 Task: Research Airbnb options in Gjøvik, Norway from 10th December, 2023 to 15th December, 2023 for 7 adults.4 bedrooms having 7 beds and 4 bathrooms. Property type can be house. Amenities needed are: wifi, TV, free parkinig on premises, gym, breakfast. Look for 5 properties as per requirement.
Action: Mouse moved to (611, 81)
Screenshot: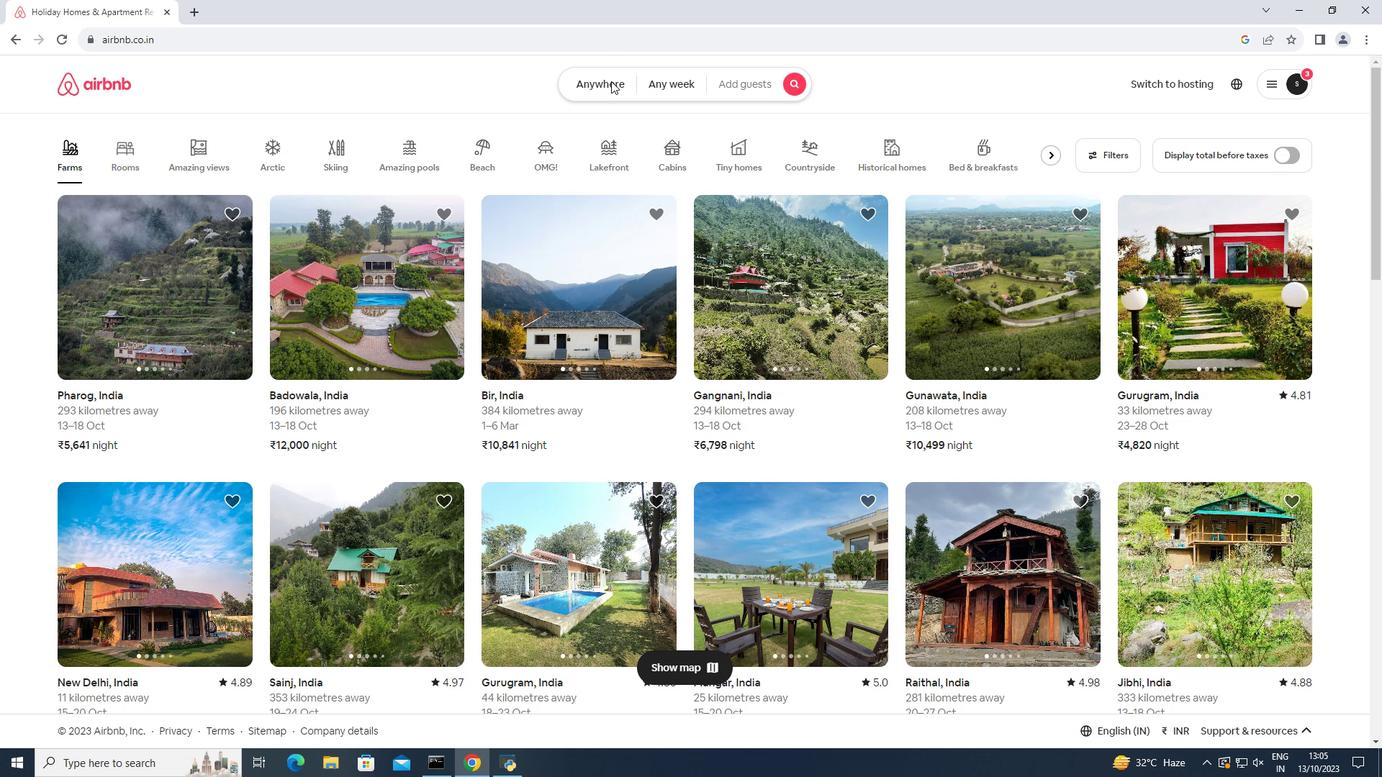 
Action: Mouse pressed left at (611, 81)
Screenshot: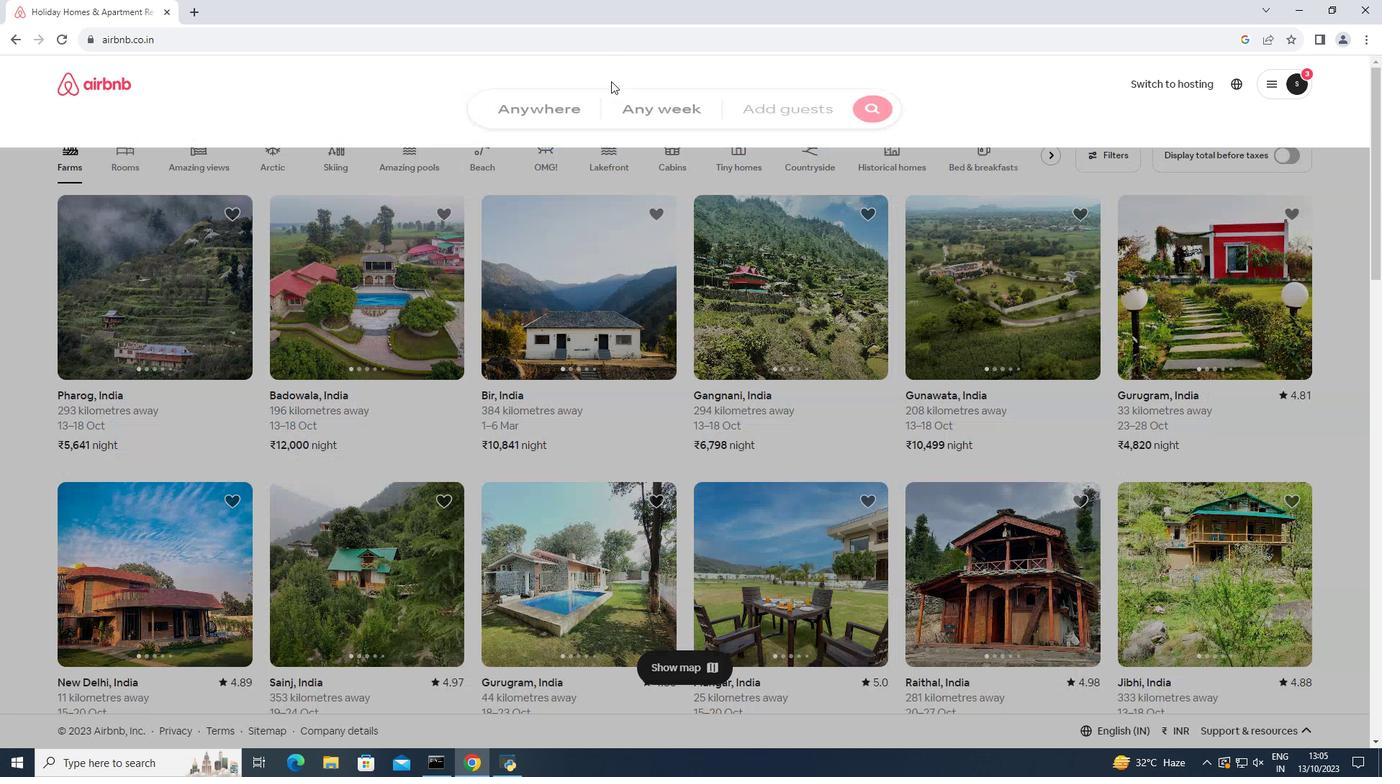 
Action: Mouse moved to (463, 137)
Screenshot: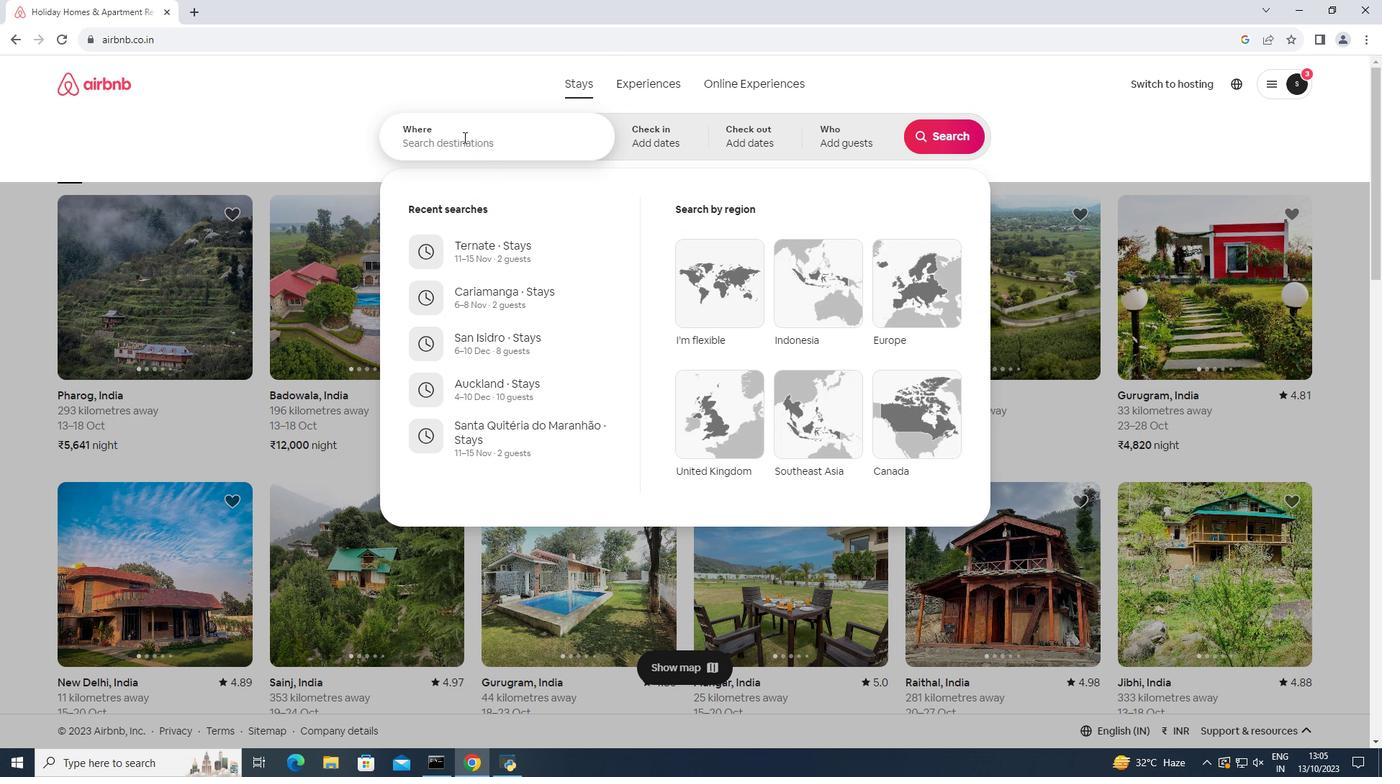 
Action: Mouse pressed left at (463, 137)
Screenshot: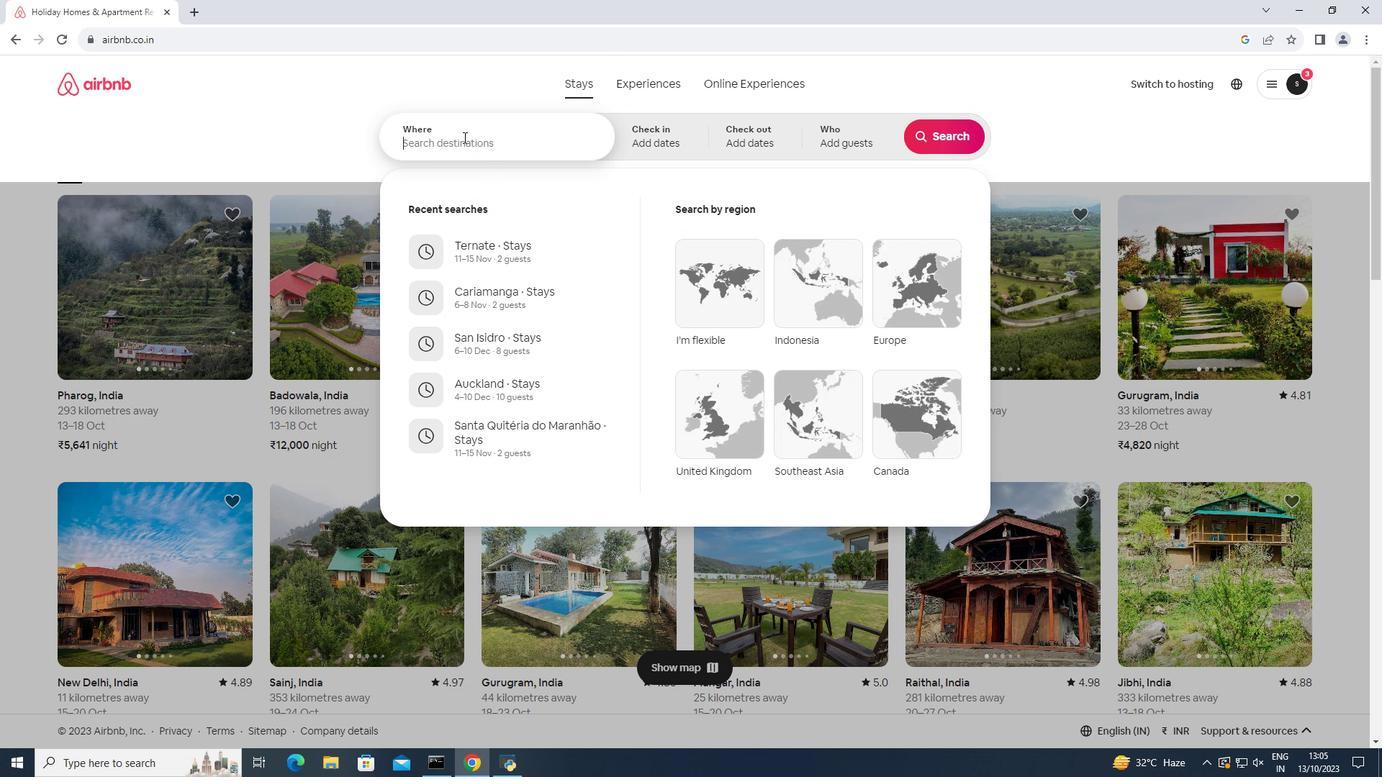 
Action: Key pressed <Key.shift><Key.shift><Key.shift><Key.shift><Key.shift>Gjovik,<Key.space><Key.shift>Norway
Screenshot: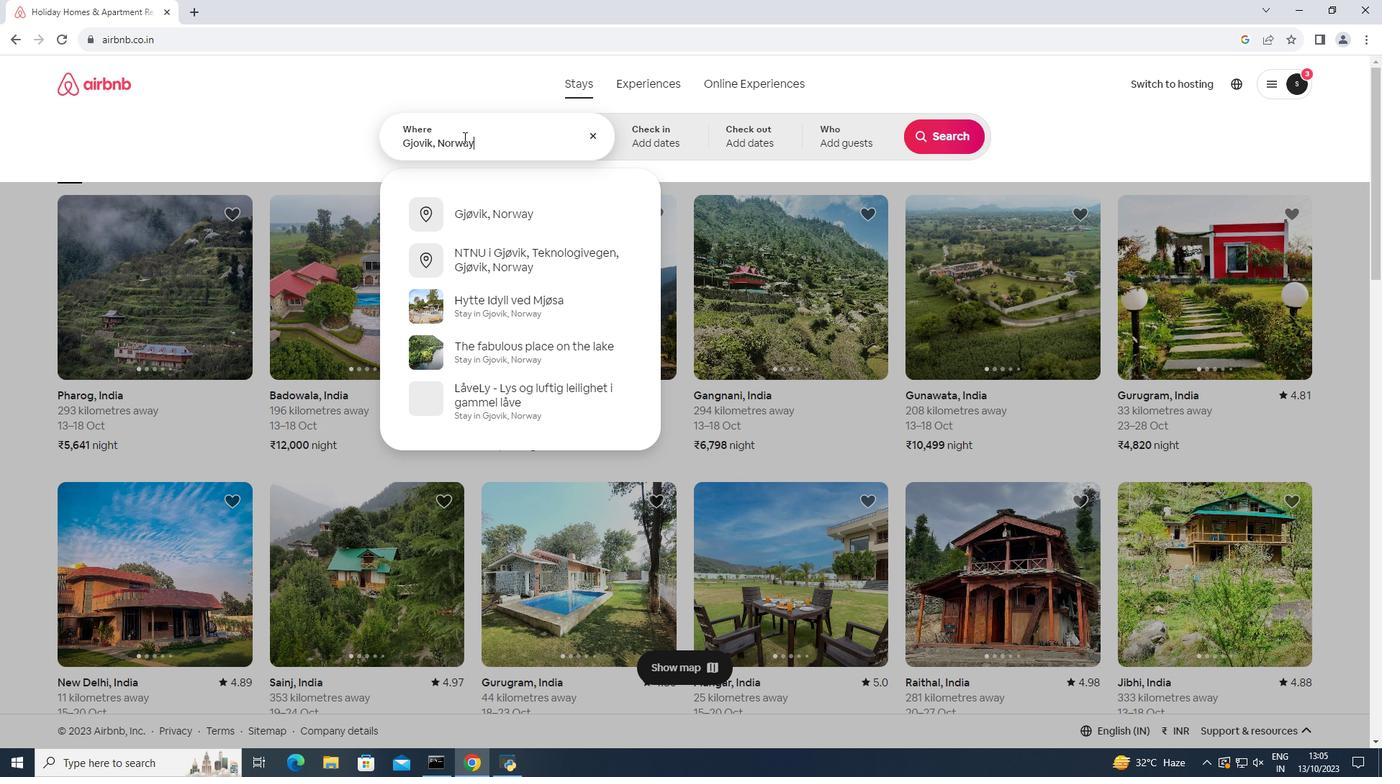 
Action: Mouse moved to (489, 219)
Screenshot: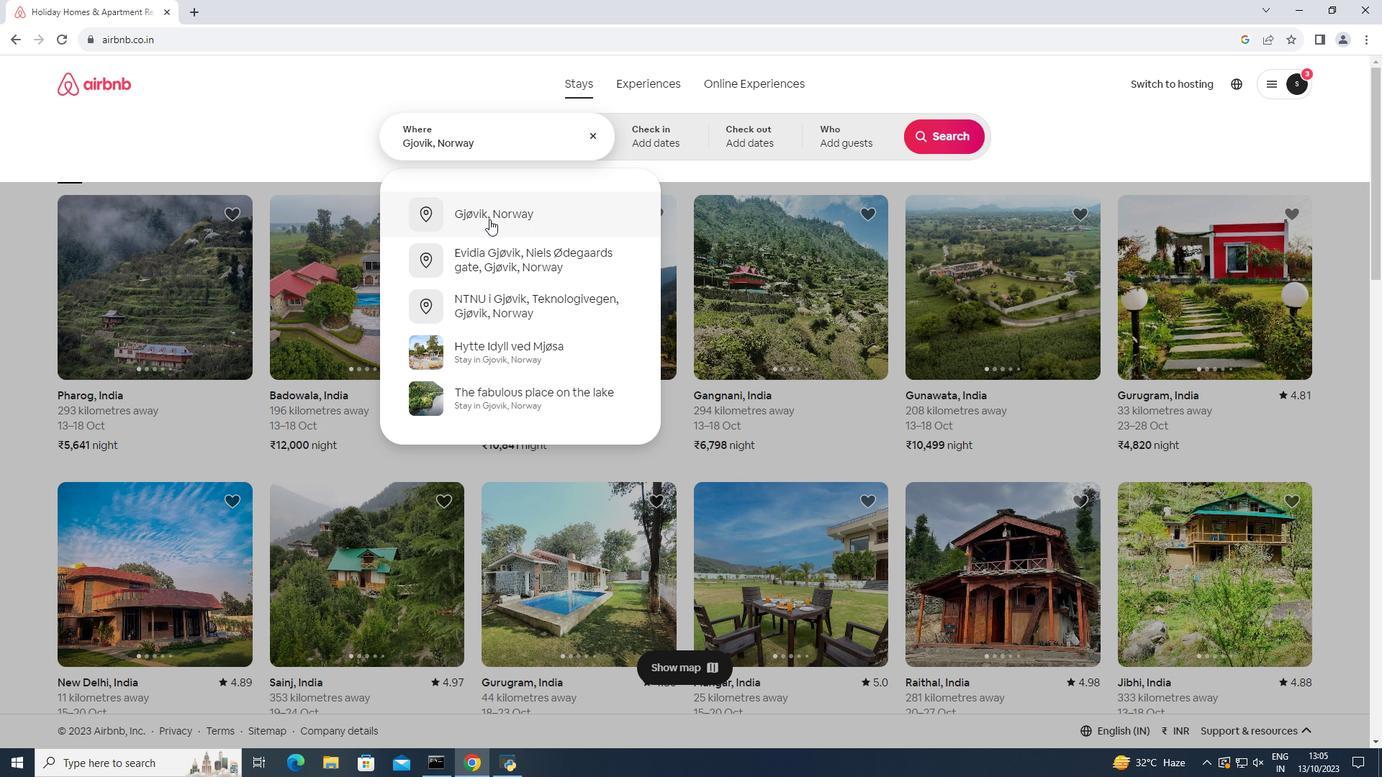 
Action: Mouse pressed left at (489, 219)
Screenshot: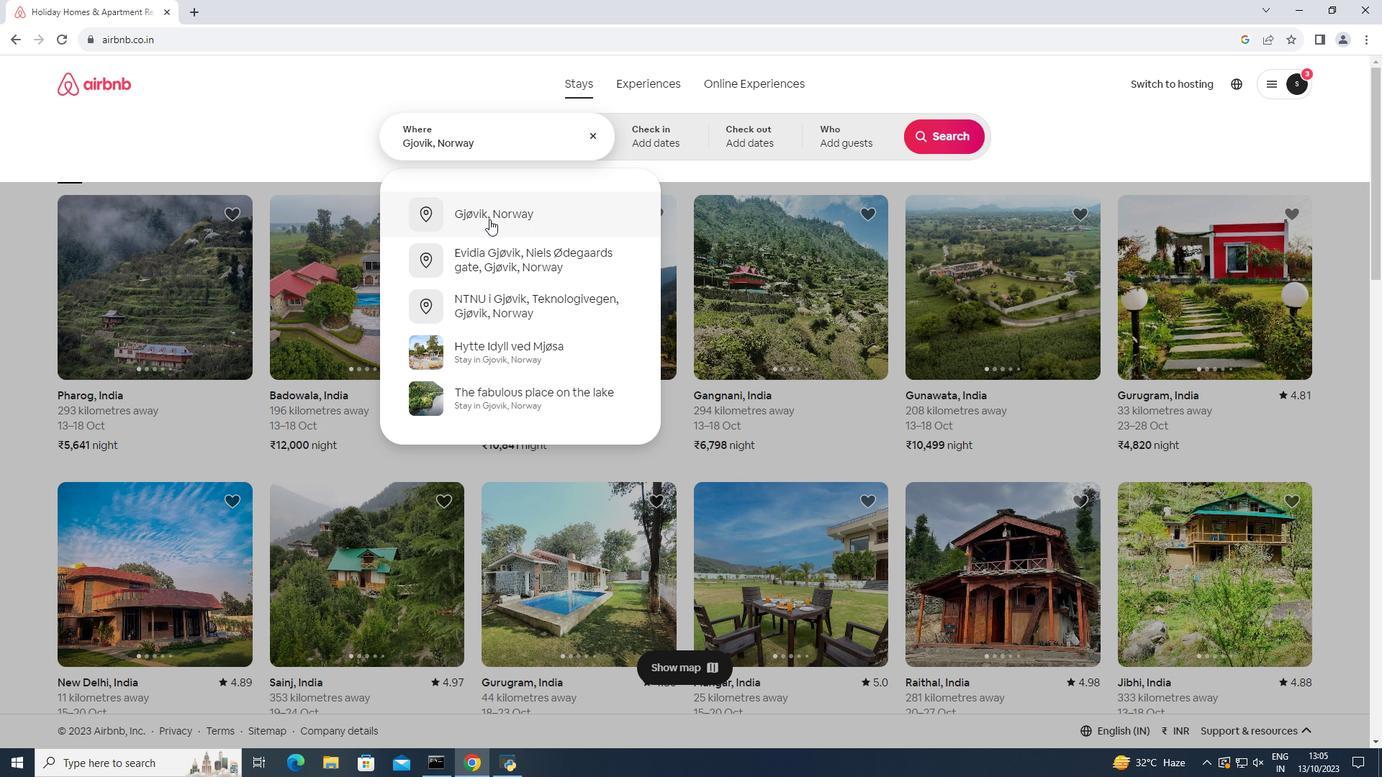
Action: Mouse moved to (939, 250)
Screenshot: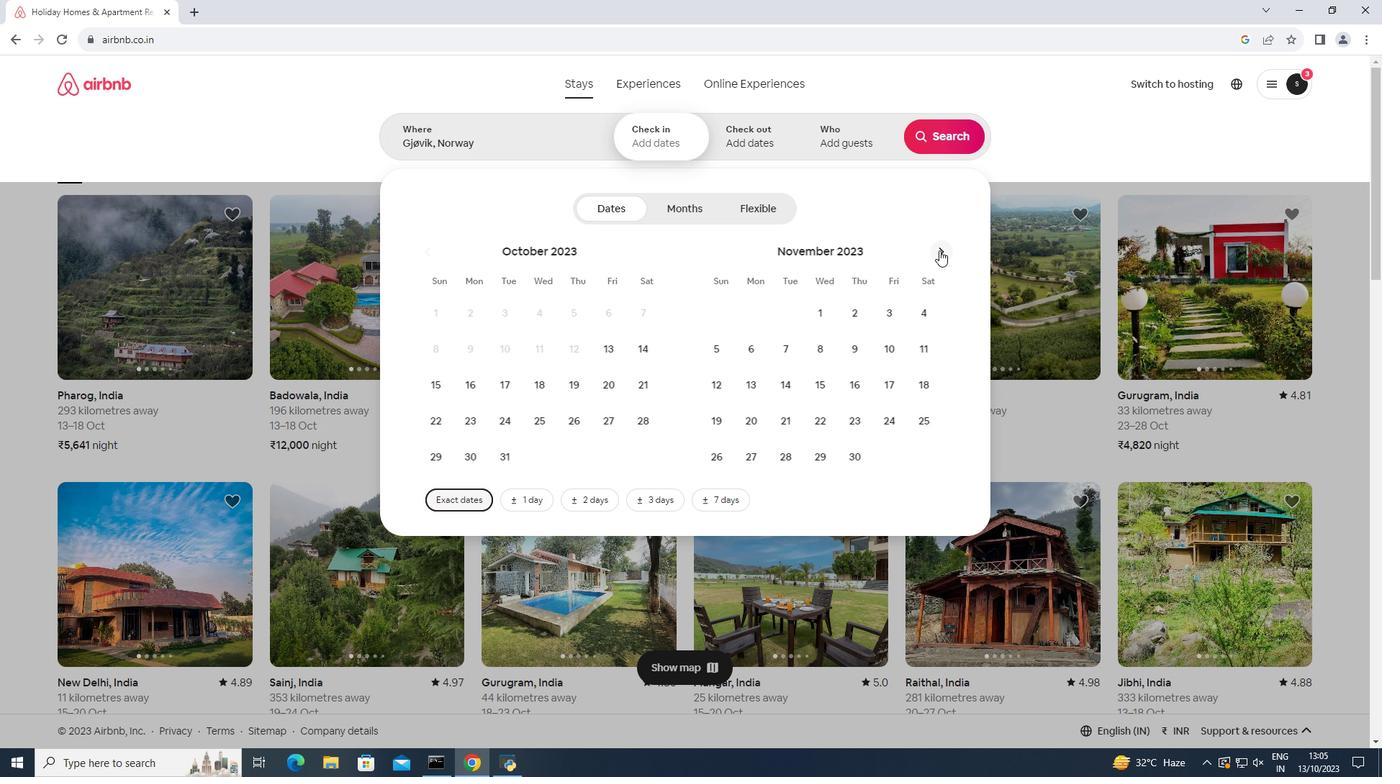 
Action: Mouse pressed left at (939, 250)
Screenshot: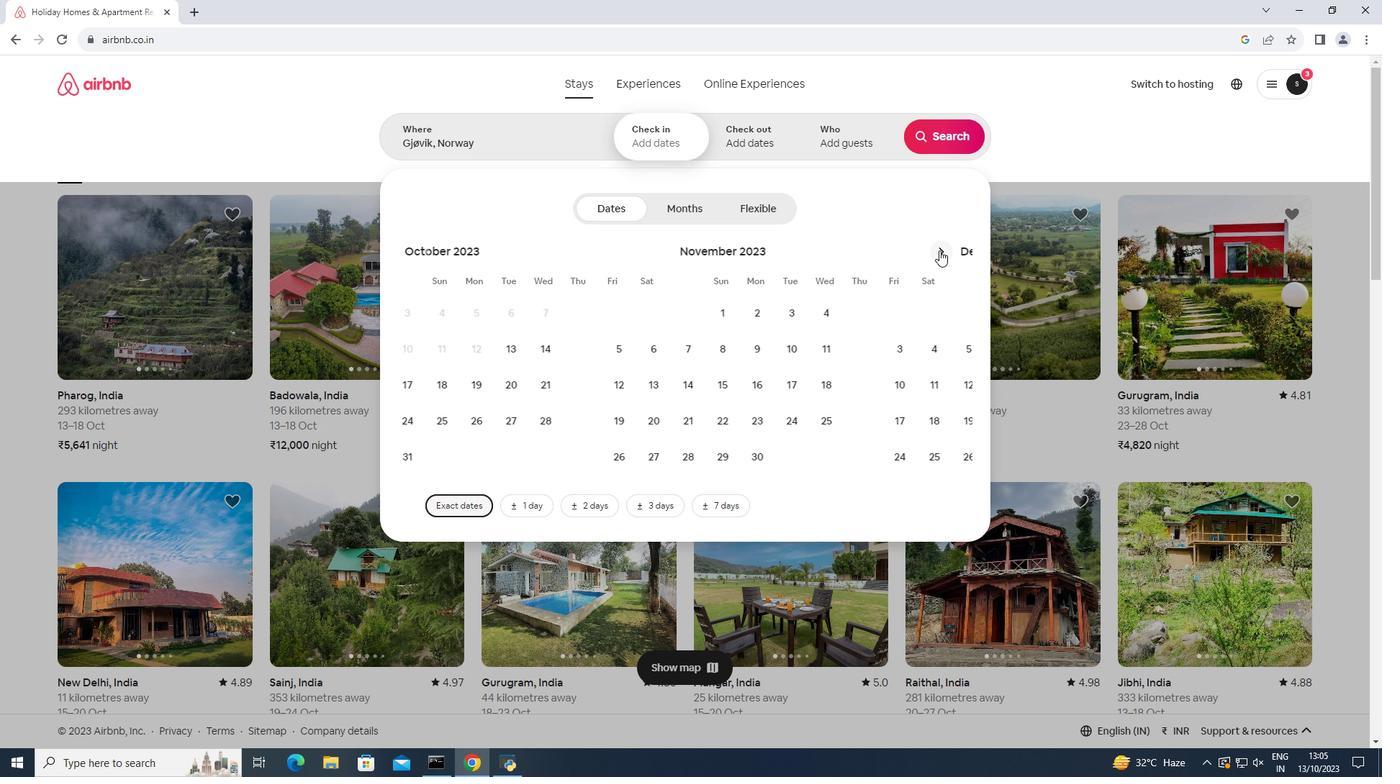 
Action: Mouse moved to (723, 385)
Screenshot: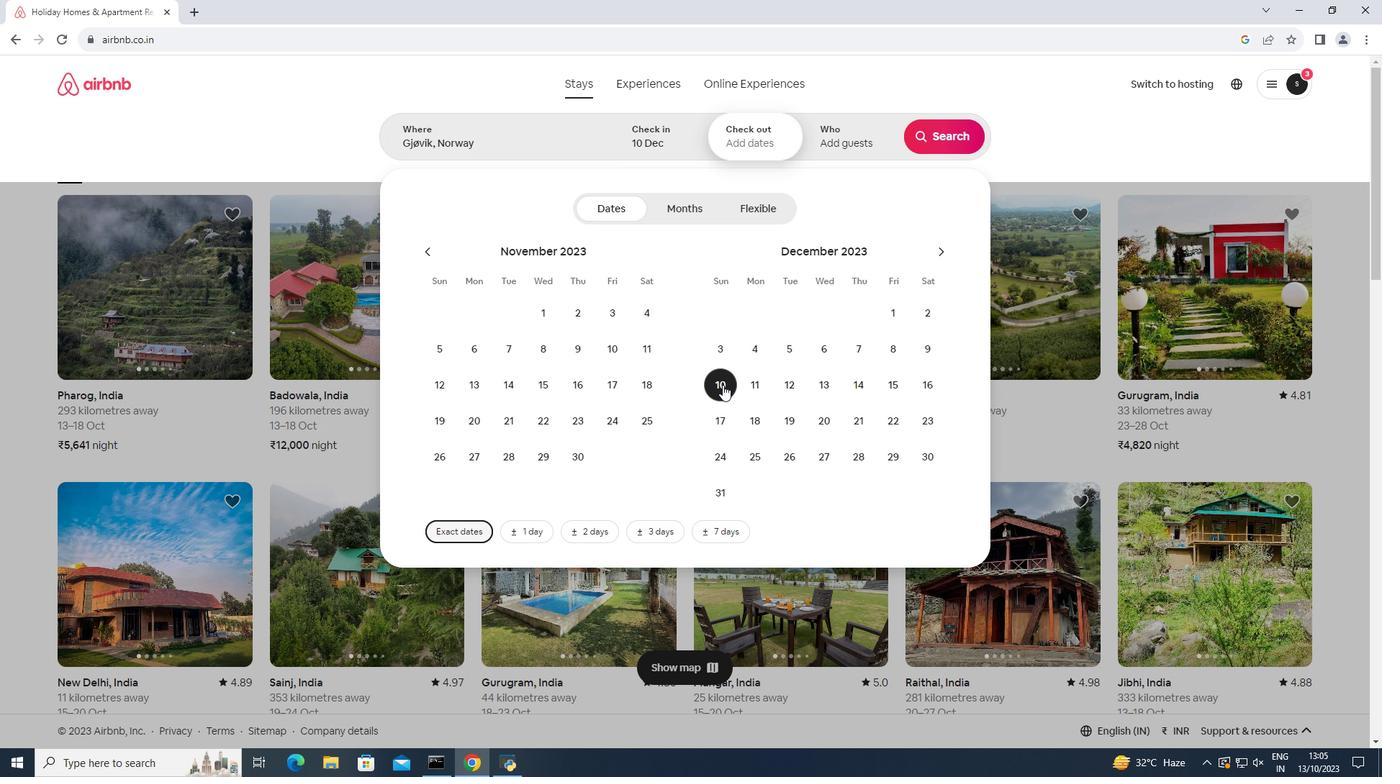 
Action: Mouse pressed left at (723, 385)
Screenshot: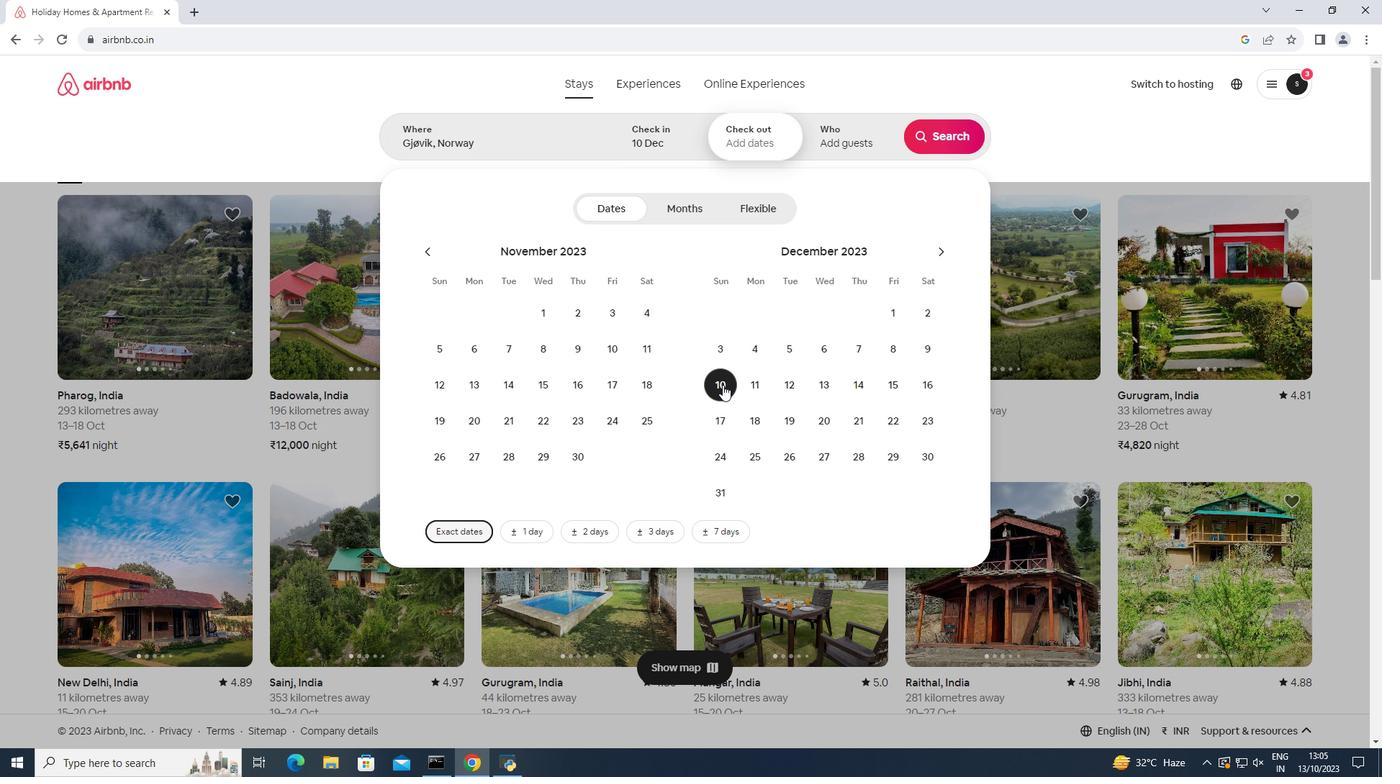 
Action: Mouse moved to (884, 386)
Screenshot: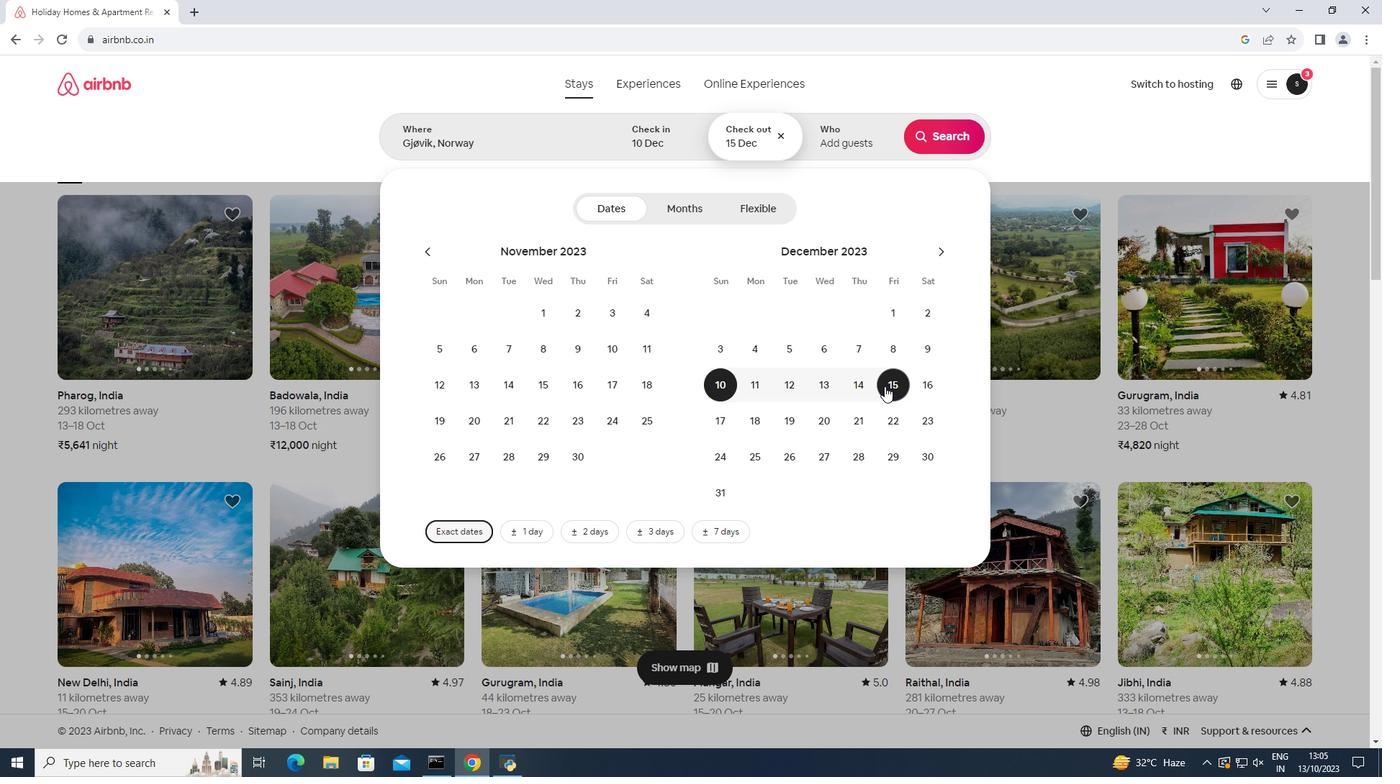 
Action: Mouse pressed left at (884, 386)
Screenshot: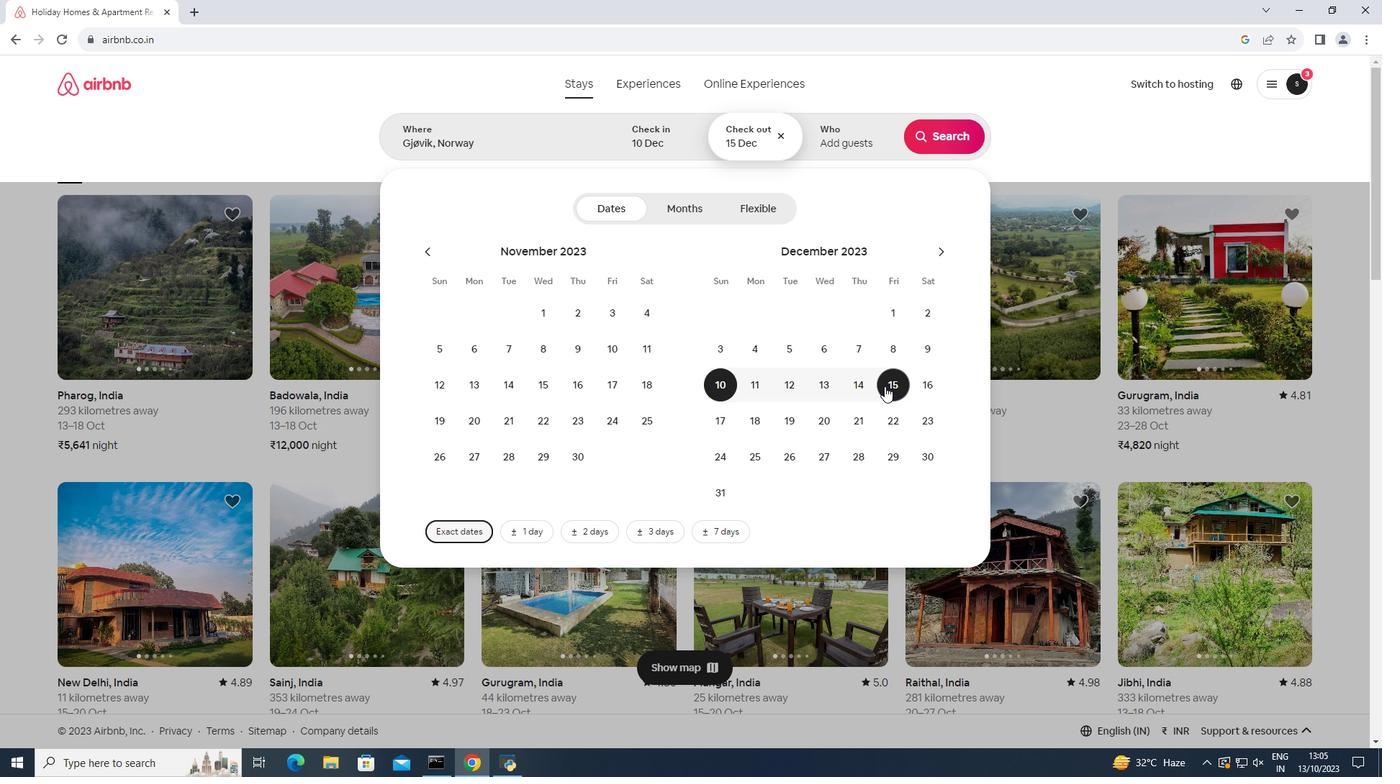 
Action: Mouse moved to (843, 139)
Screenshot: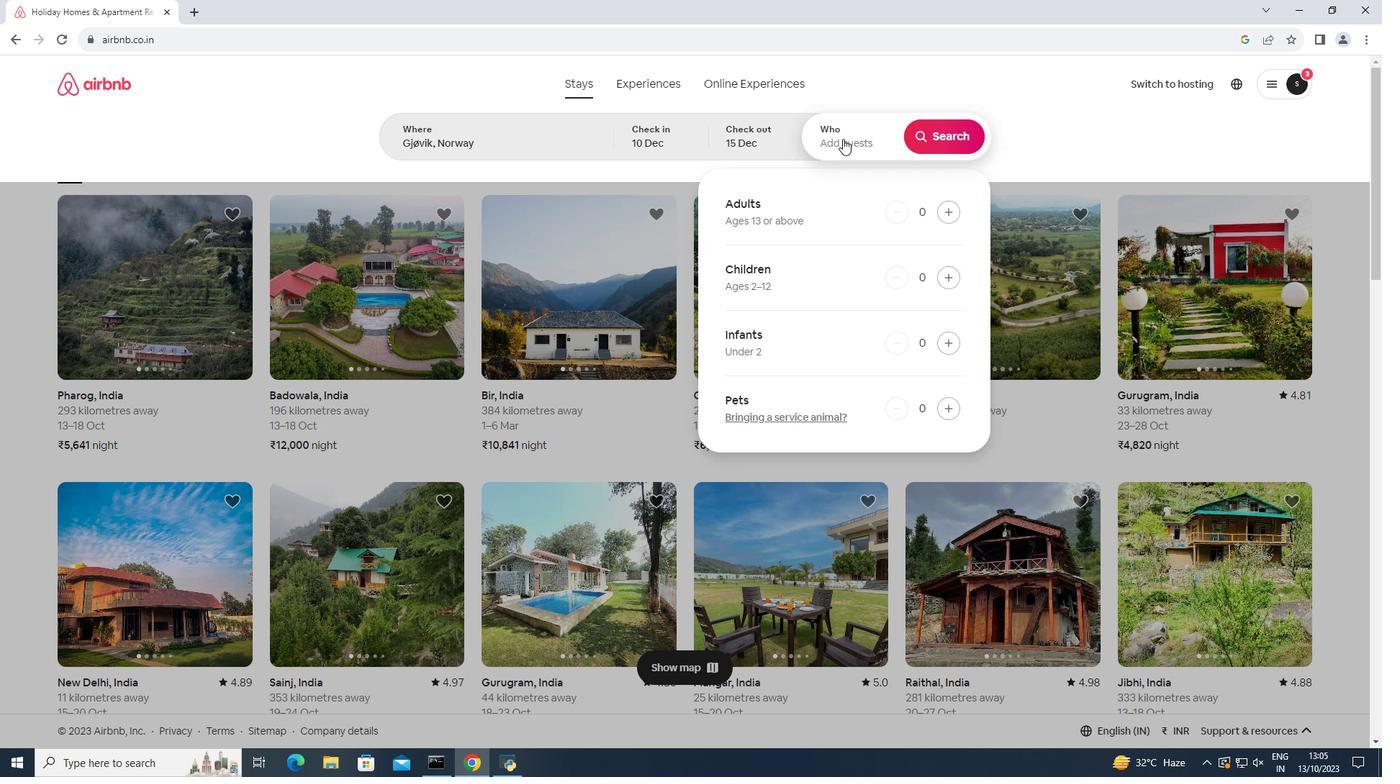 
Action: Mouse pressed left at (843, 139)
Screenshot: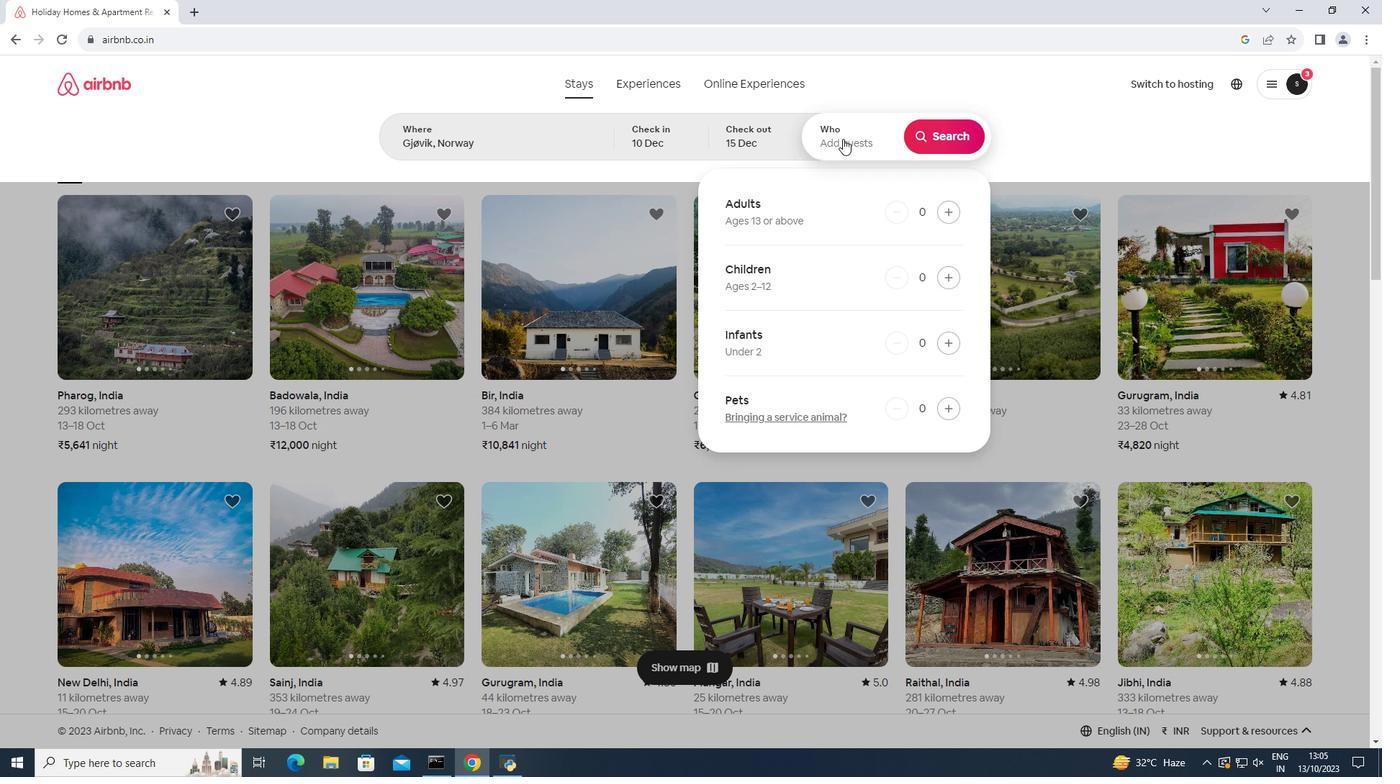 
Action: Mouse moved to (948, 204)
Screenshot: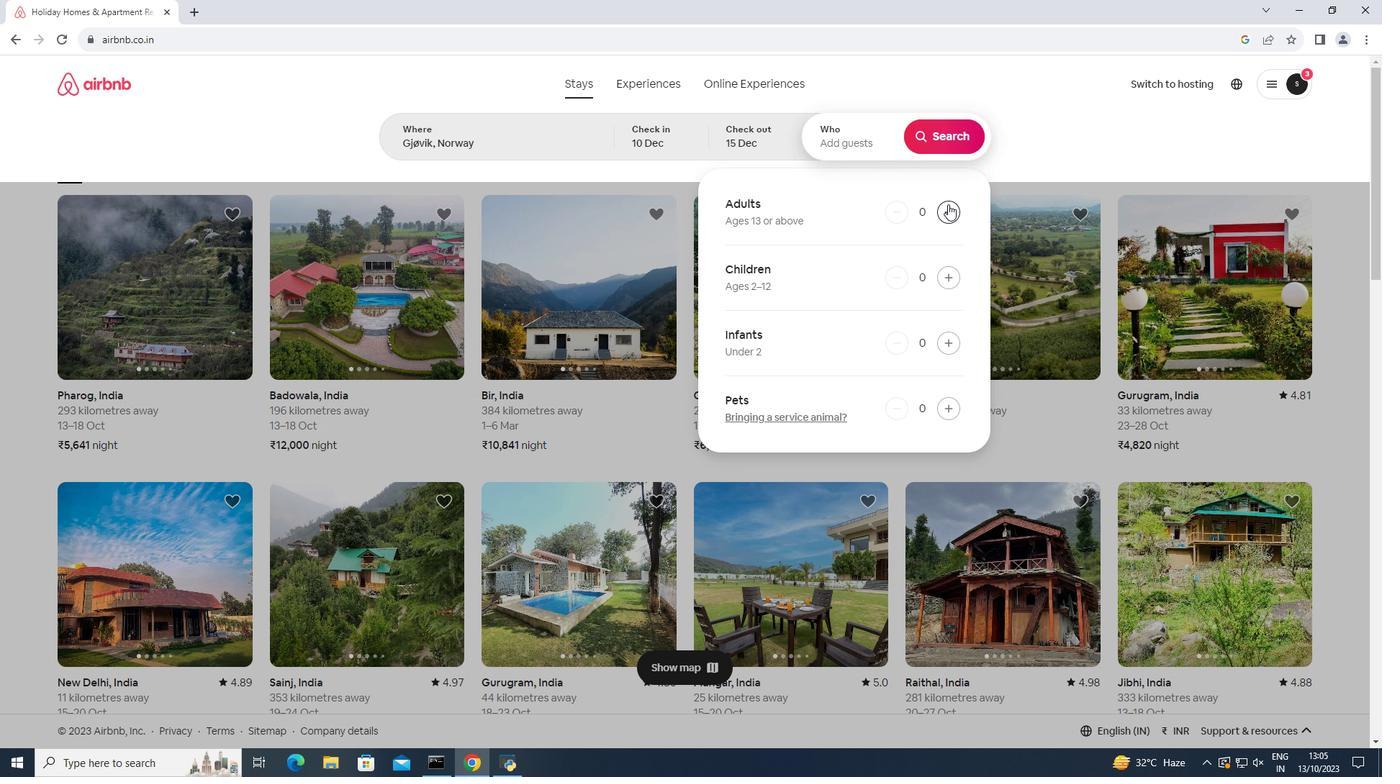 
Action: Mouse pressed left at (948, 204)
Screenshot: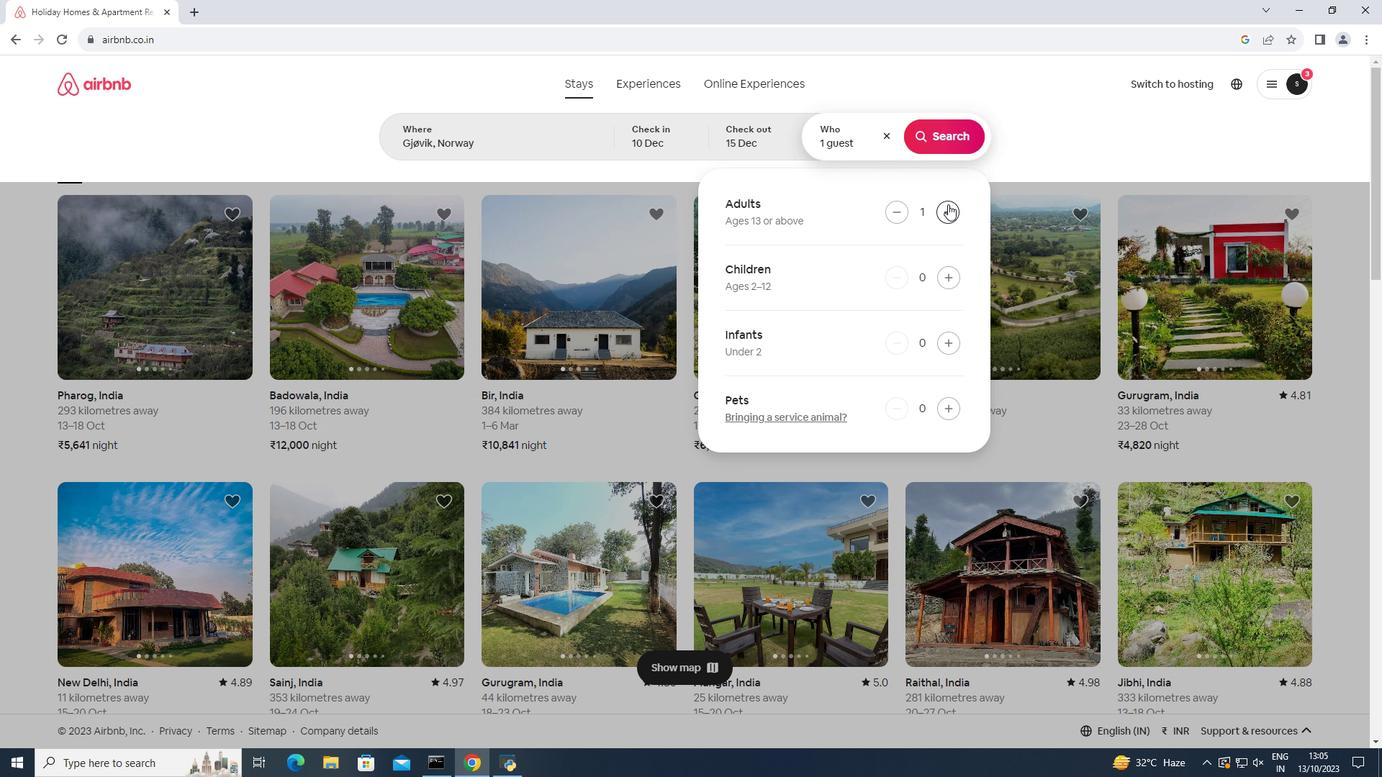 
Action: Mouse pressed left at (948, 204)
Screenshot: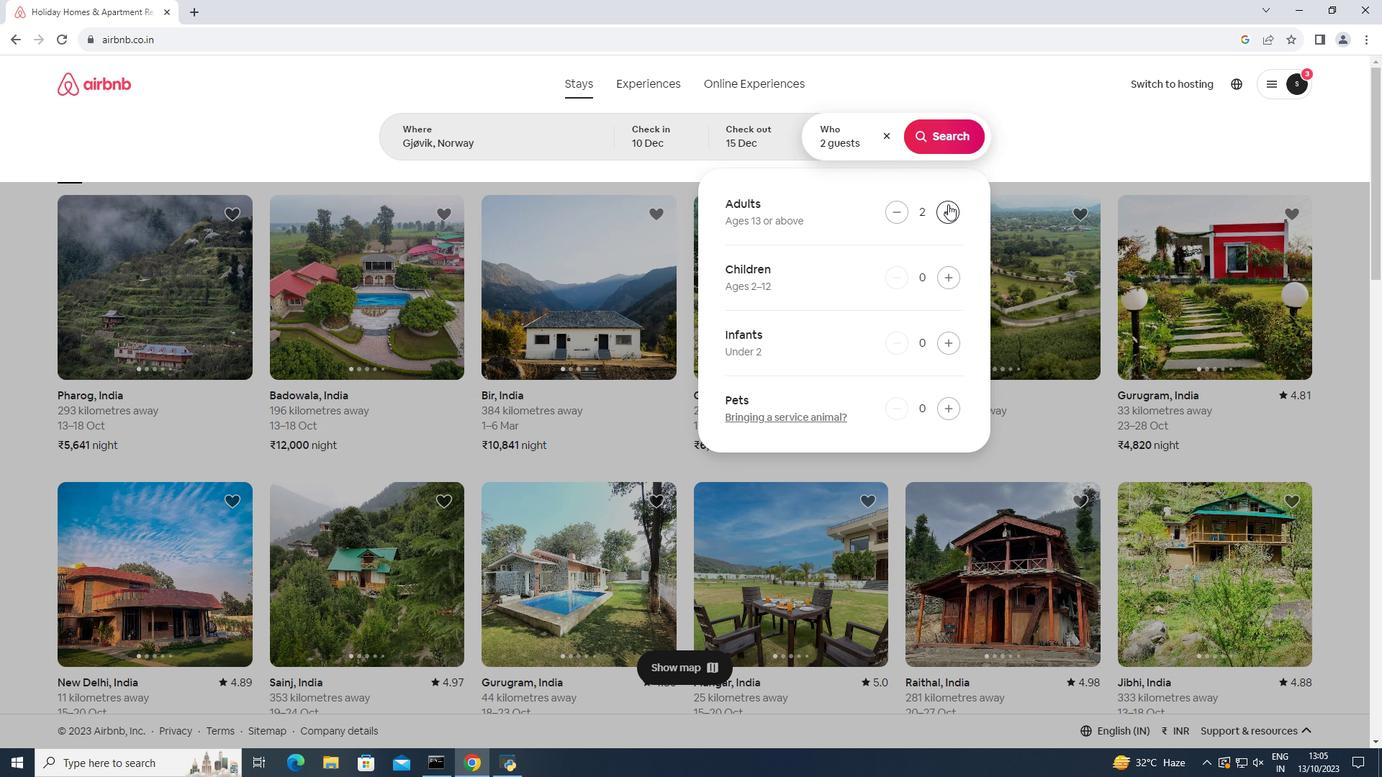 
Action: Mouse pressed left at (948, 204)
Screenshot: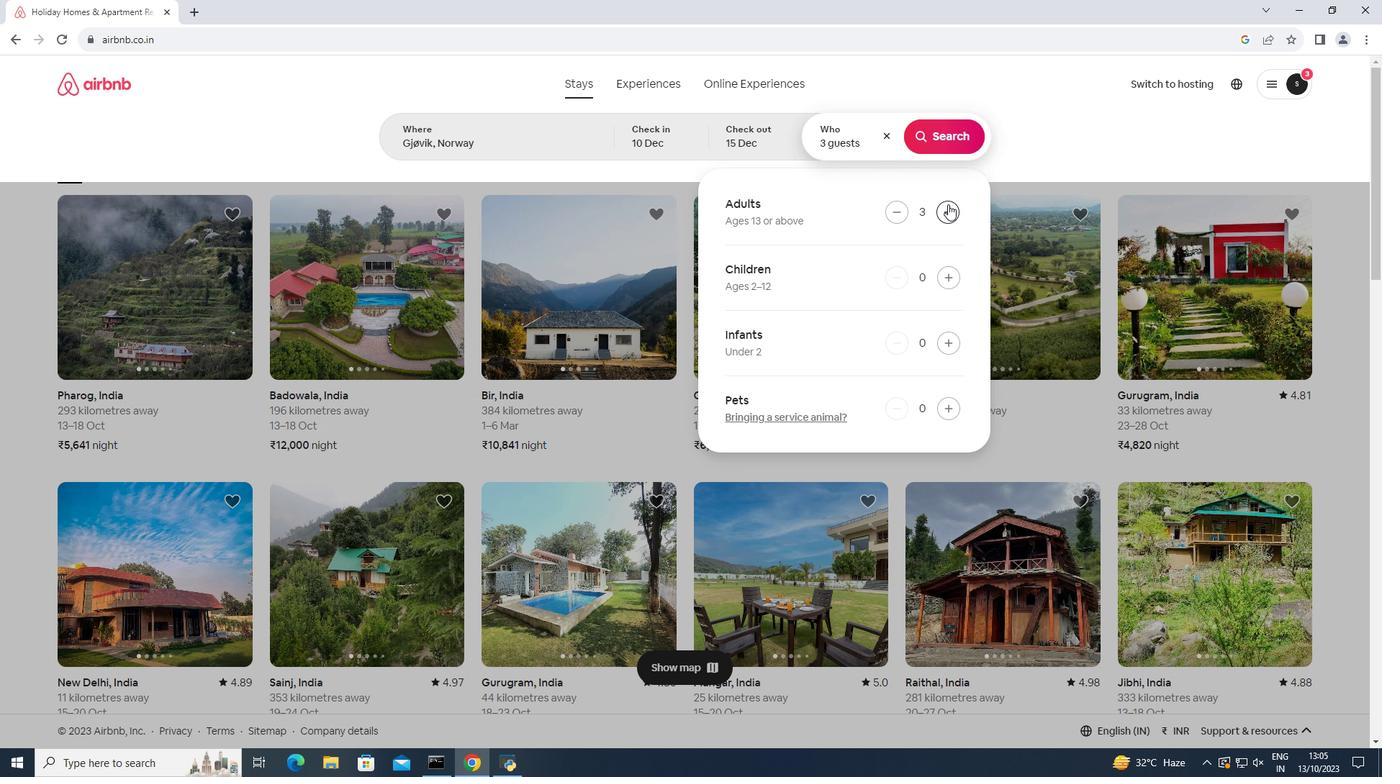 
Action: Mouse pressed left at (948, 204)
Screenshot: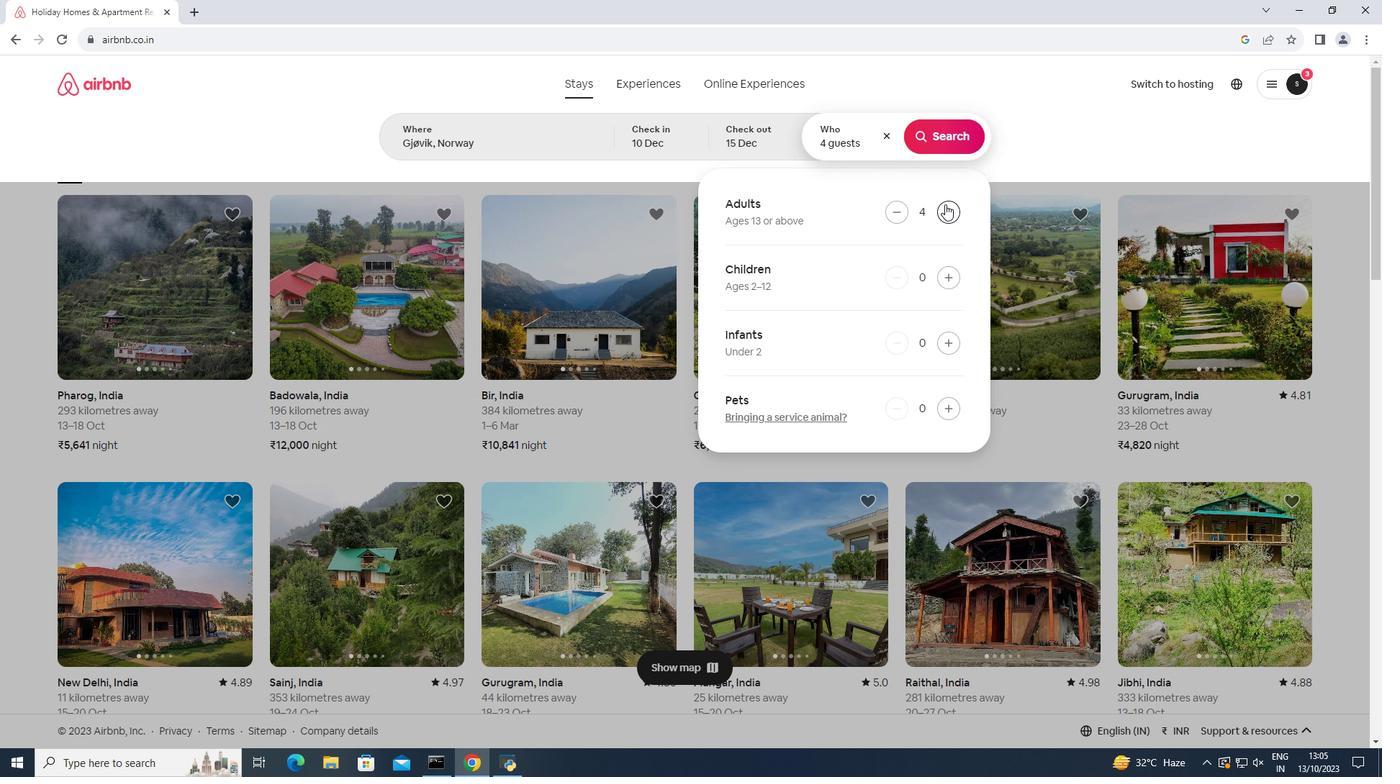 
Action: Mouse moved to (945, 204)
Screenshot: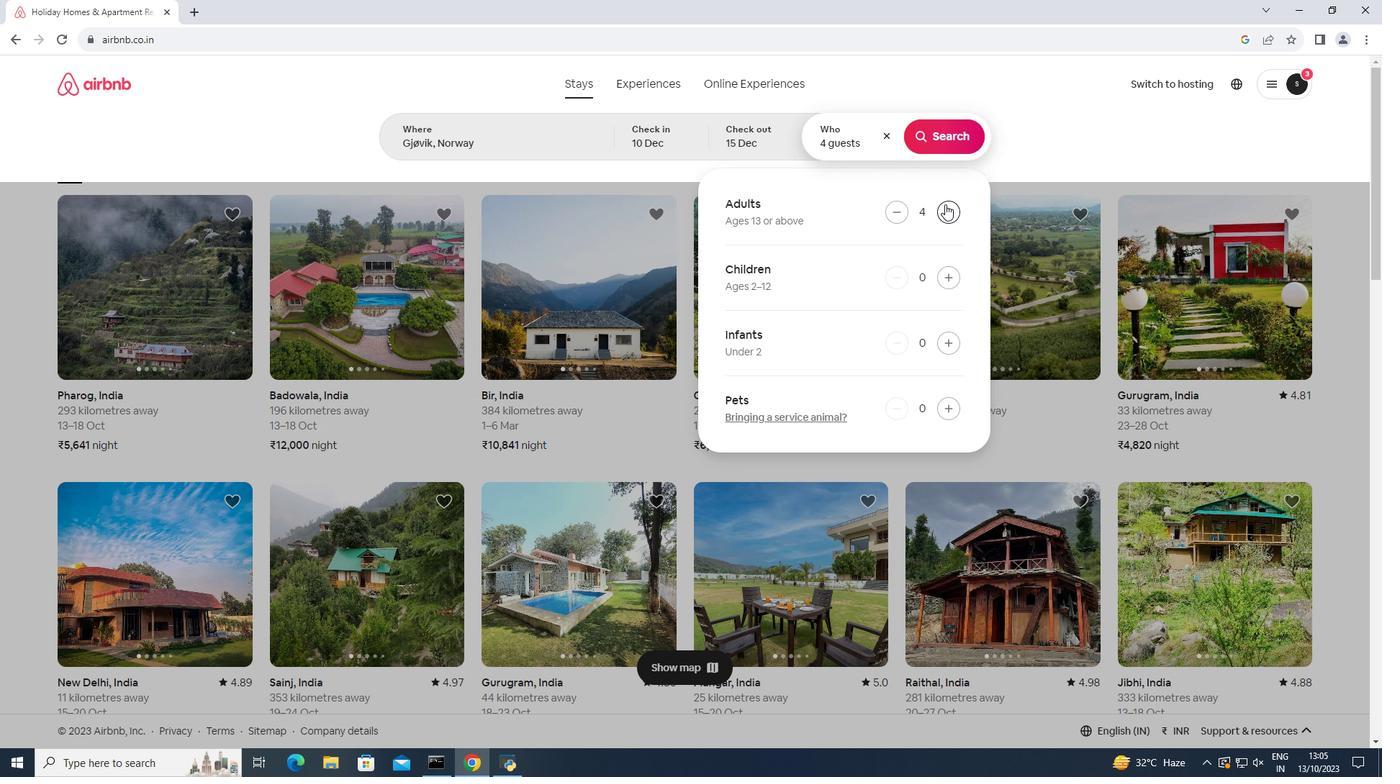 
Action: Mouse pressed left at (945, 204)
Screenshot: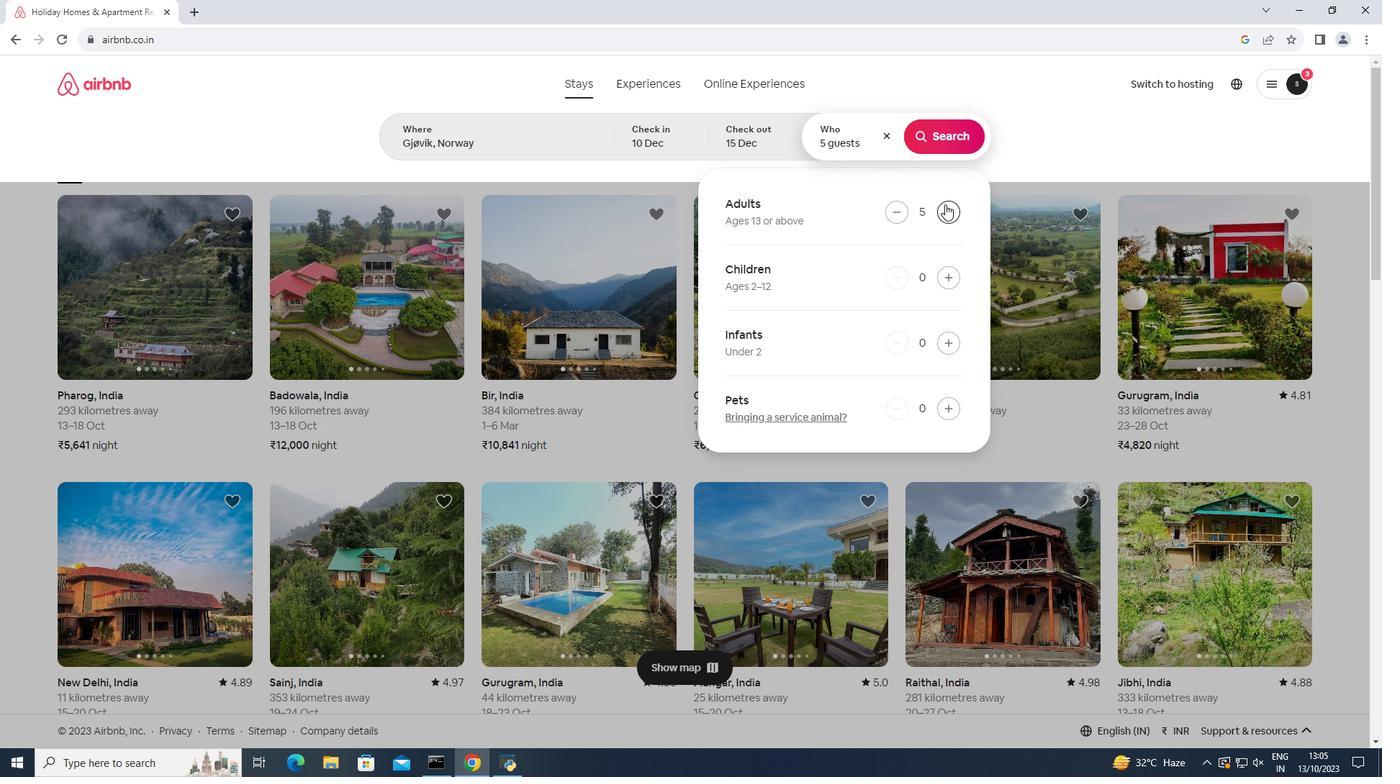 
Action: Mouse pressed left at (945, 204)
Screenshot: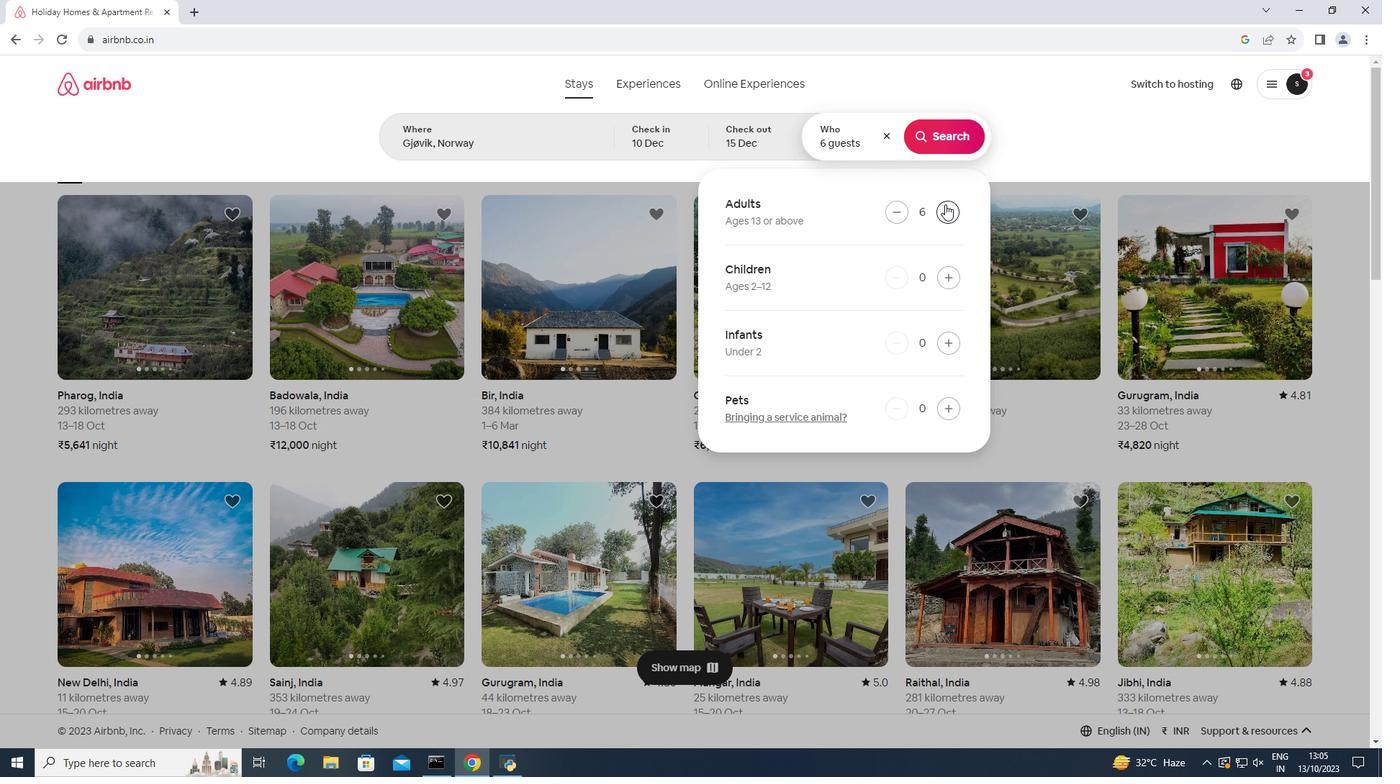 
Action: Mouse pressed left at (945, 204)
Screenshot: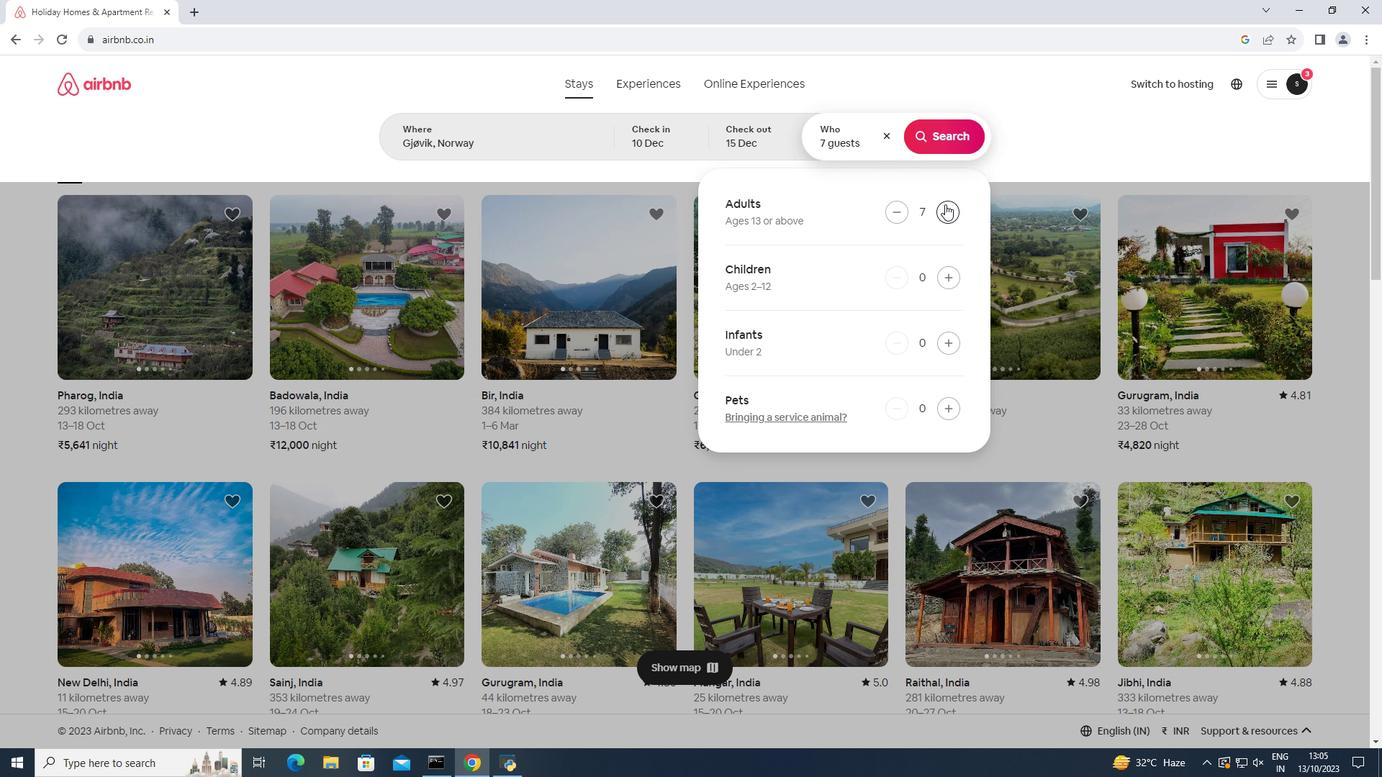 
Action: Mouse moved to (935, 131)
Screenshot: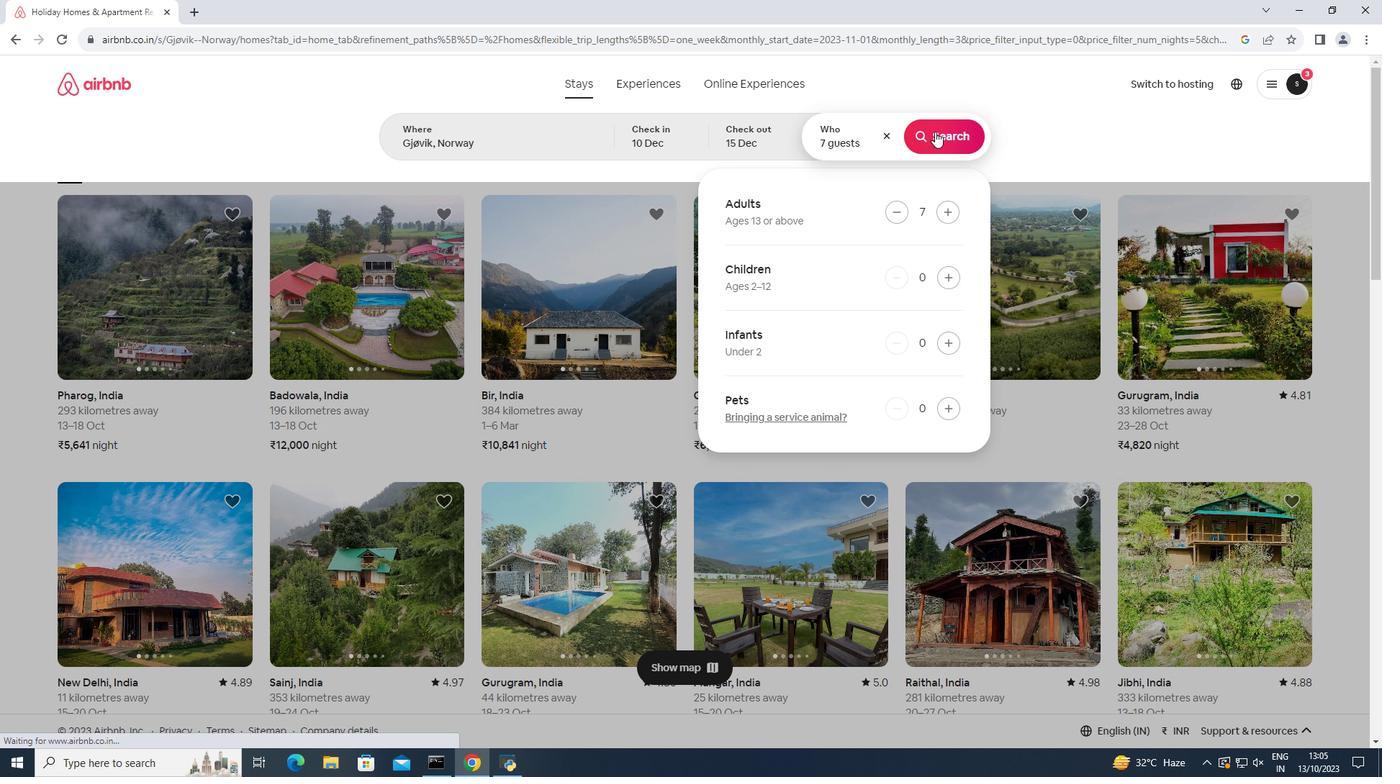 
Action: Mouse pressed left at (935, 131)
Screenshot: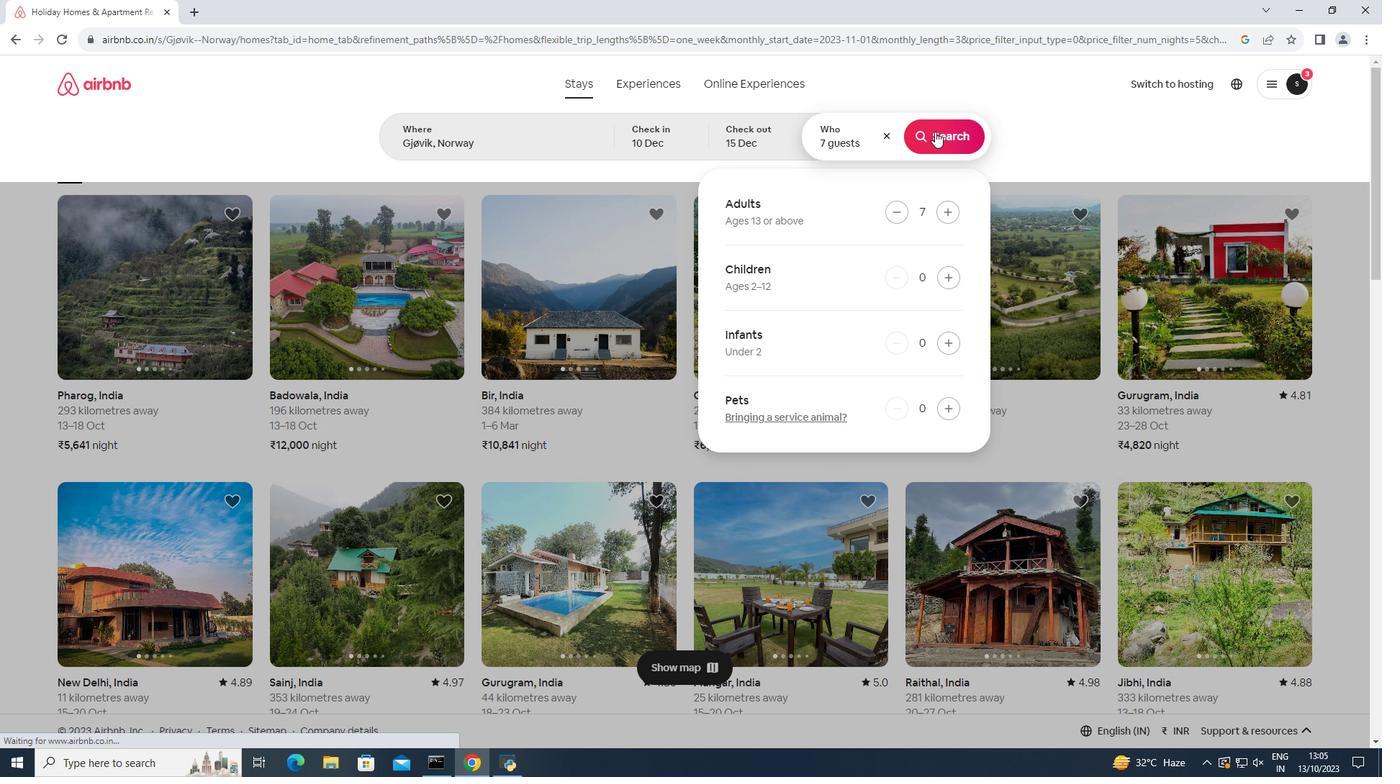 
Action: Mouse moved to (1153, 139)
Screenshot: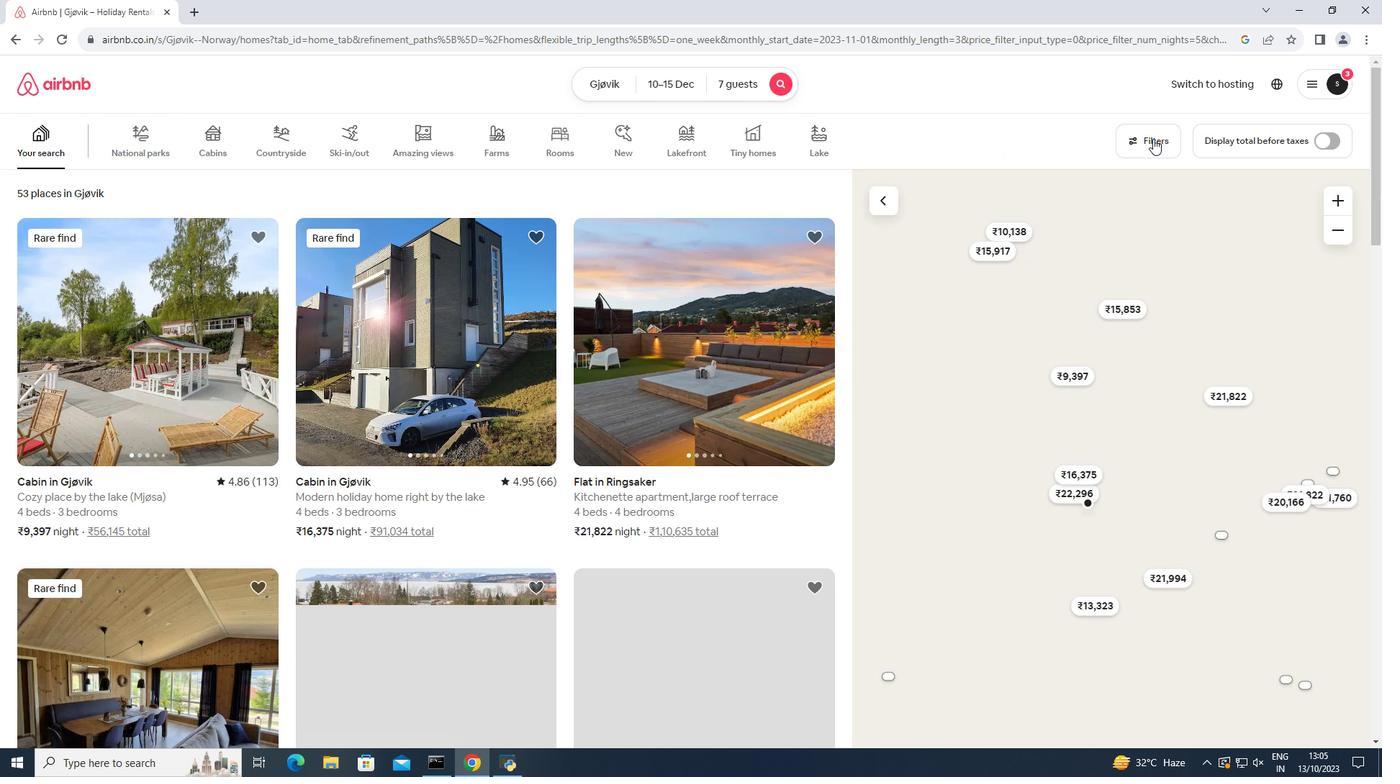 
Action: Mouse pressed left at (1153, 139)
Screenshot: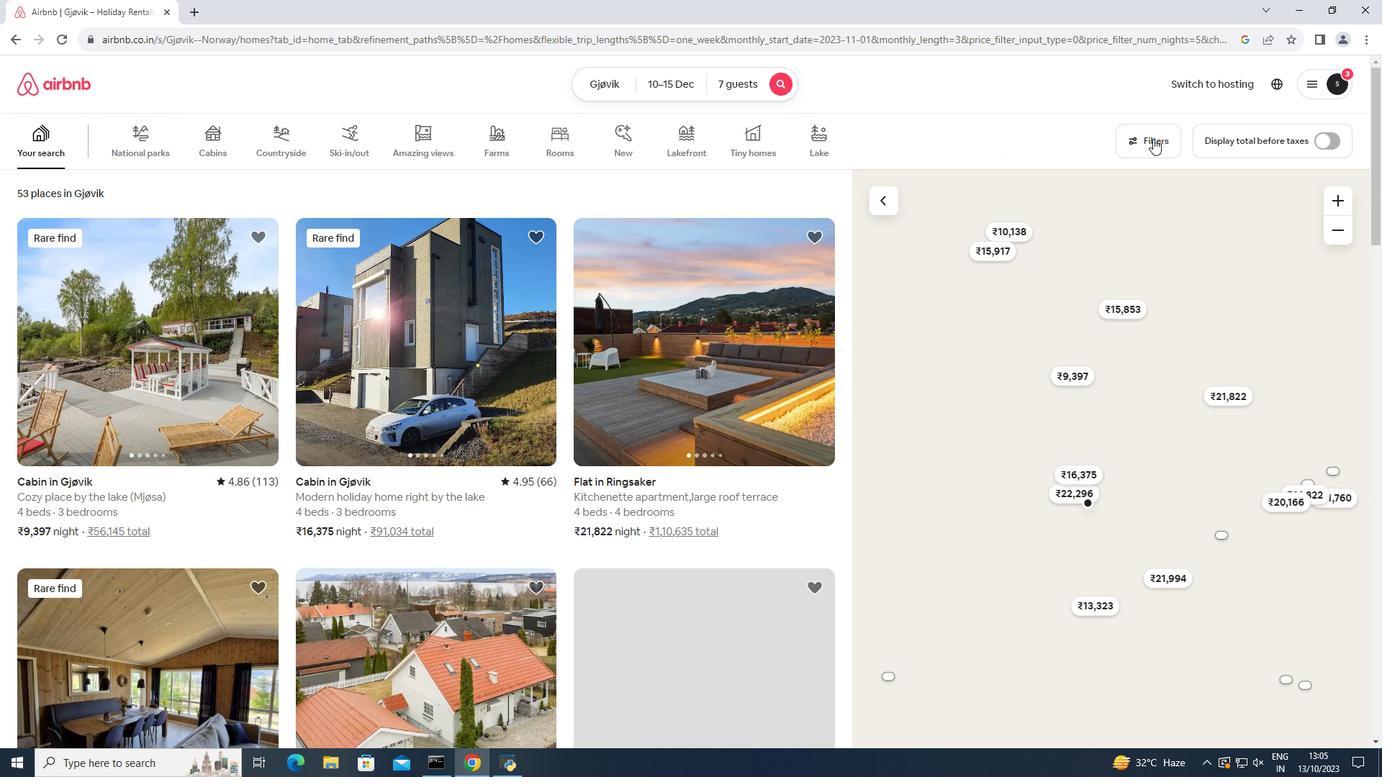
Action: Mouse moved to (656, 389)
Screenshot: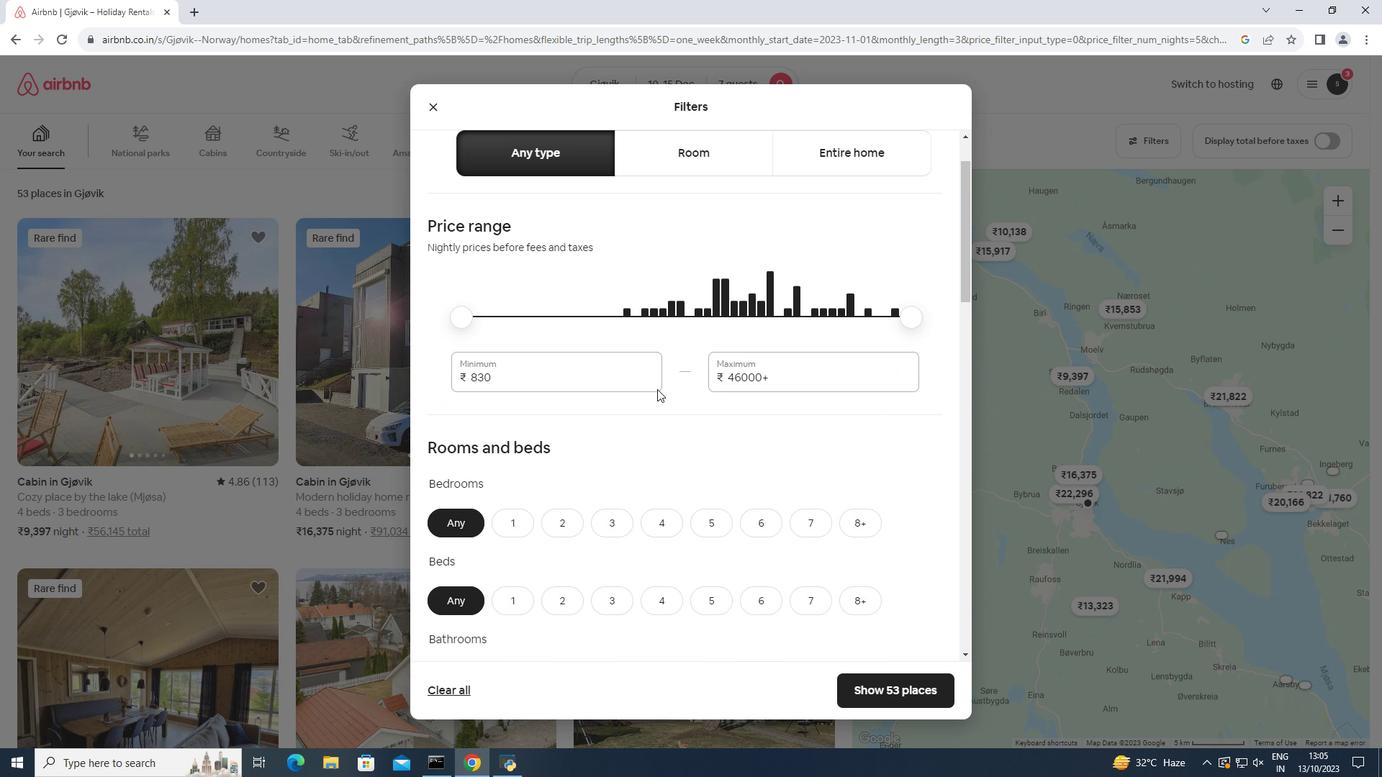 
Action: Mouse scrolled (656, 388) with delta (0, 0)
Screenshot: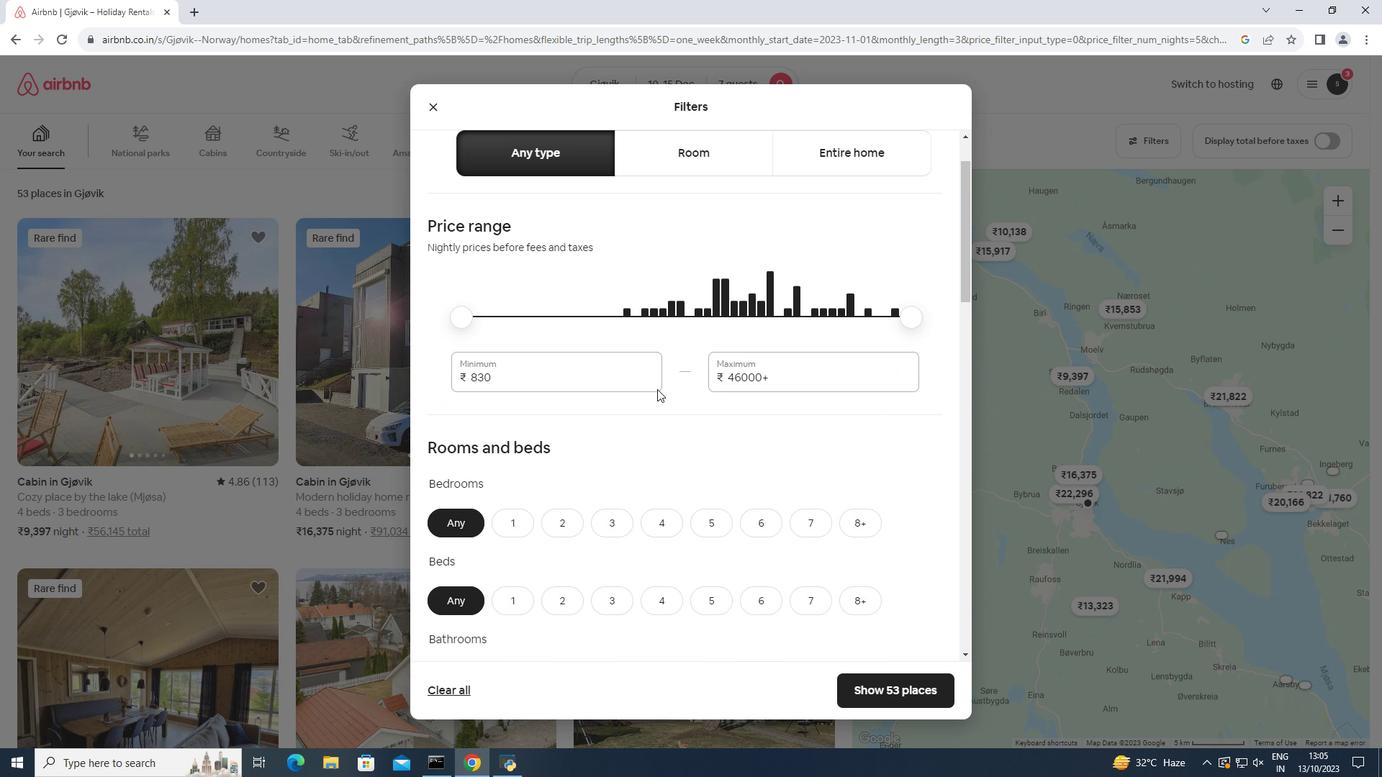 
Action: Mouse moved to (657, 389)
Screenshot: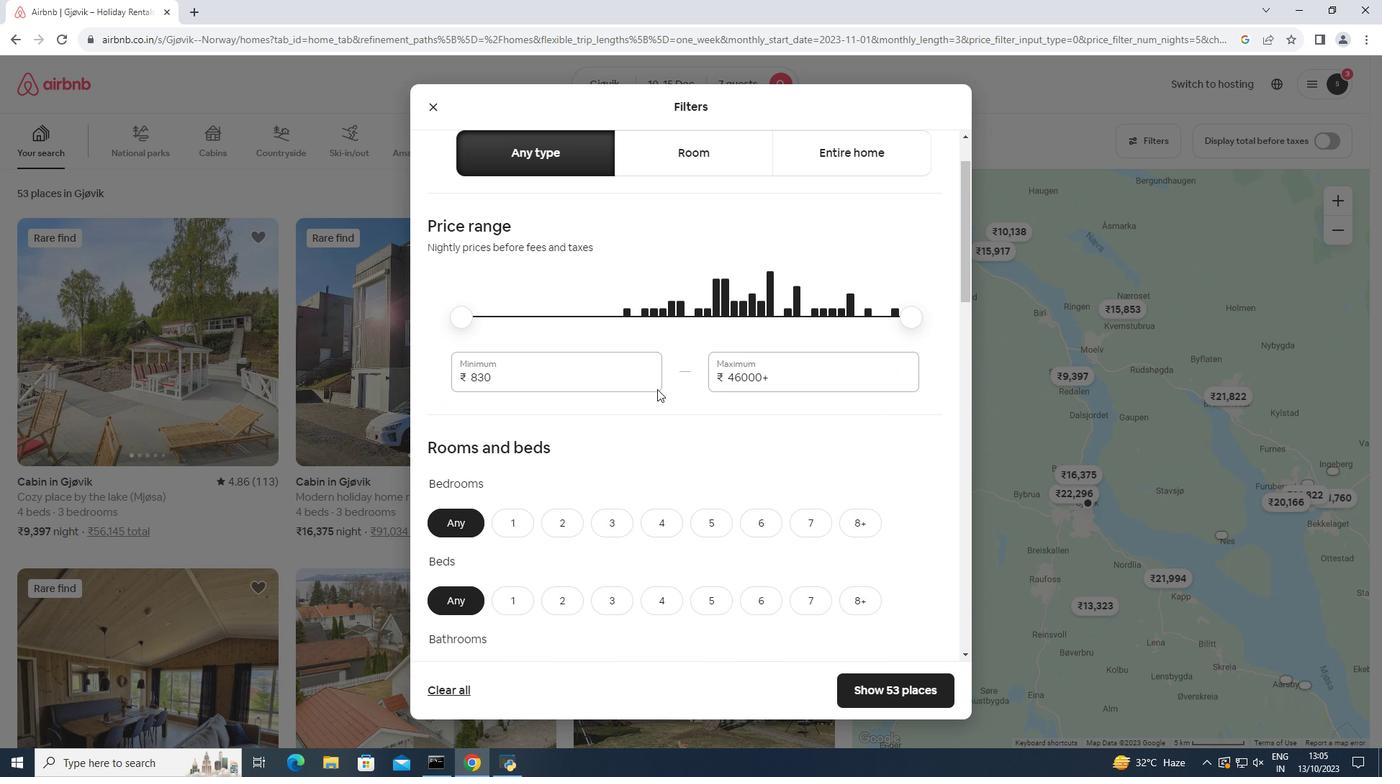 
Action: Mouse scrolled (657, 388) with delta (0, 0)
Screenshot: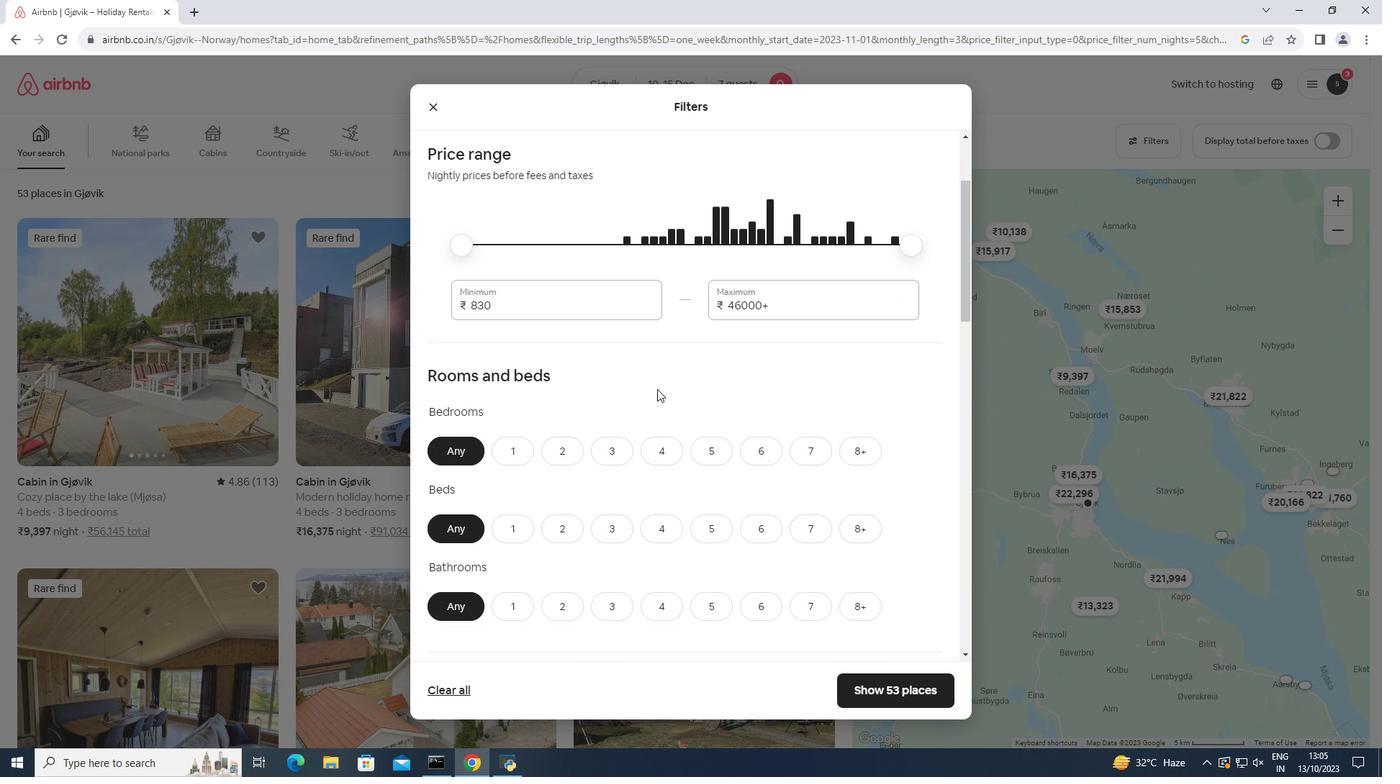 
Action: Mouse moved to (658, 445)
Screenshot: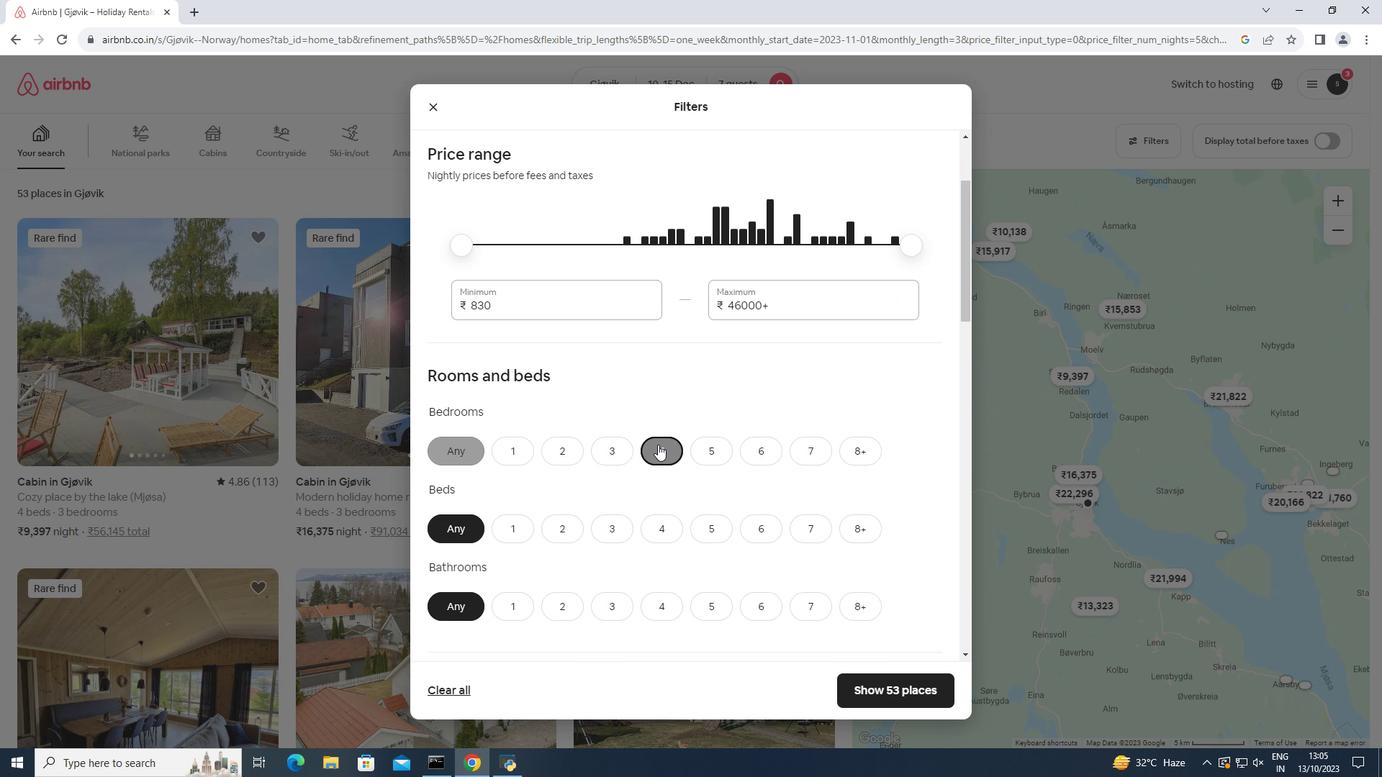 
Action: Mouse pressed left at (658, 445)
Screenshot: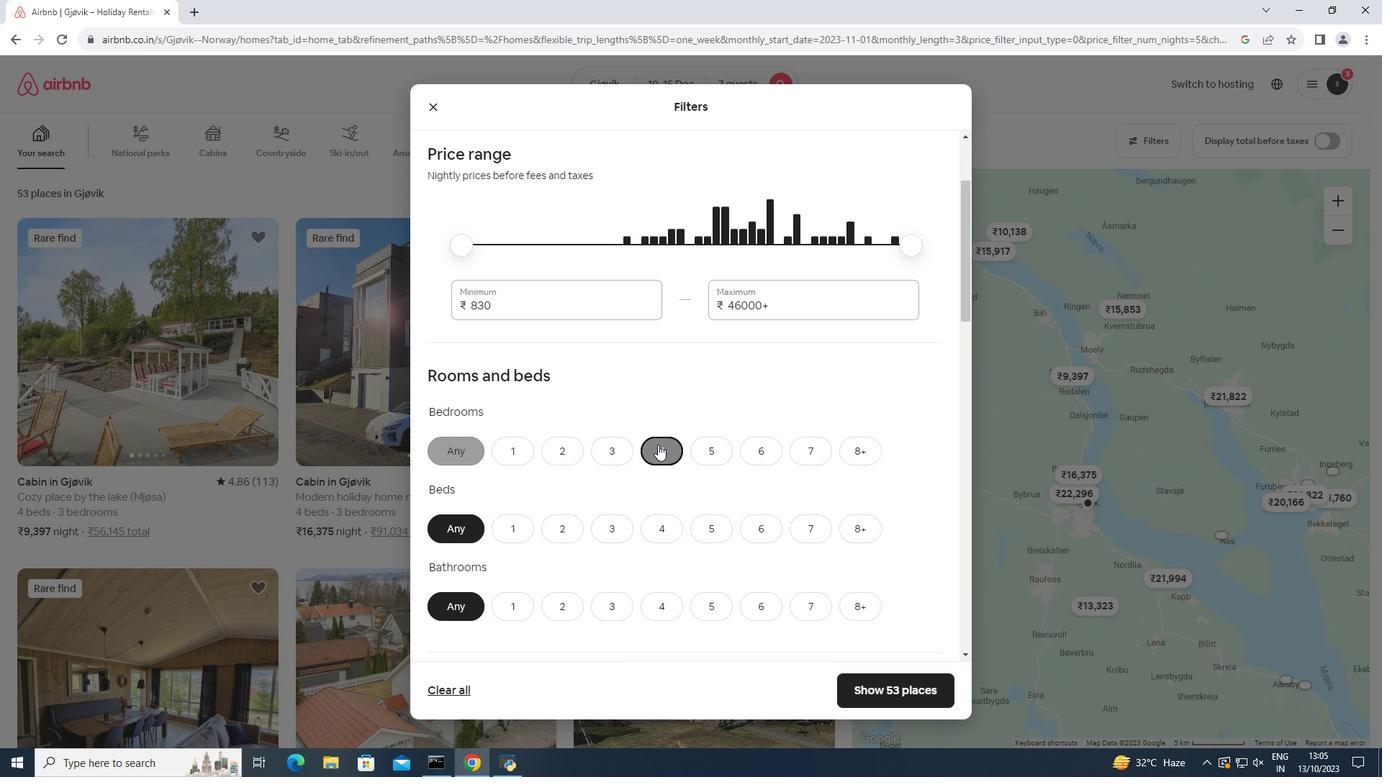 
Action: Mouse moved to (796, 525)
Screenshot: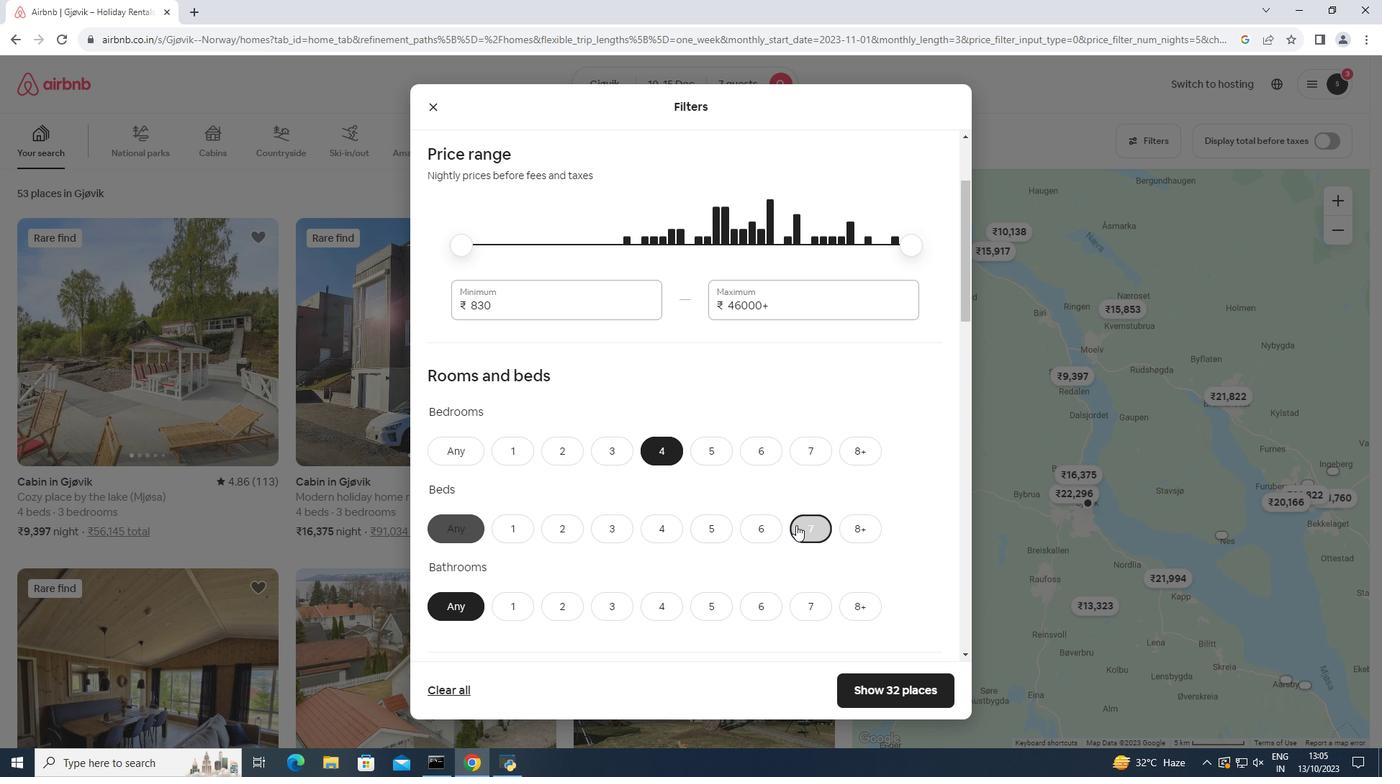 
Action: Mouse pressed left at (796, 525)
Screenshot: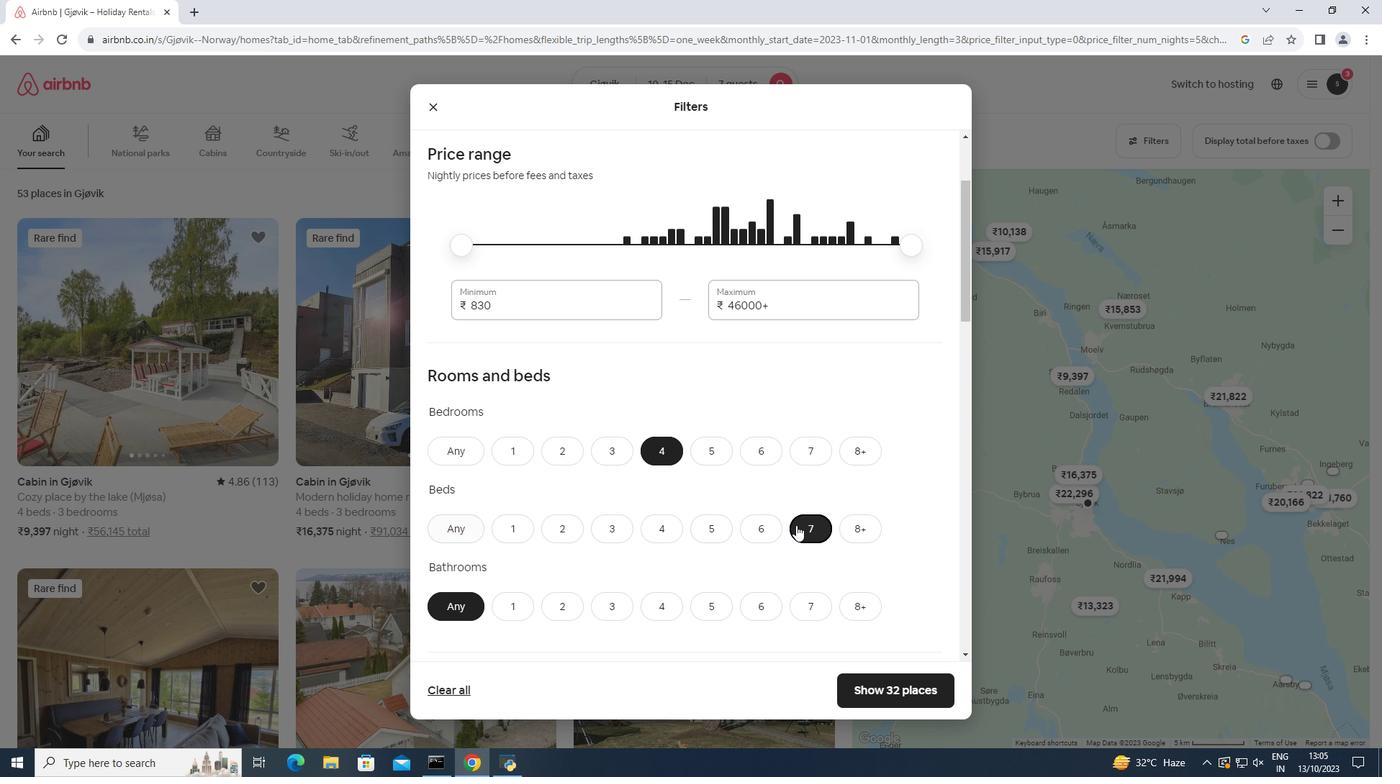 
Action: Mouse moved to (795, 522)
Screenshot: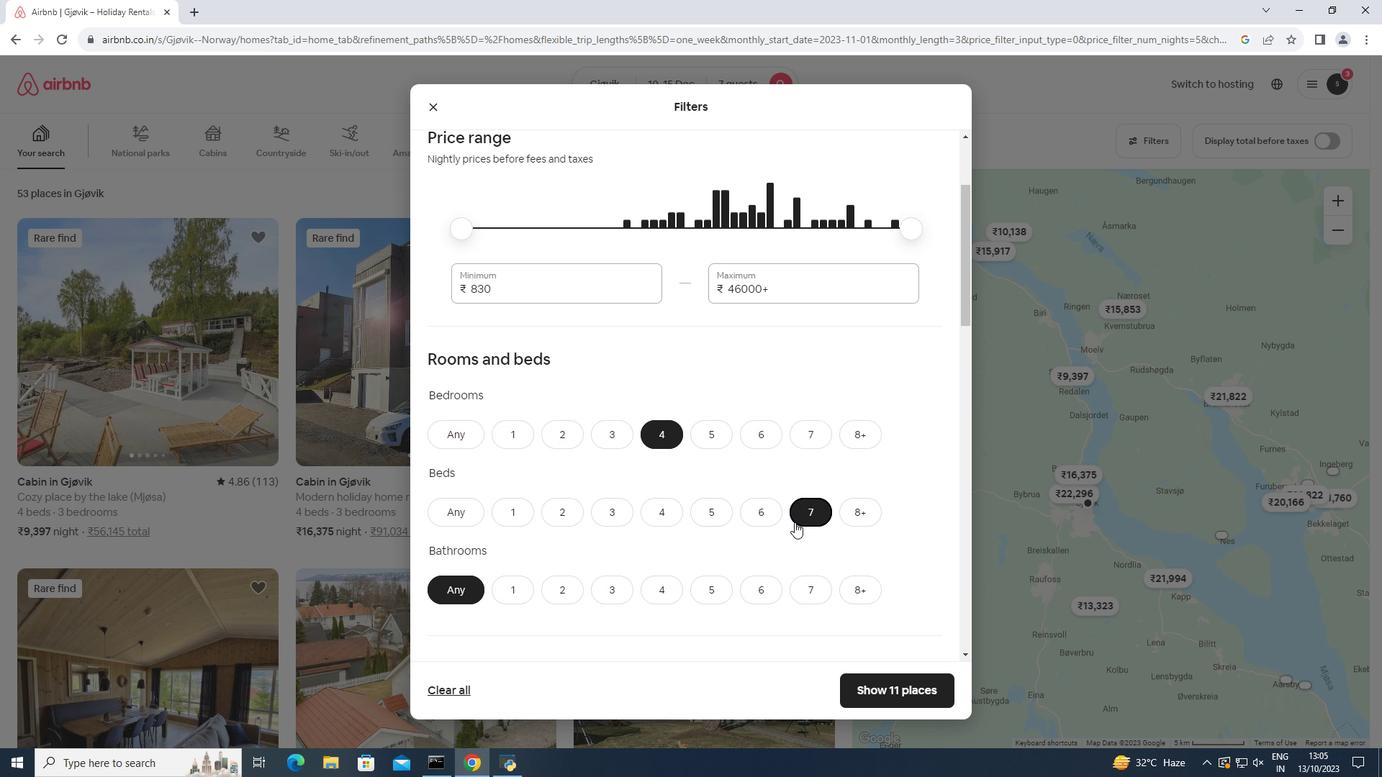 
Action: Mouse scrolled (795, 522) with delta (0, 0)
Screenshot: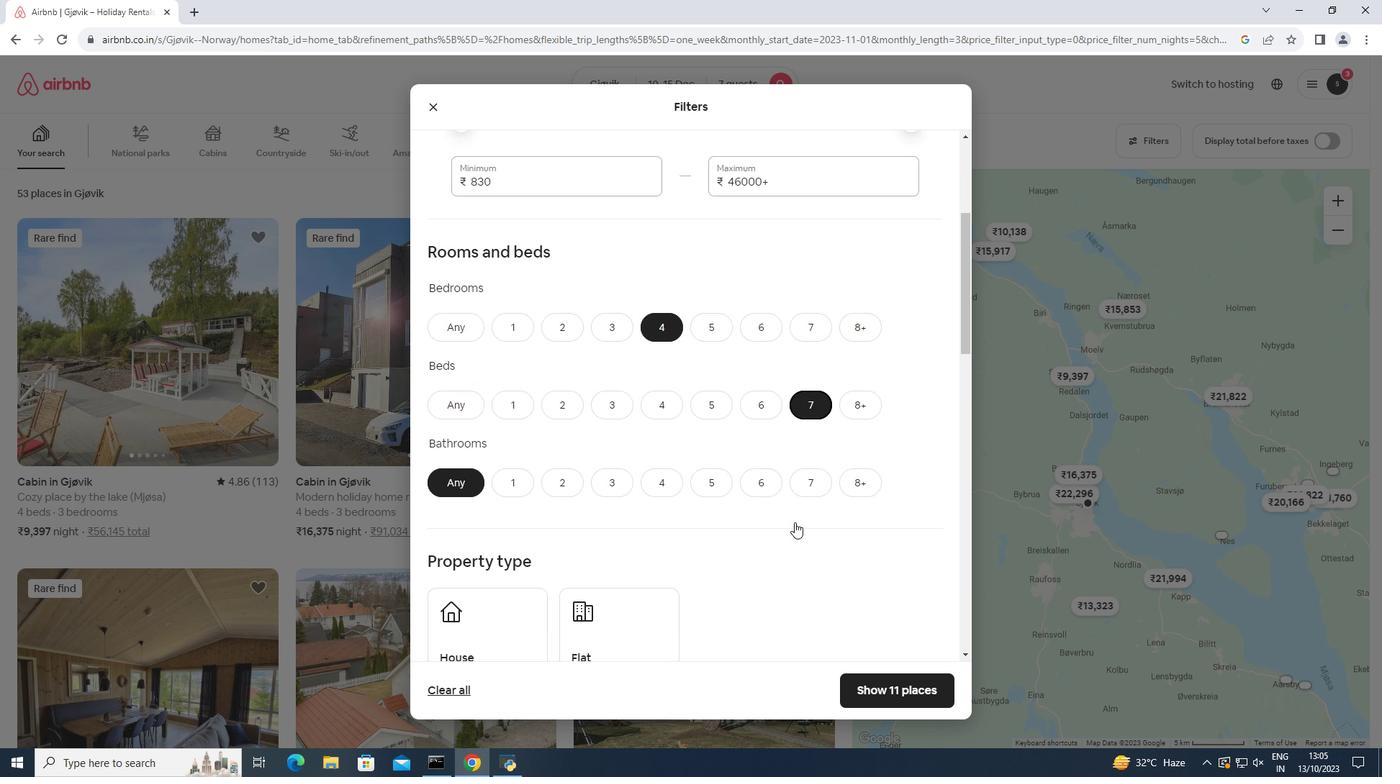 
Action: Mouse scrolled (795, 522) with delta (0, 0)
Screenshot: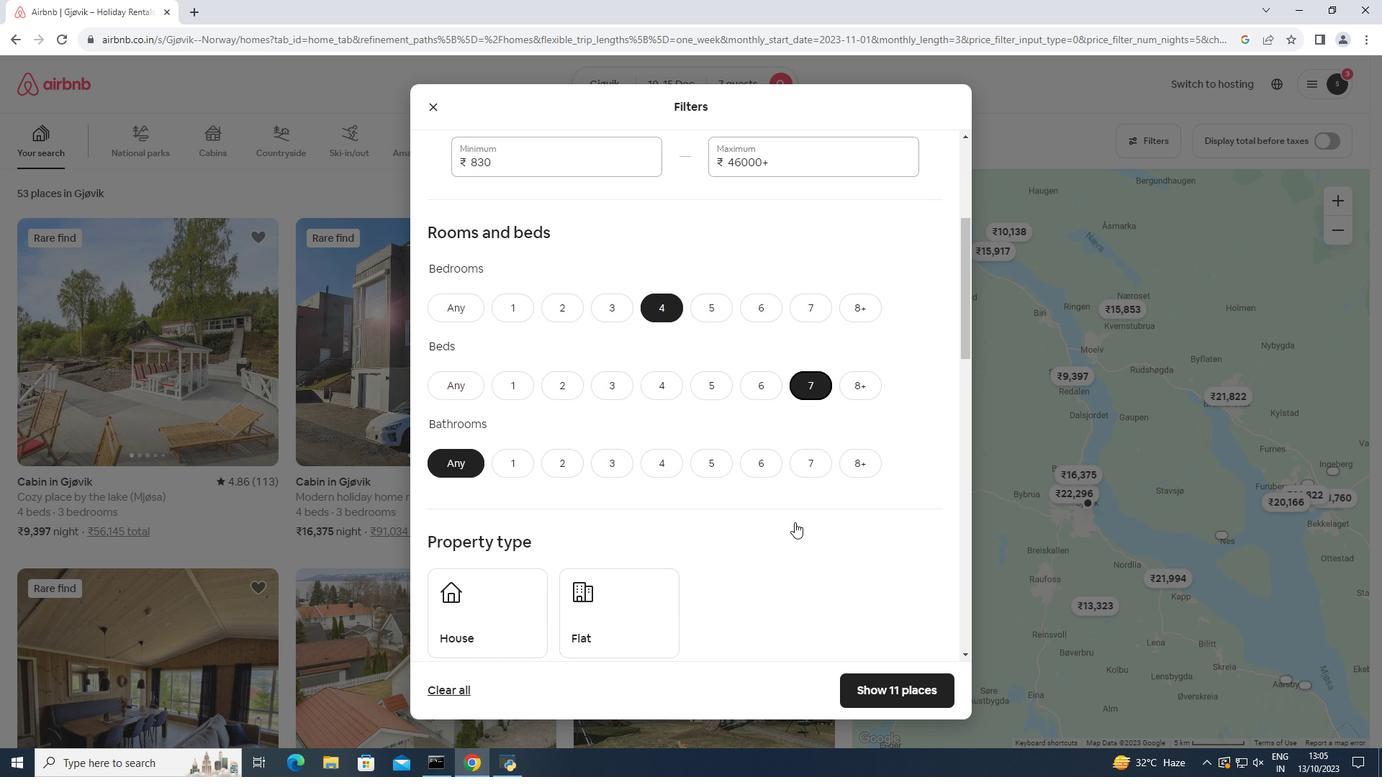 
Action: Mouse moved to (660, 468)
Screenshot: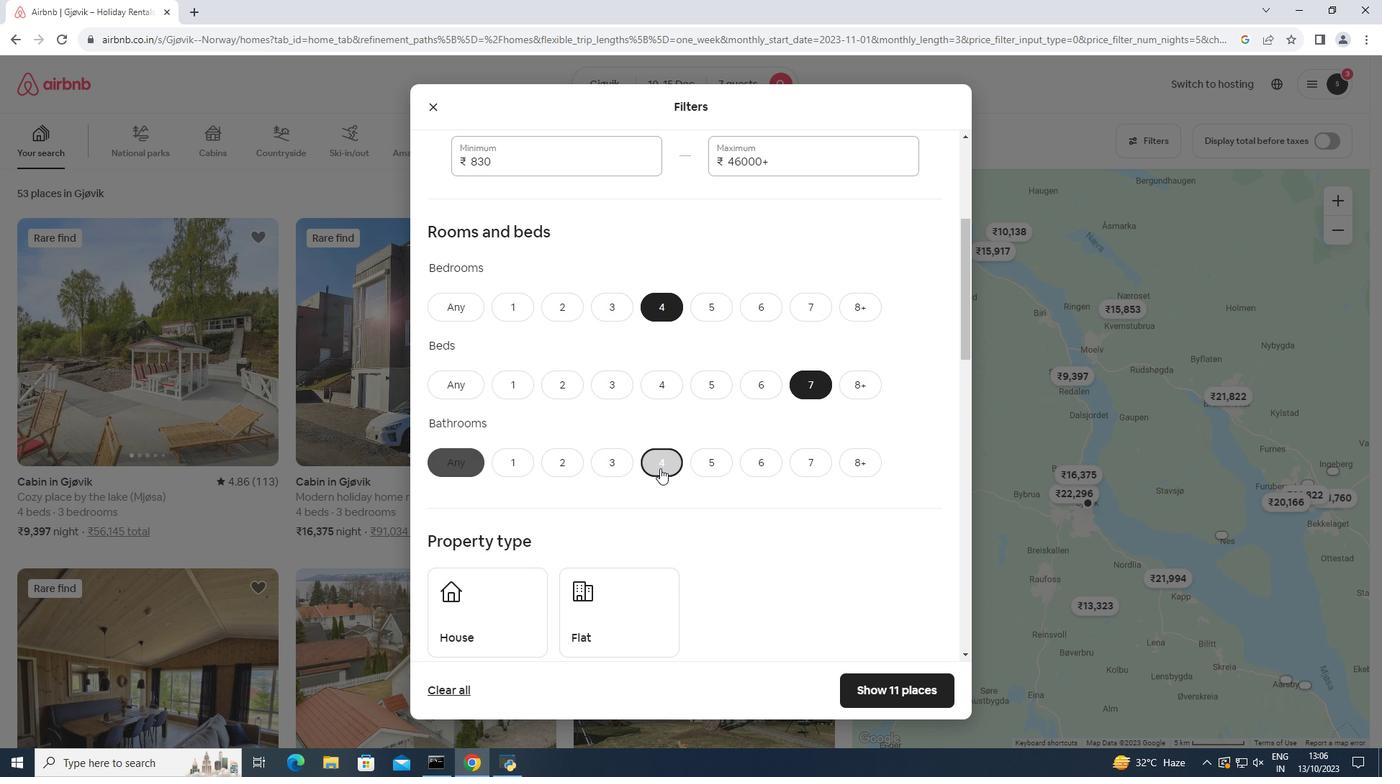
Action: Mouse pressed left at (660, 468)
Screenshot: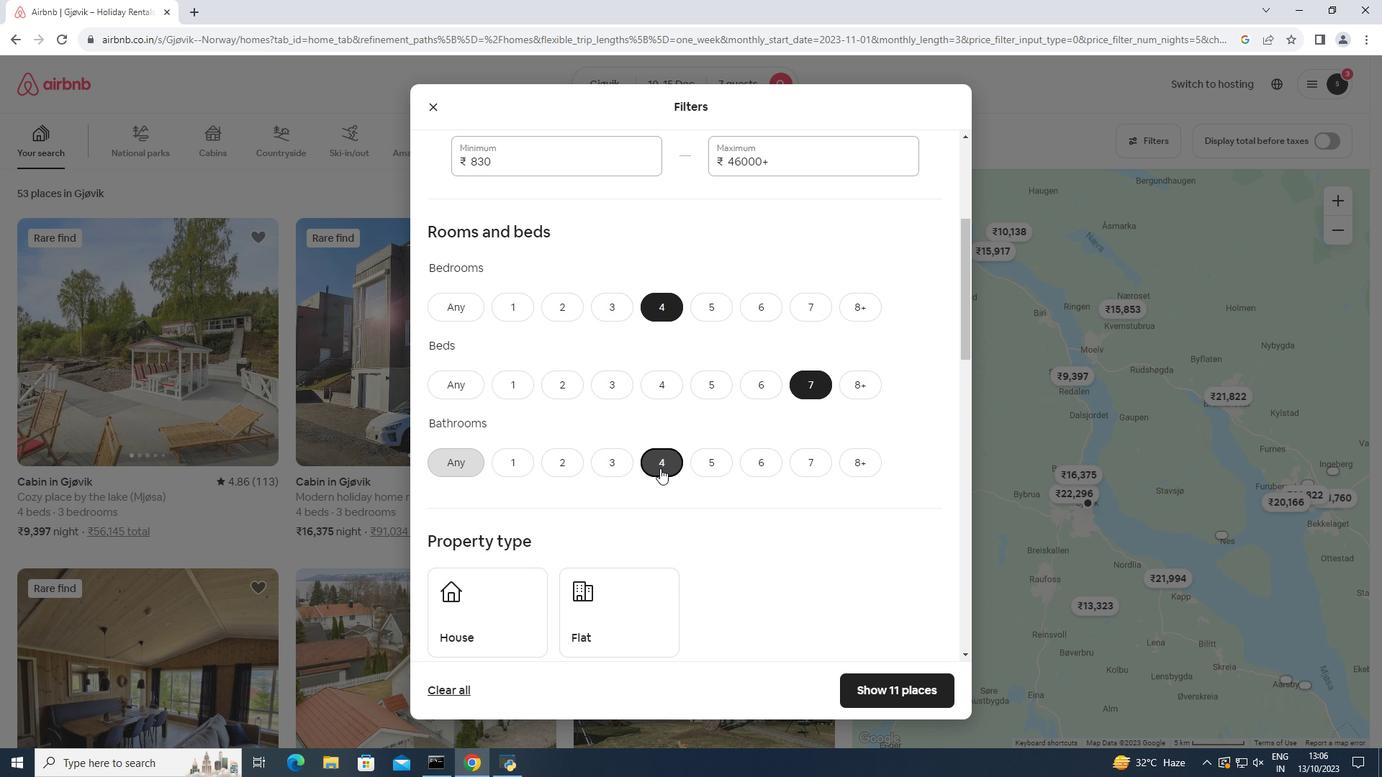 
Action: Mouse moved to (660, 468)
Screenshot: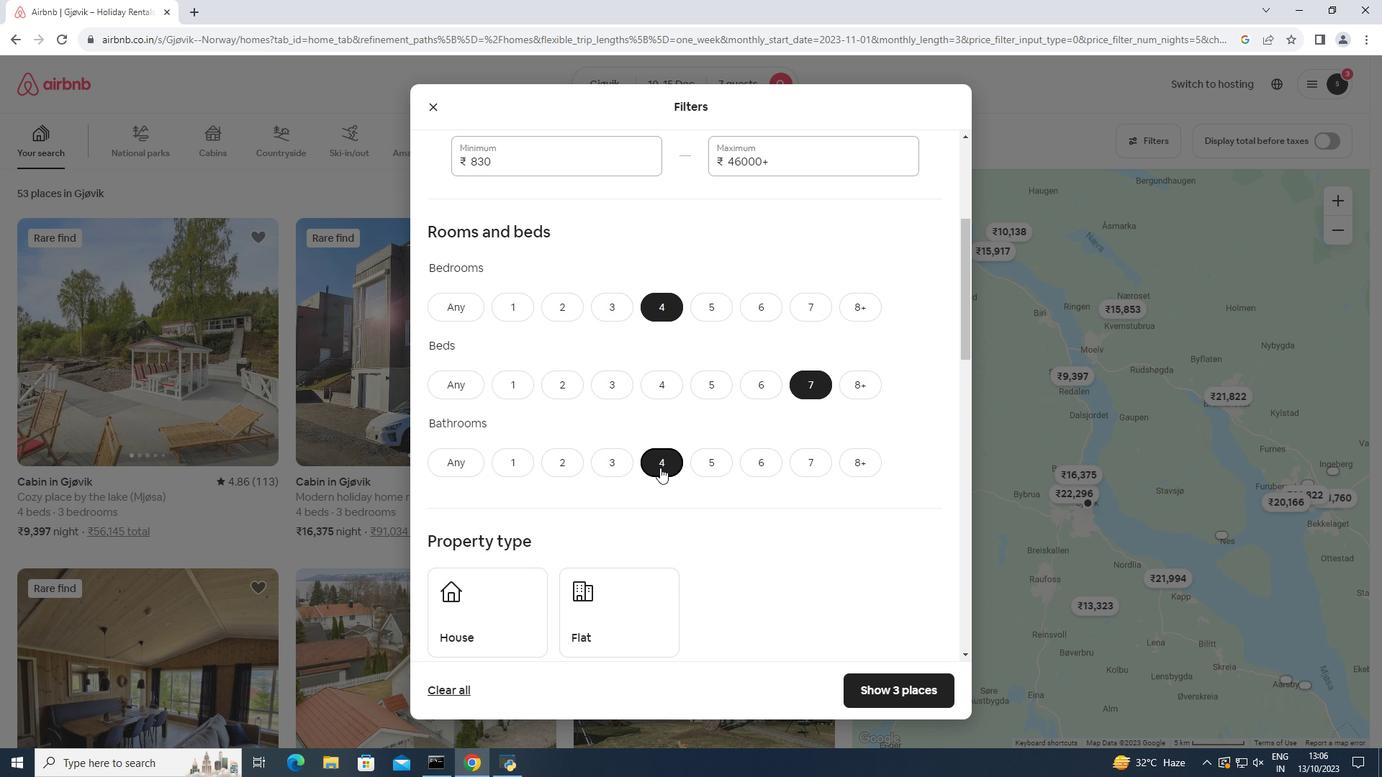 
Action: Mouse scrolled (660, 467) with delta (0, 0)
Screenshot: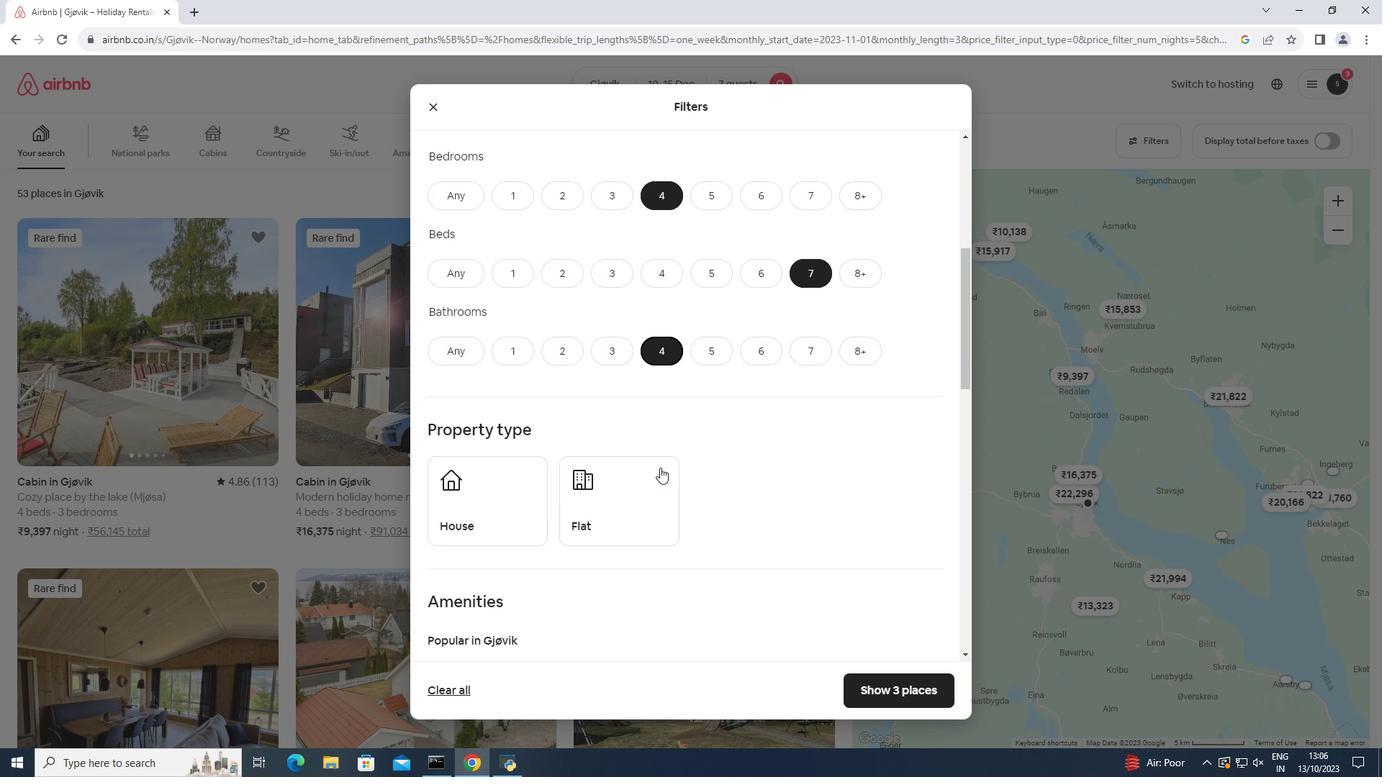 
Action: Mouse scrolled (660, 467) with delta (0, 0)
Screenshot: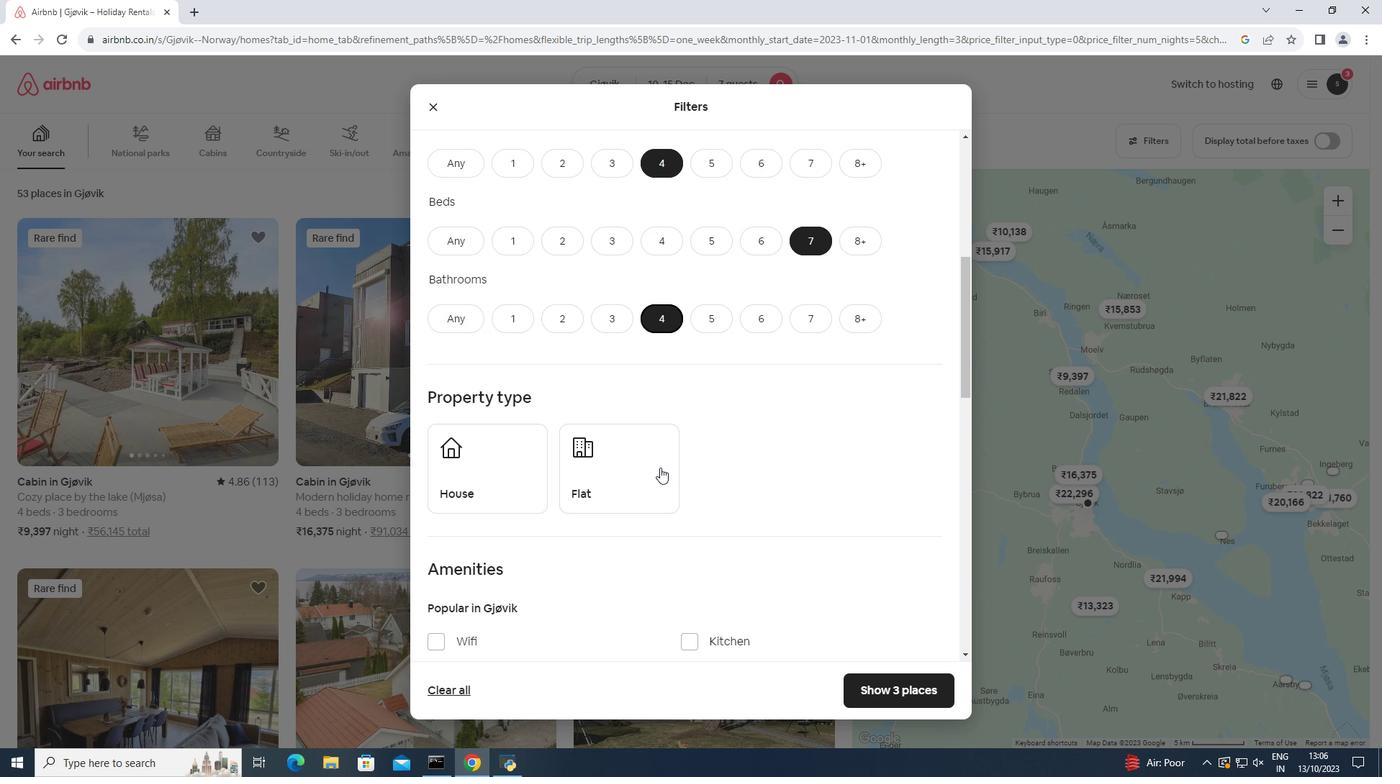 
Action: Mouse moved to (478, 482)
Screenshot: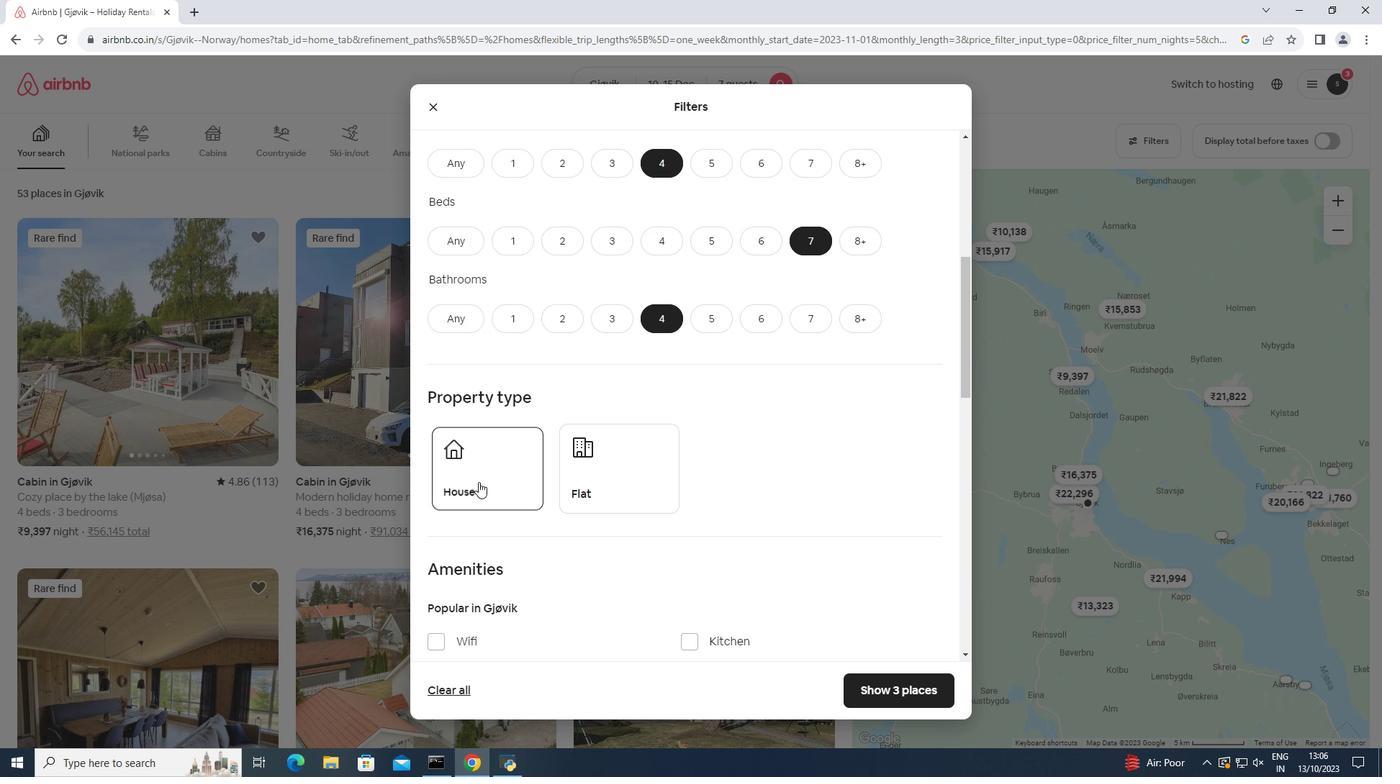 
Action: Mouse pressed left at (478, 482)
Screenshot: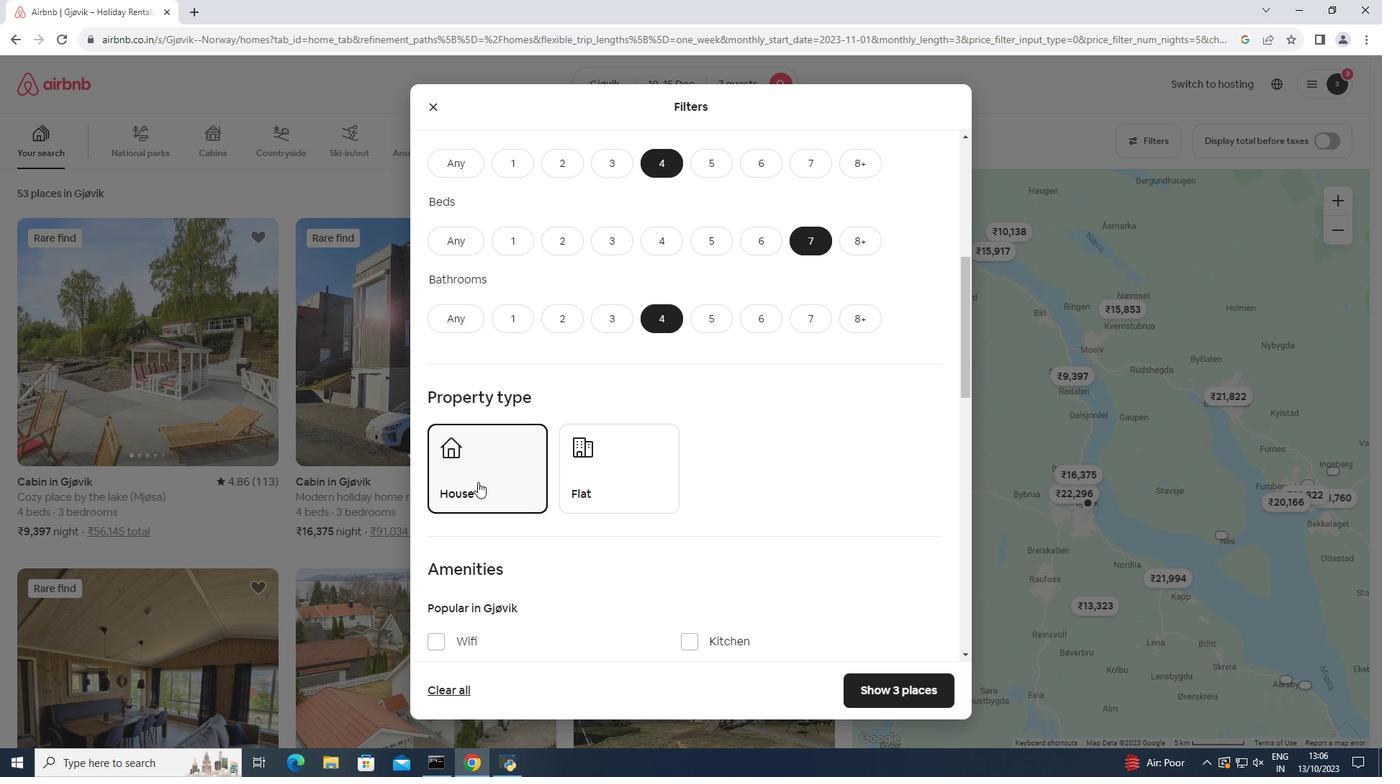 
Action: Mouse moved to (478, 482)
Screenshot: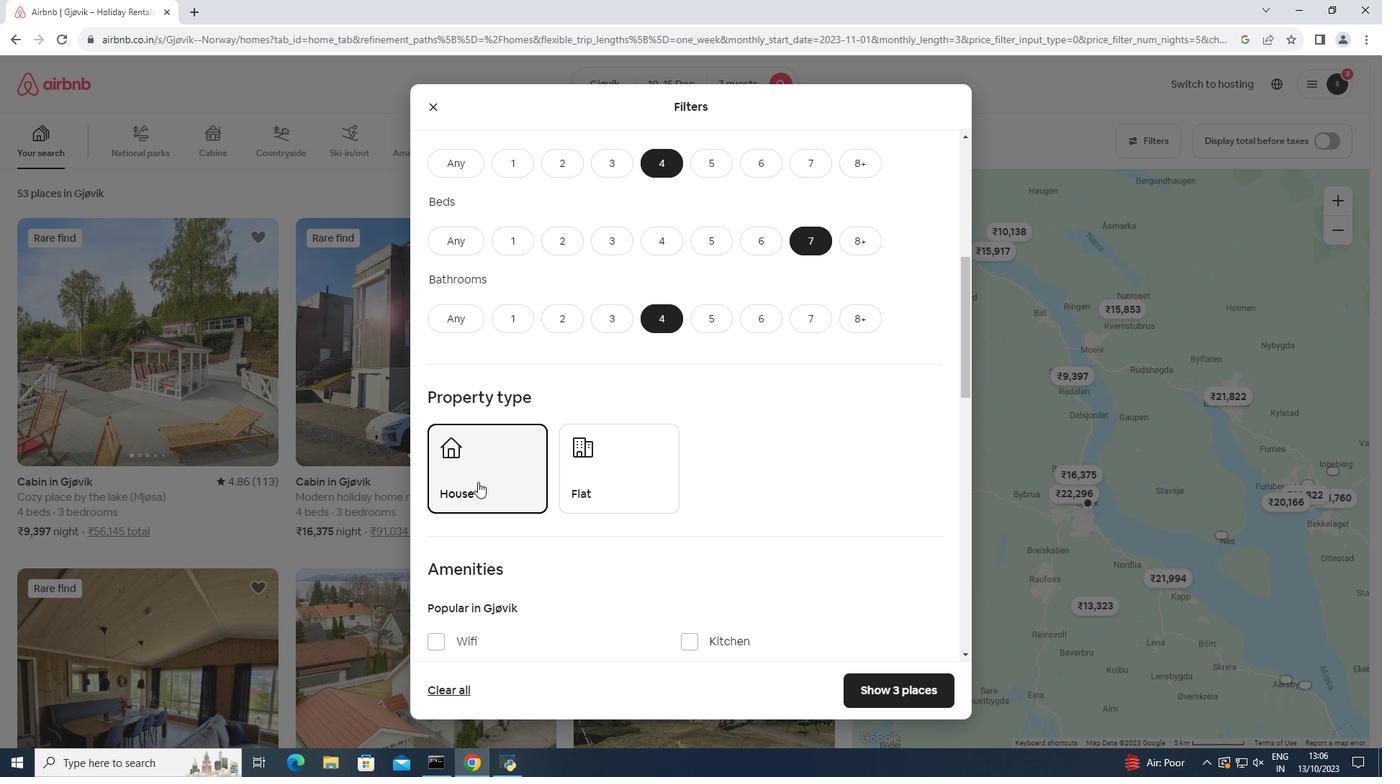 
Action: Mouse scrolled (478, 481) with delta (0, 0)
Screenshot: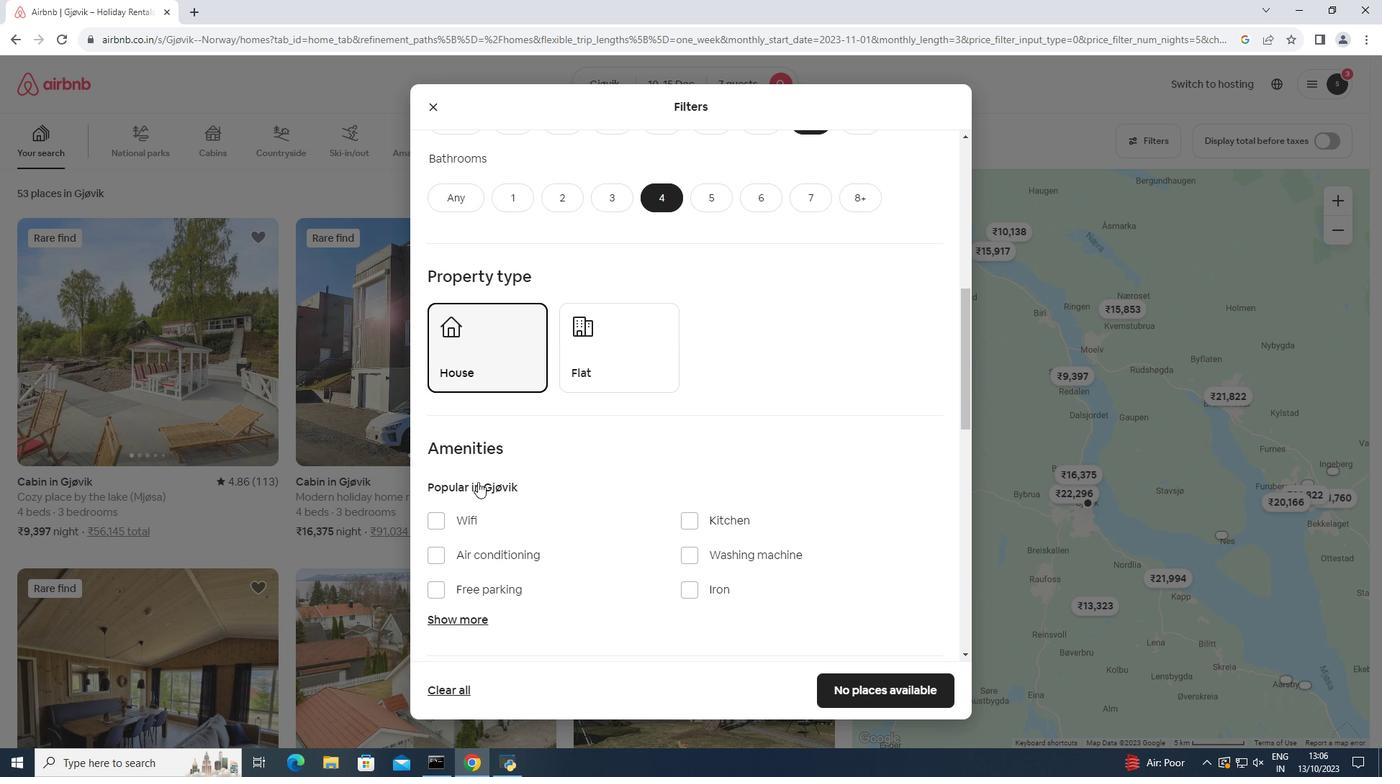 
Action: Mouse scrolled (478, 481) with delta (0, 0)
Screenshot: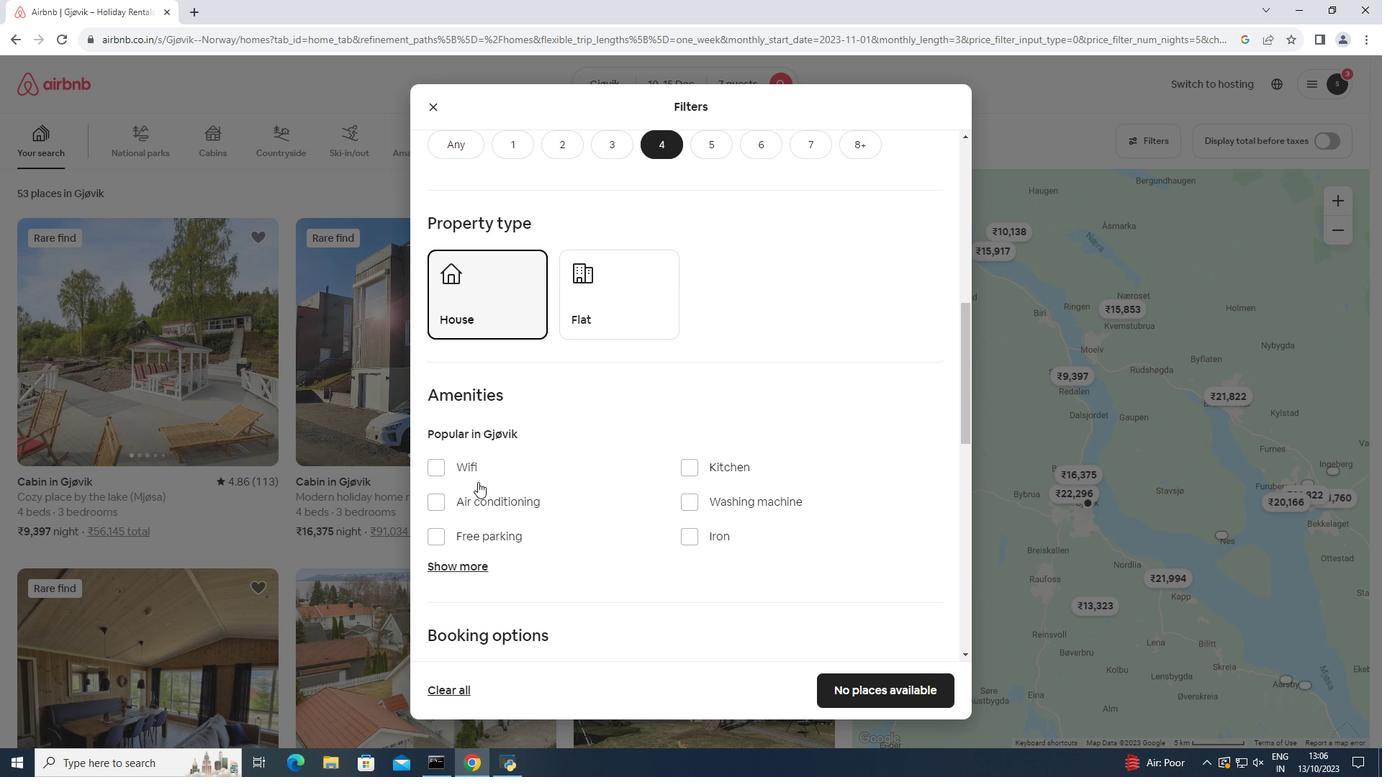 
Action: Mouse scrolled (478, 481) with delta (0, 0)
Screenshot: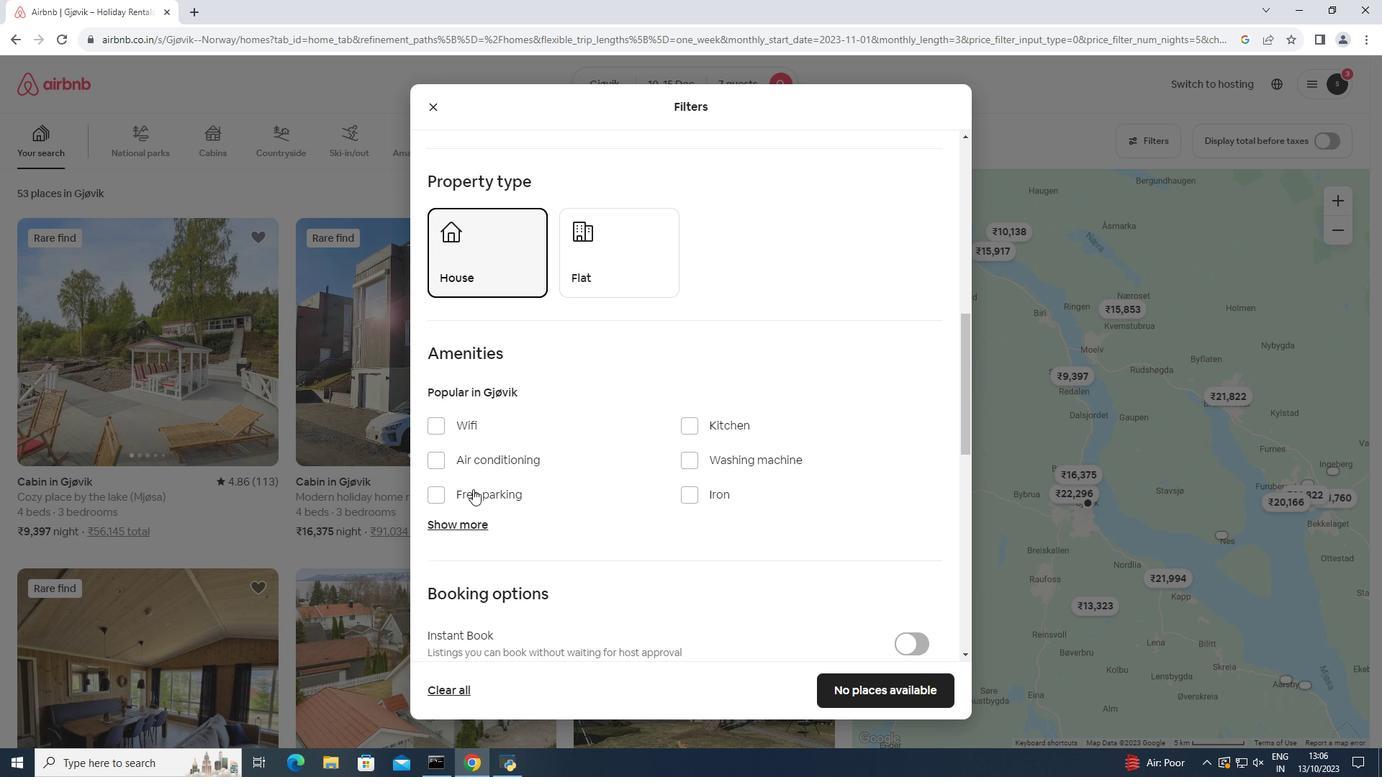 
Action: Mouse moved to (461, 525)
Screenshot: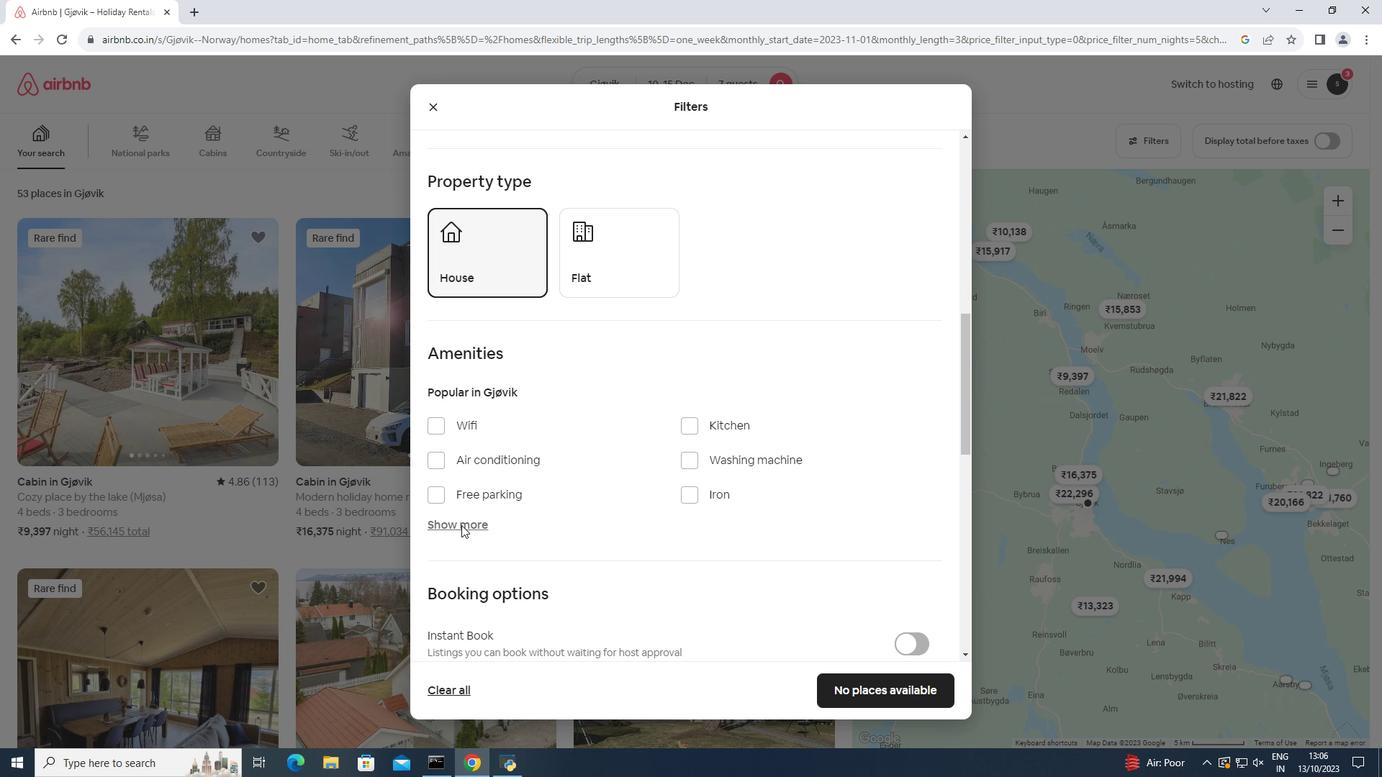 
Action: Mouse pressed left at (461, 525)
Screenshot: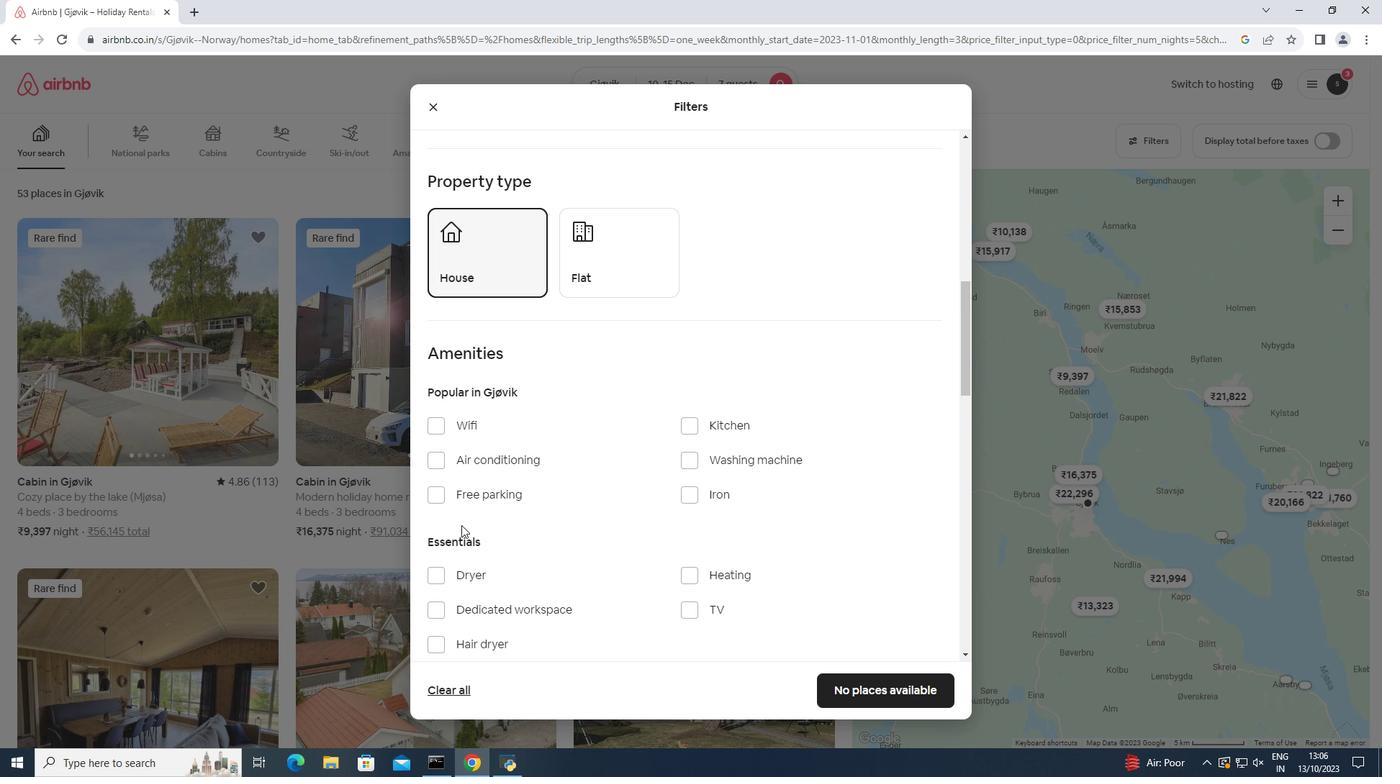 
Action: Mouse moved to (432, 427)
Screenshot: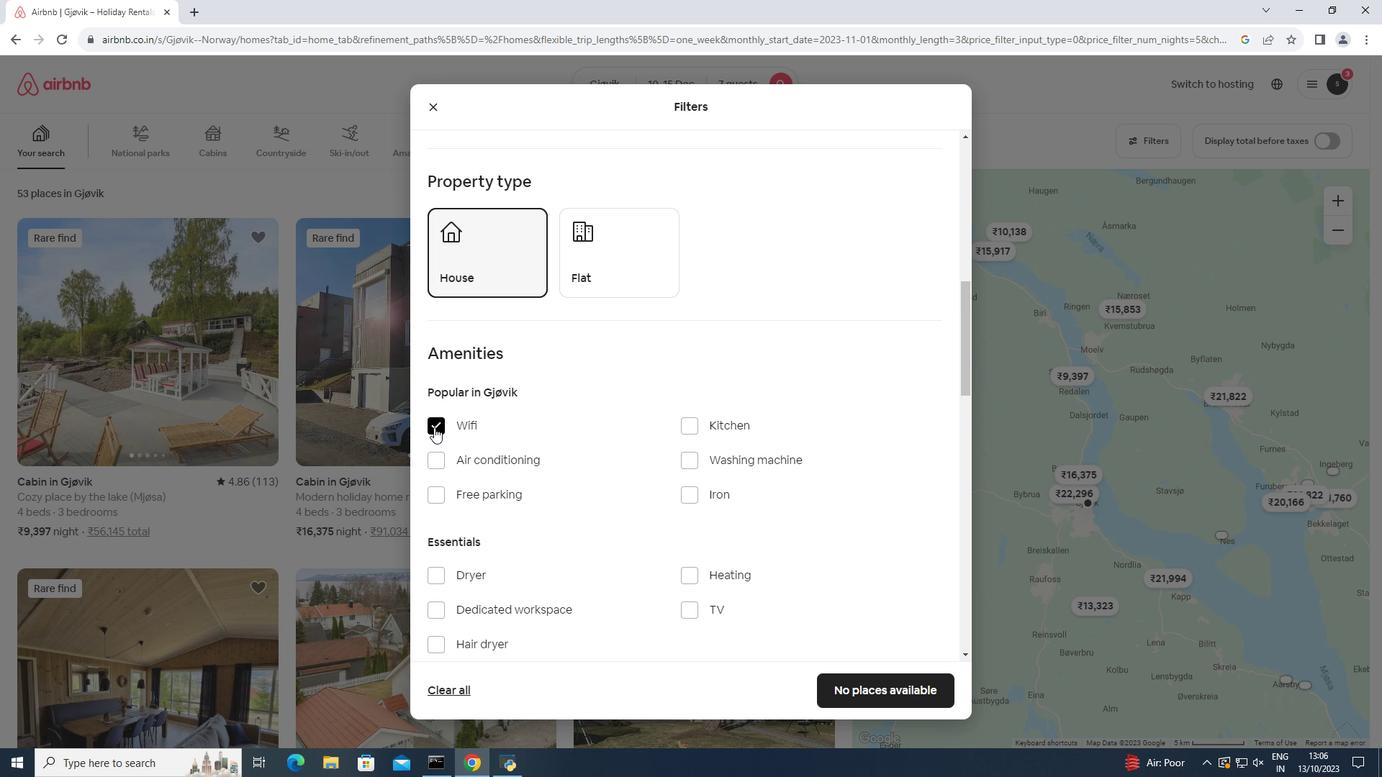 
Action: Mouse pressed left at (432, 427)
Screenshot: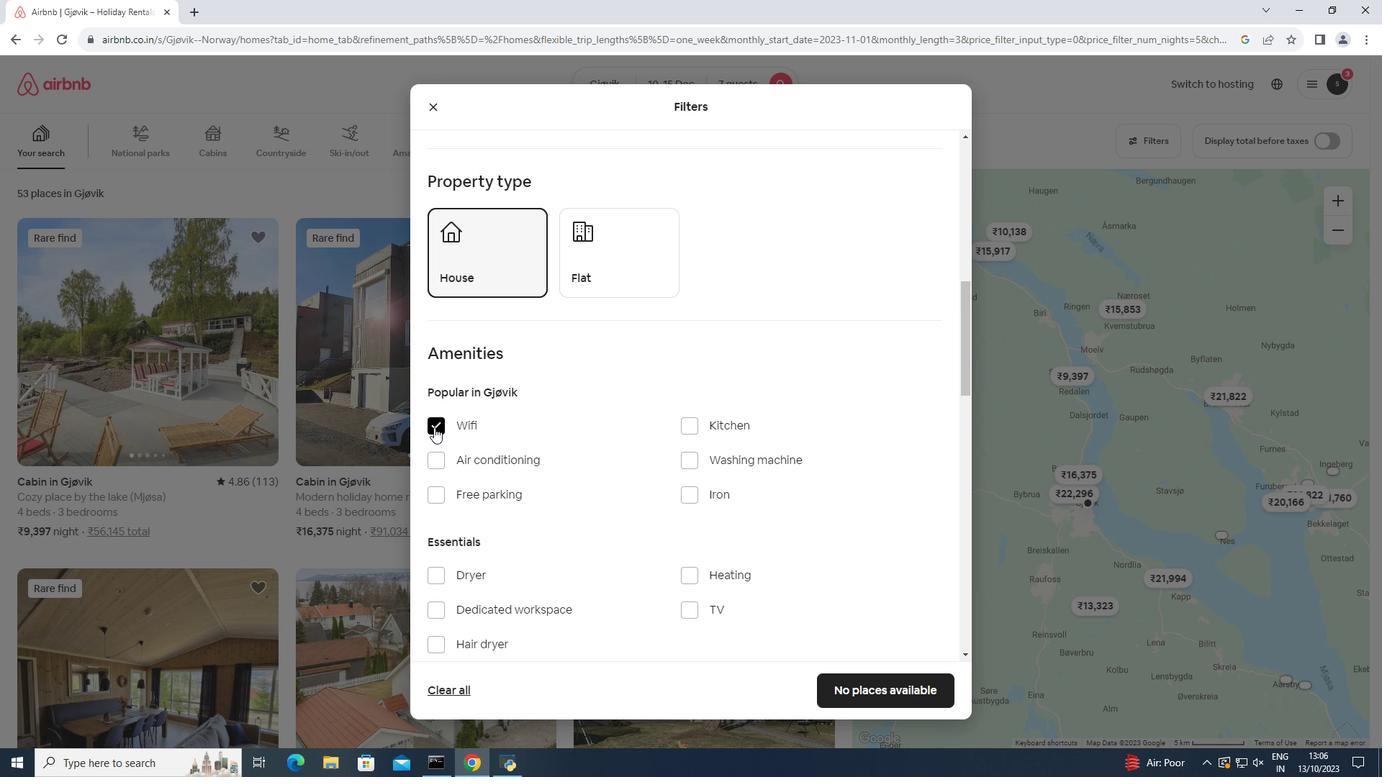 
Action: Mouse moved to (689, 609)
Screenshot: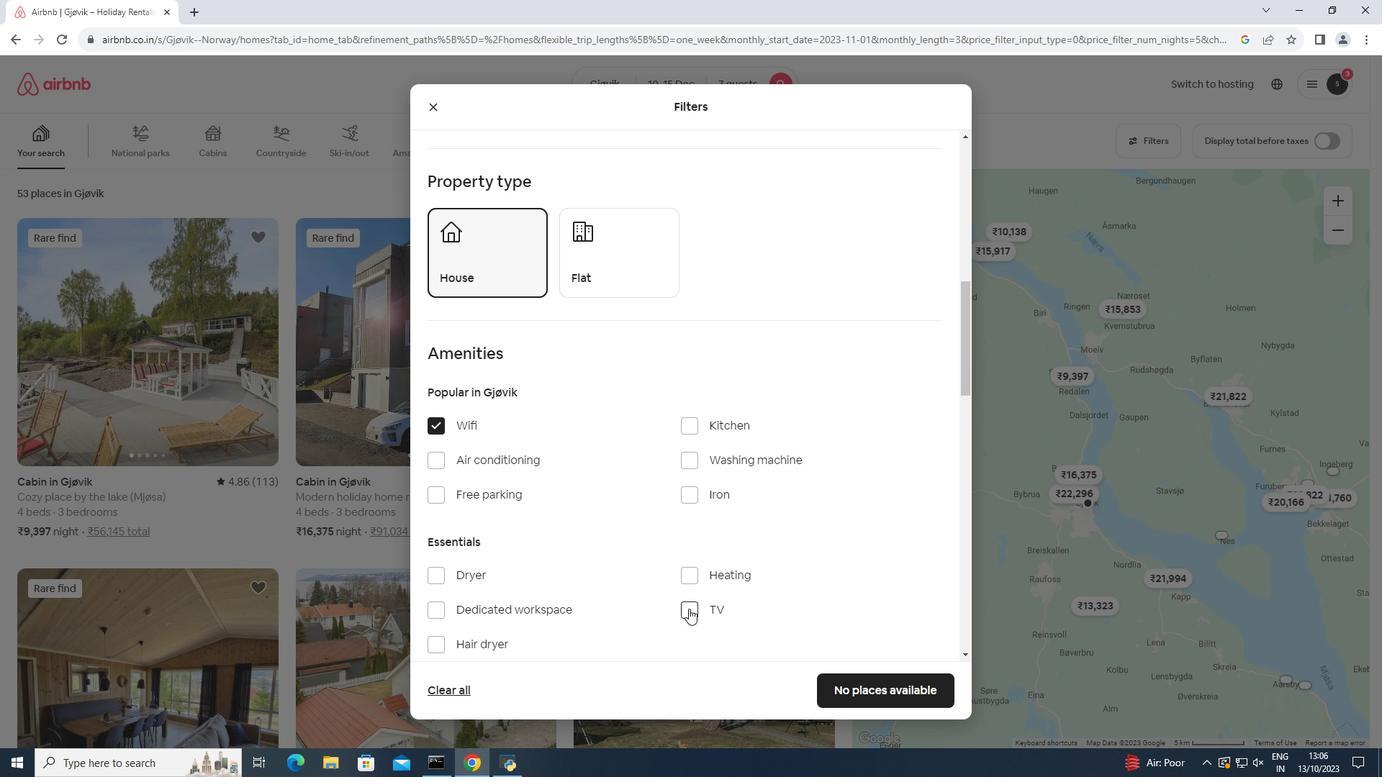 
Action: Mouse pressed left at (689, 609)
Screenshot: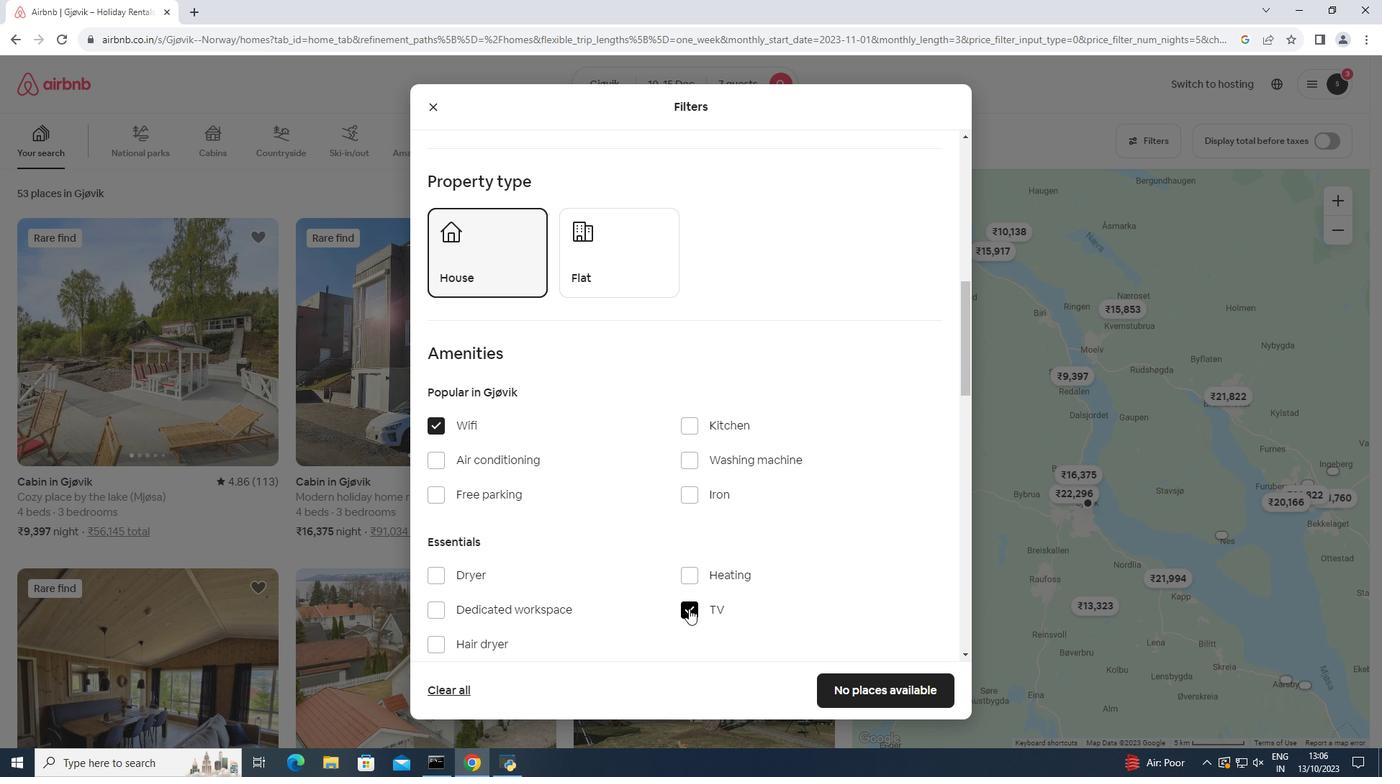 
Action: Mouse moved to (435, 496)
Screenshot: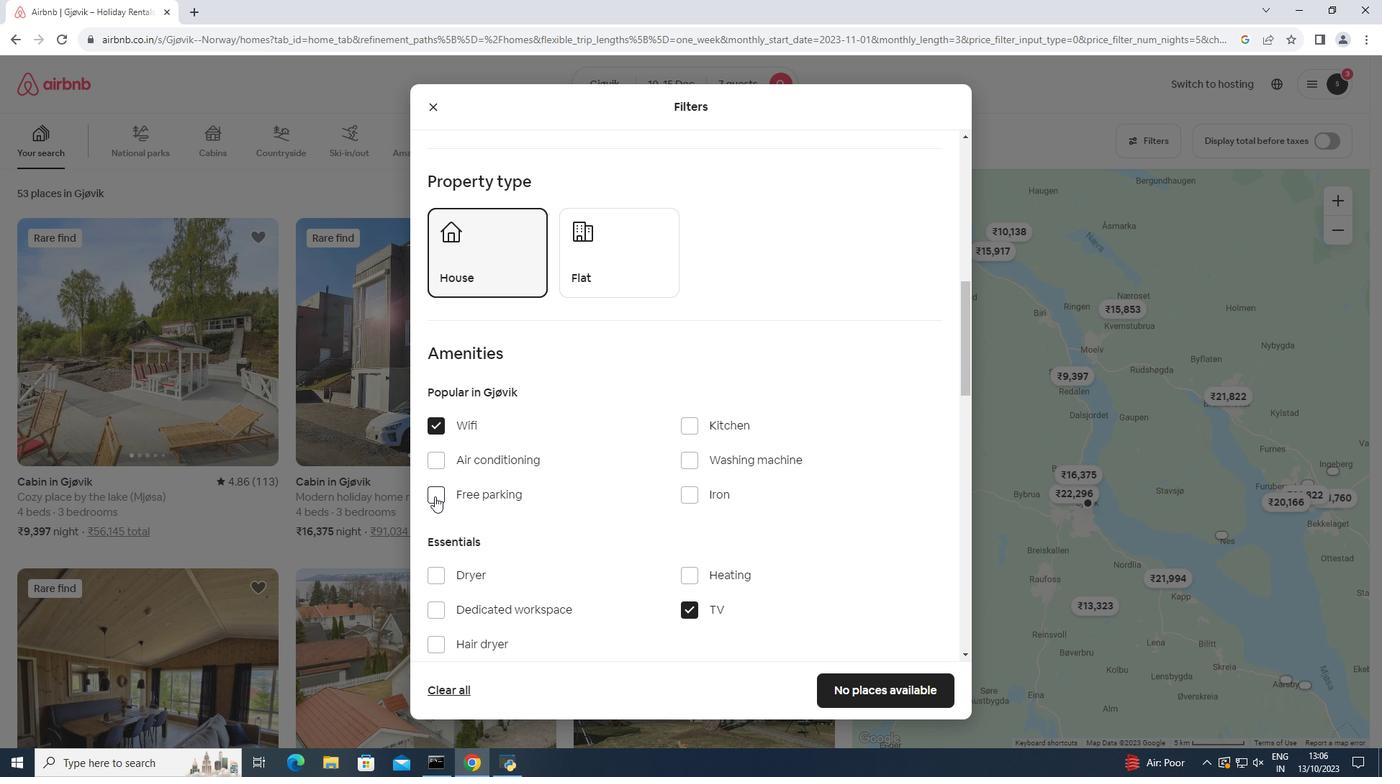 
Action: Mouse pressed left at (435, 496)
Screenshot: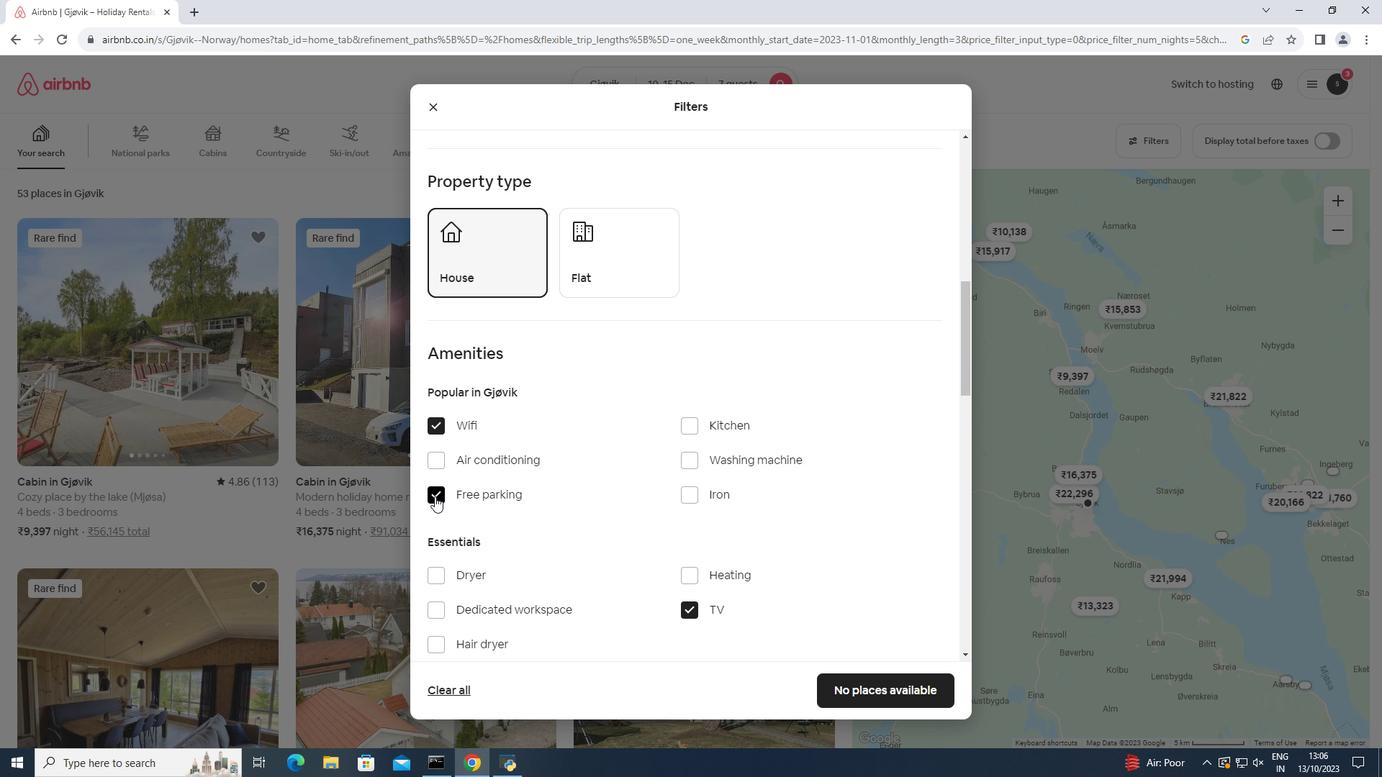 
Action: Mouse moved to (570, 492)
Screenshot: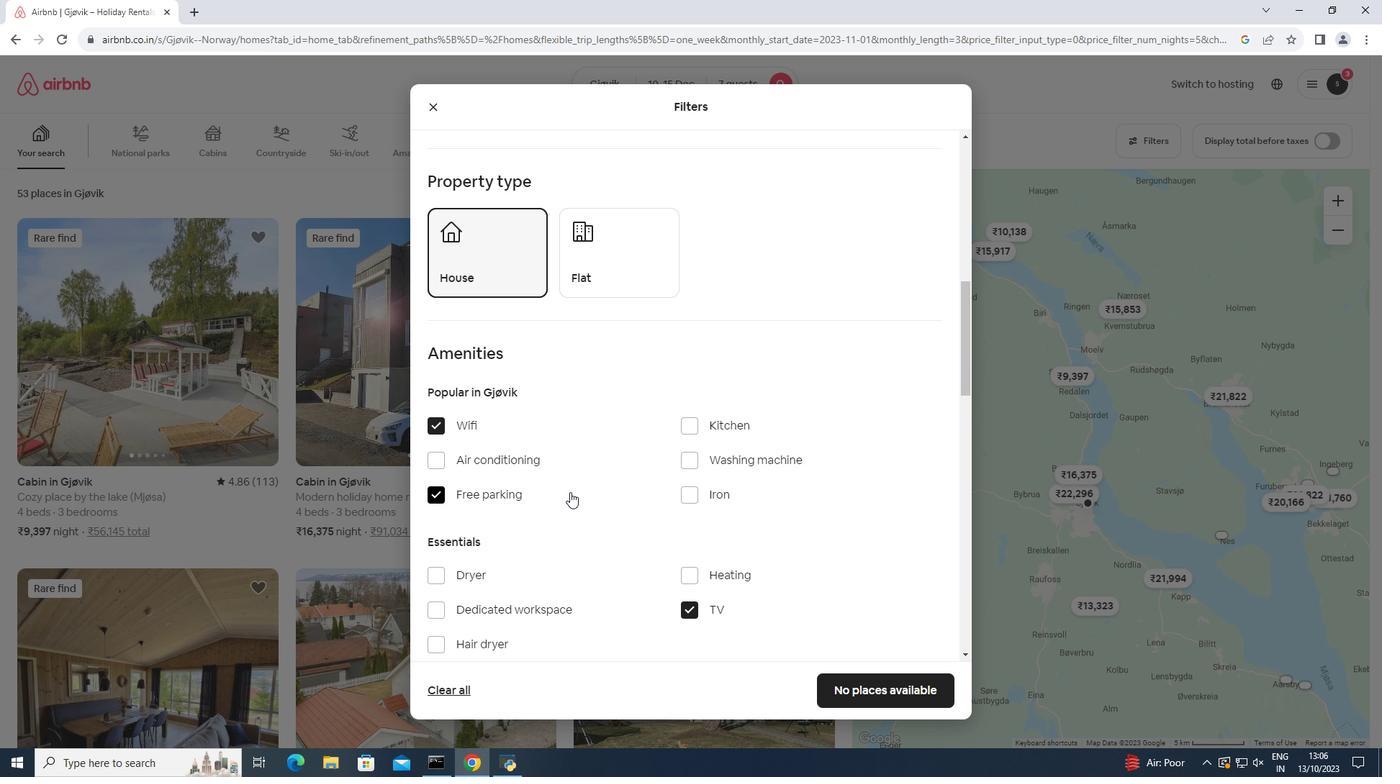 
Action: Mouse scrolled (570, 491) with delta (0, 0)
Screenshot: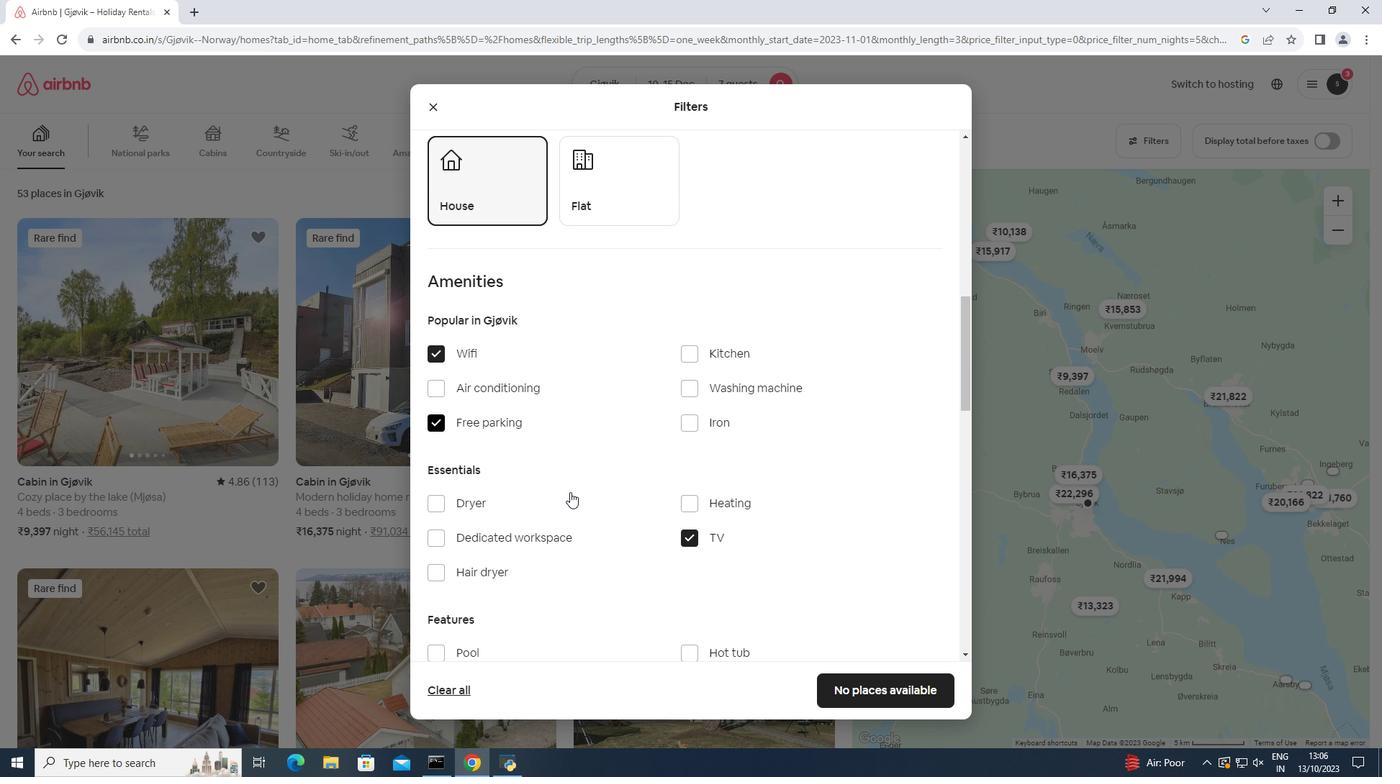 
Action: Mouse scrolled (570, 491) with delta (0, 0)
Screenshot: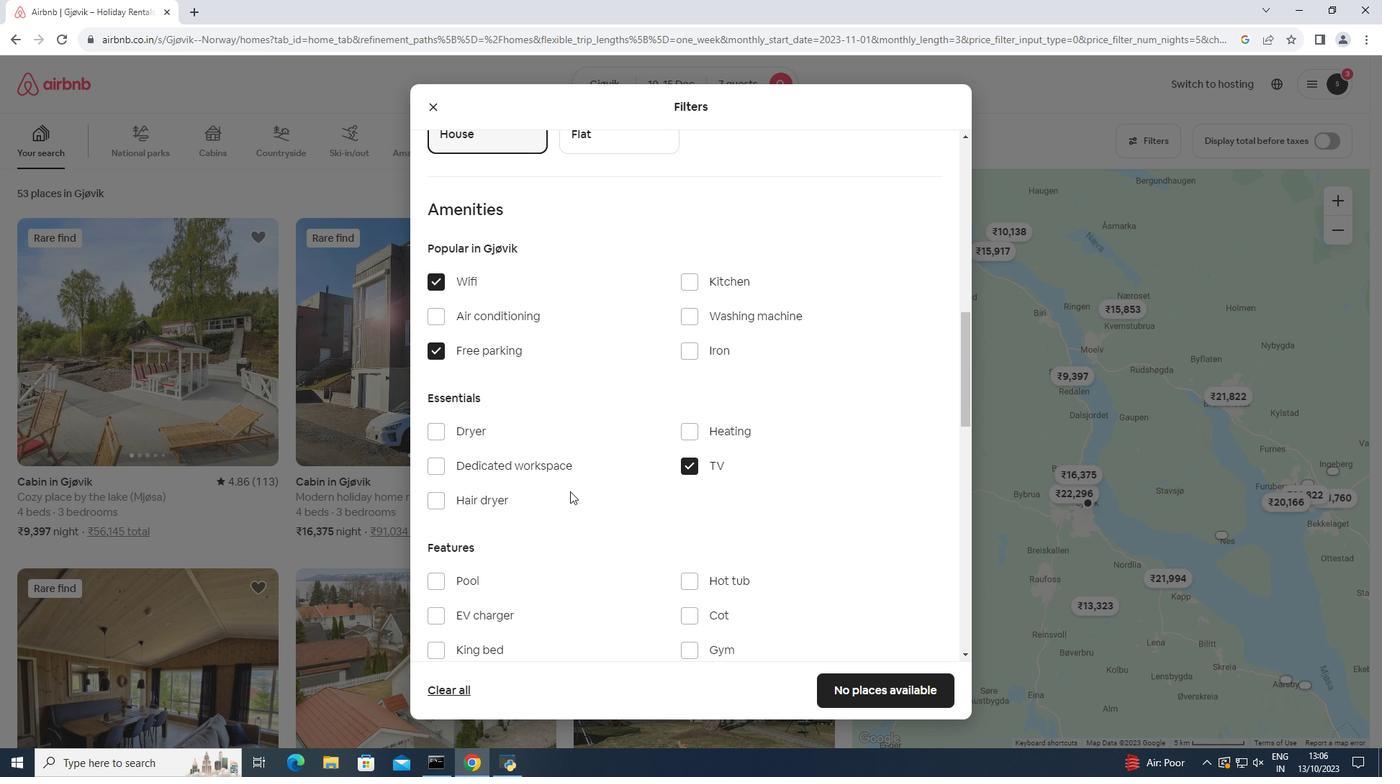 
Action: Mouse moved to (570, 491)
Screenshot: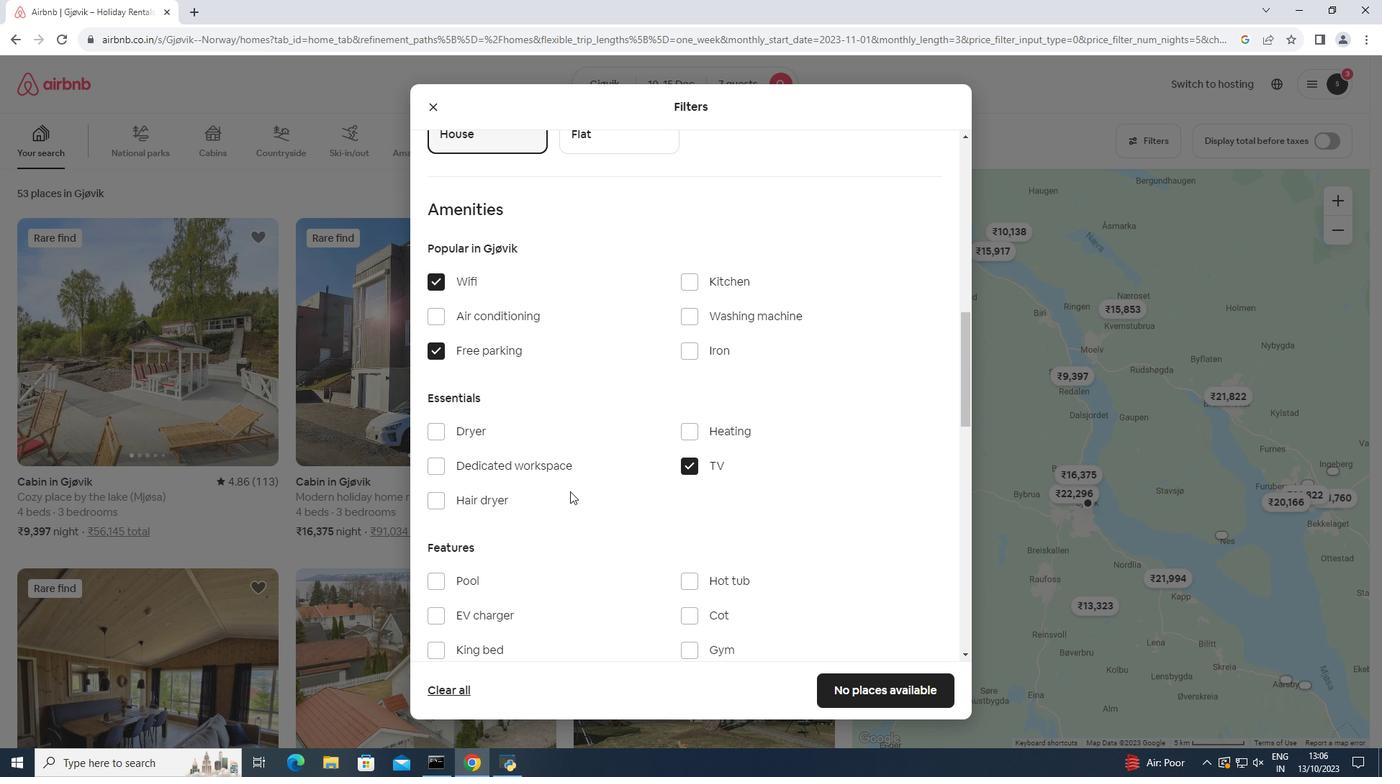 
Action: Mouse scrolled (570, 491) with delta (0, 0)
Screenshot: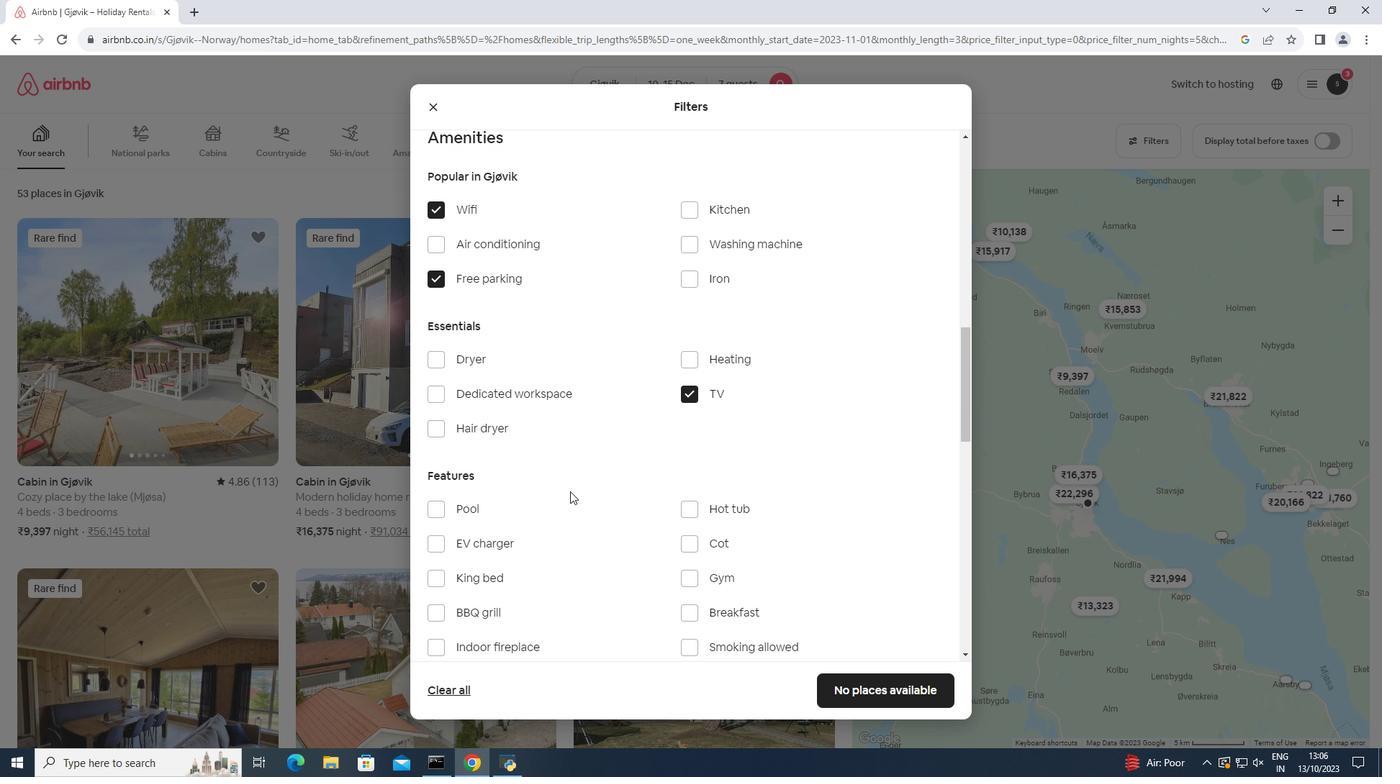 
Action: Mouse moved to (689, 575)
Screenshot: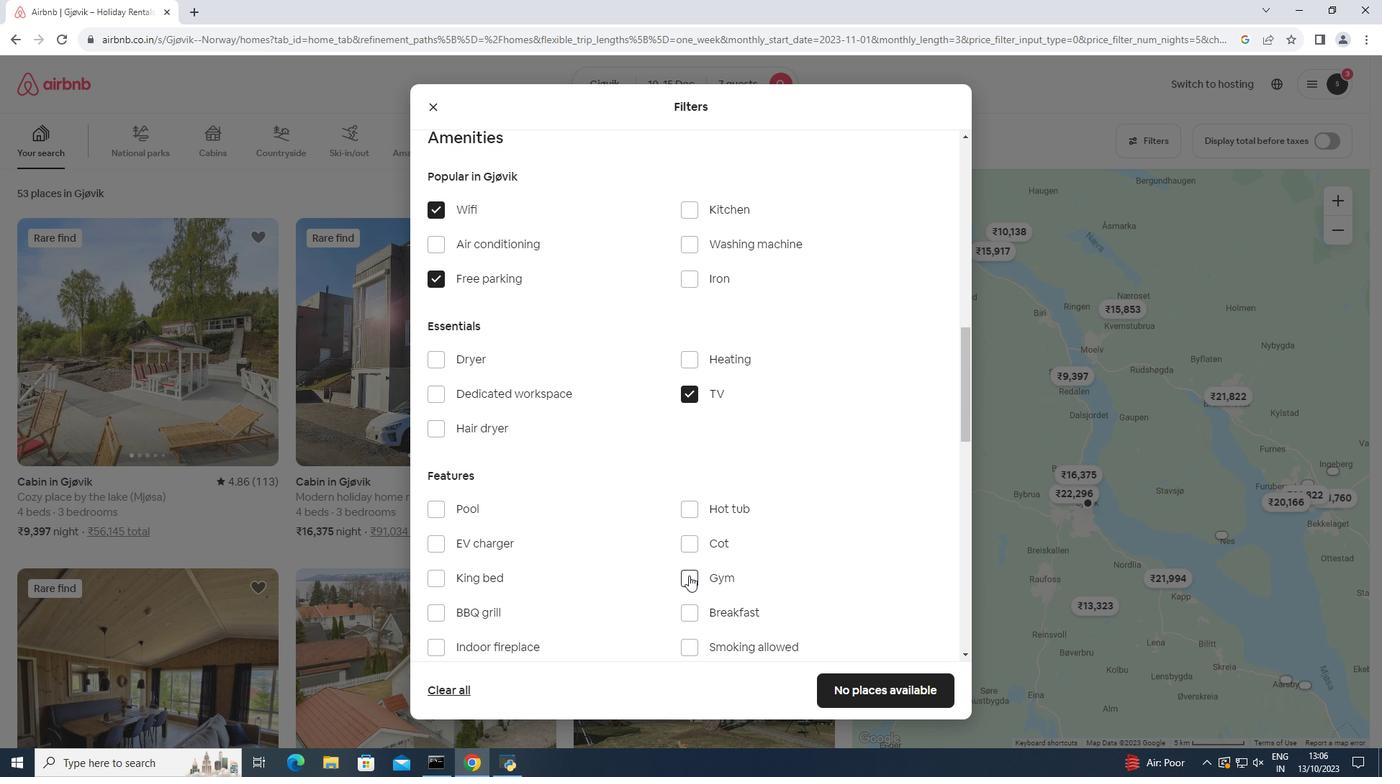 
Action: Mouse pressed left at (689, 575)
Screenshot: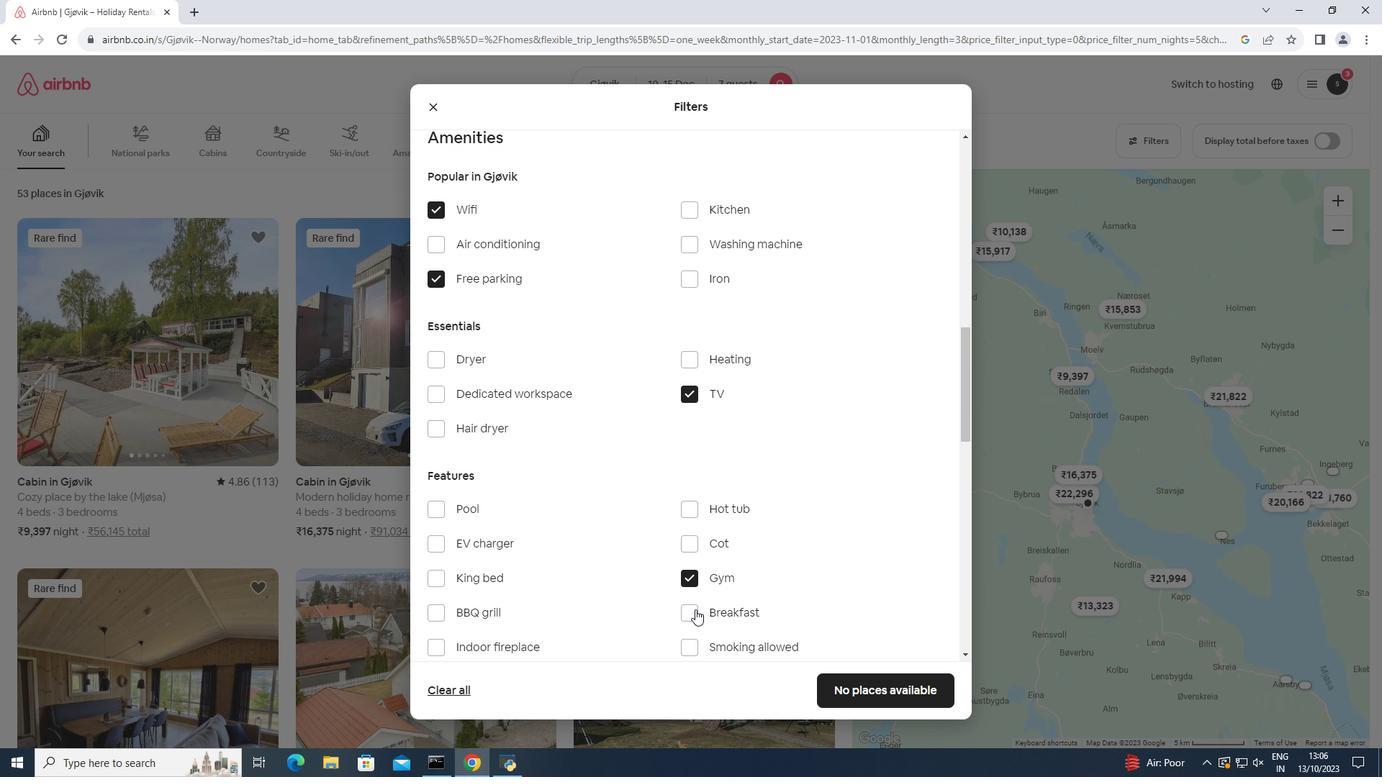 
Action: Mouse moved to (690, 618)
Screenshot: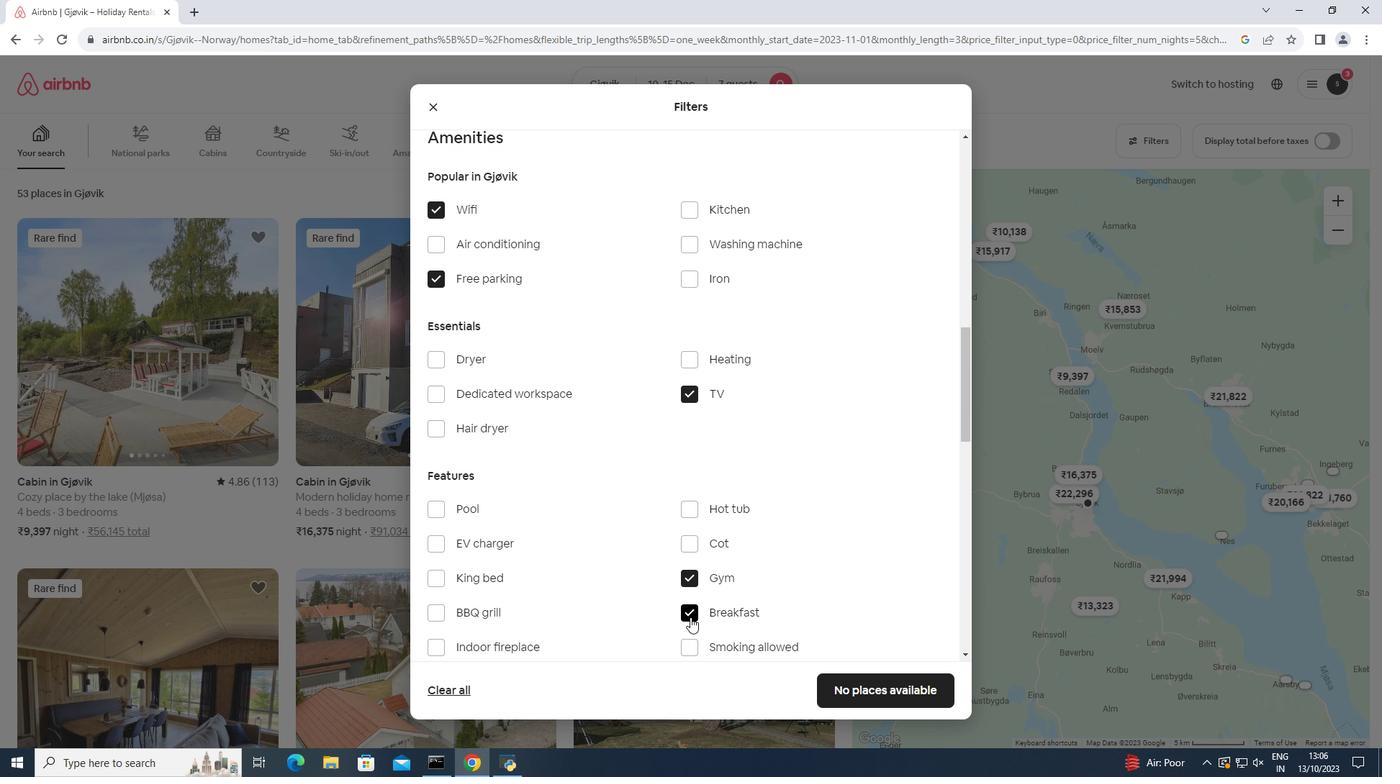 
Action: Mouse pressed left at (690, 618)
Screenshot: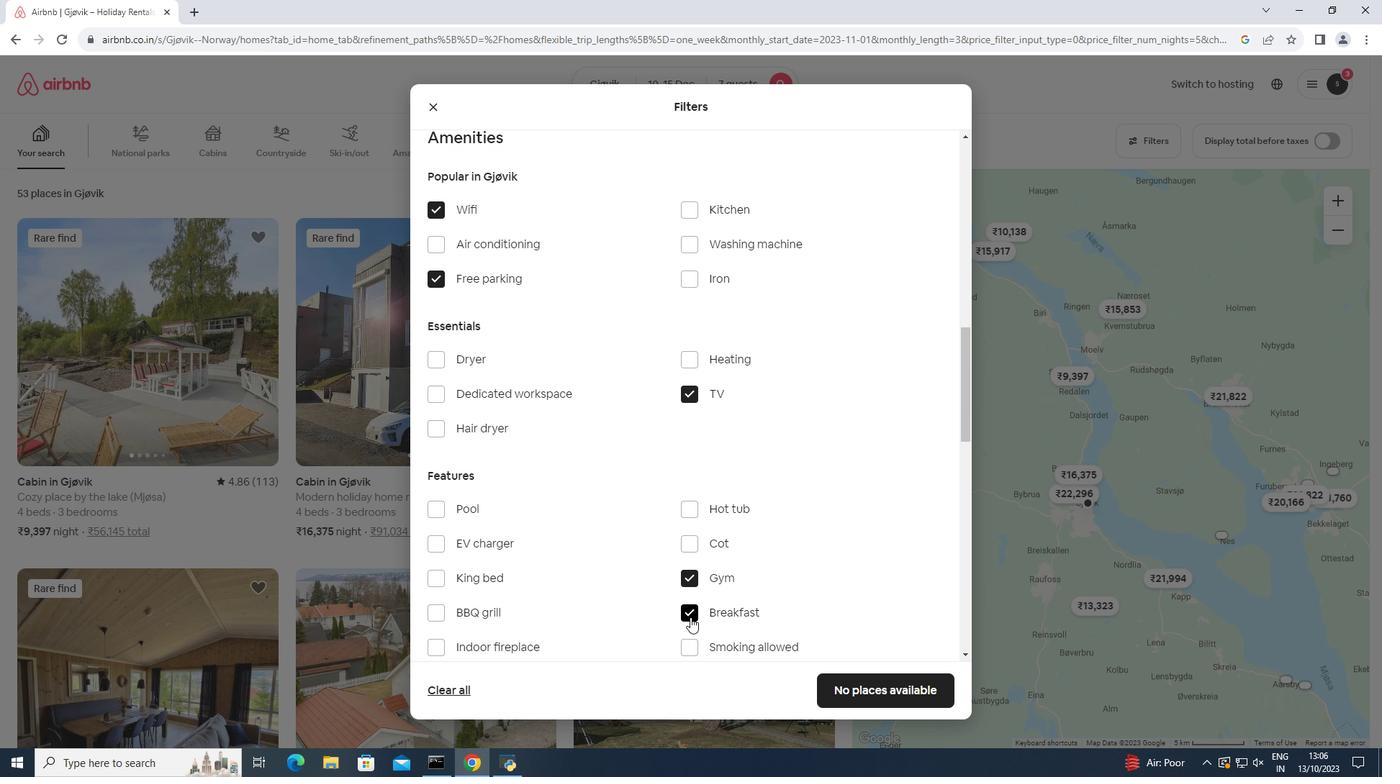 
Action: Mouse moved to (885, 698)
Screenshot: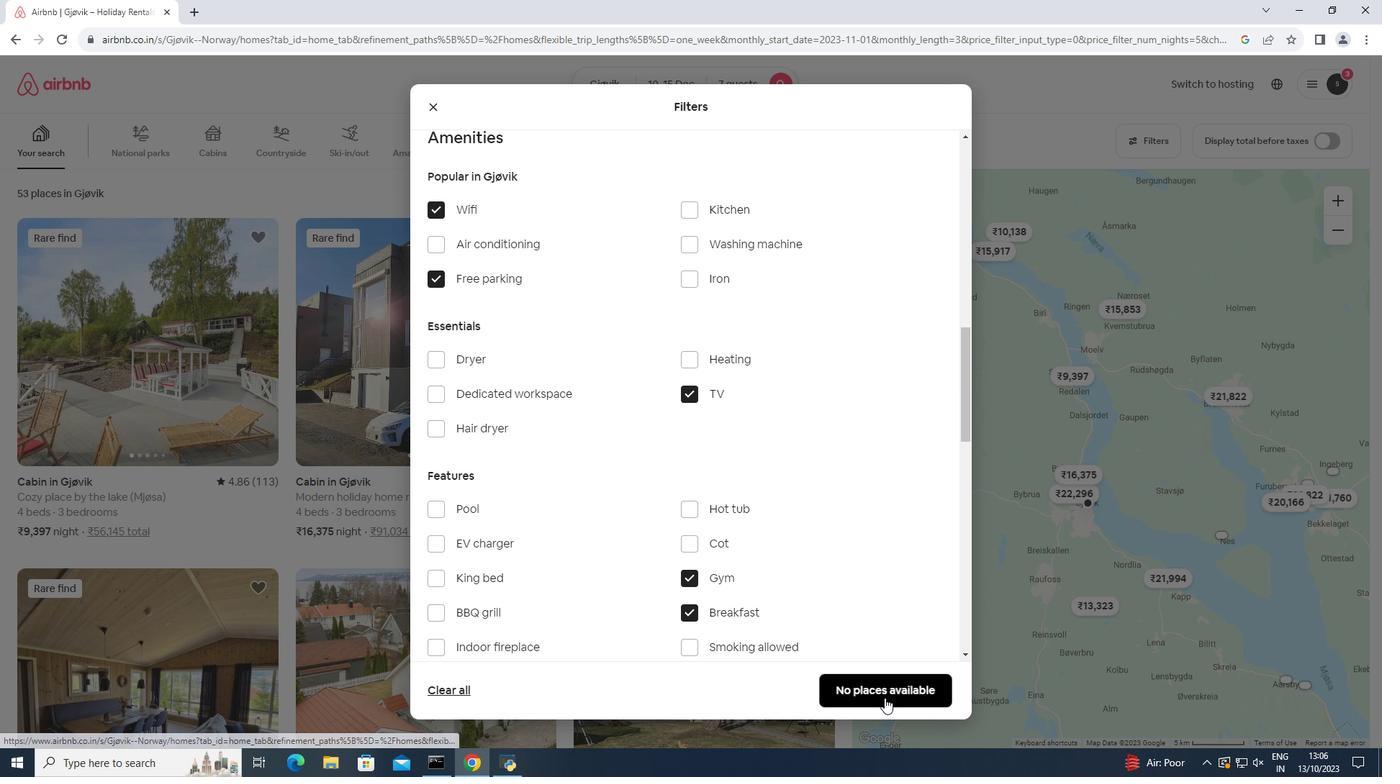 
Action: Mouse pressed left at (885, 698)
Screenshot: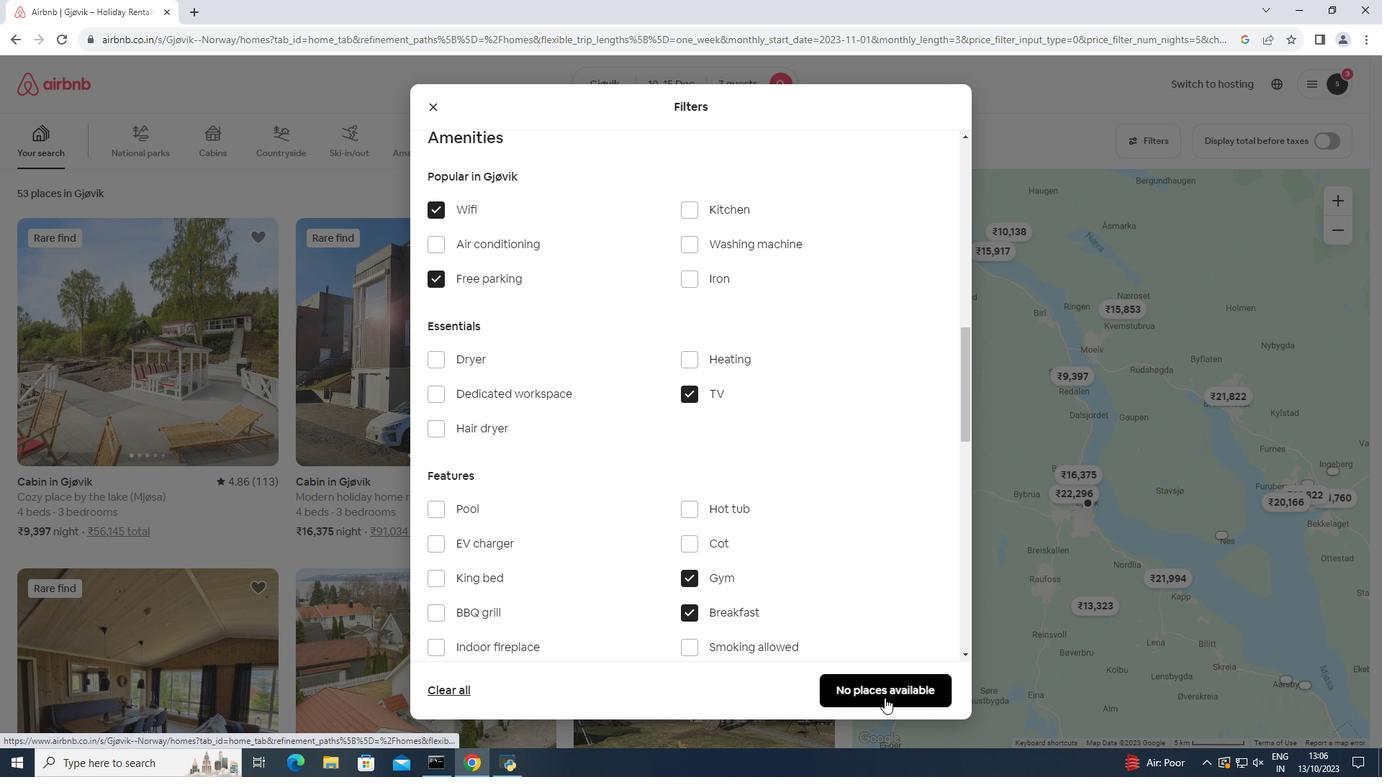 
Action: Mouse moved to (406, 545)
Screenshot: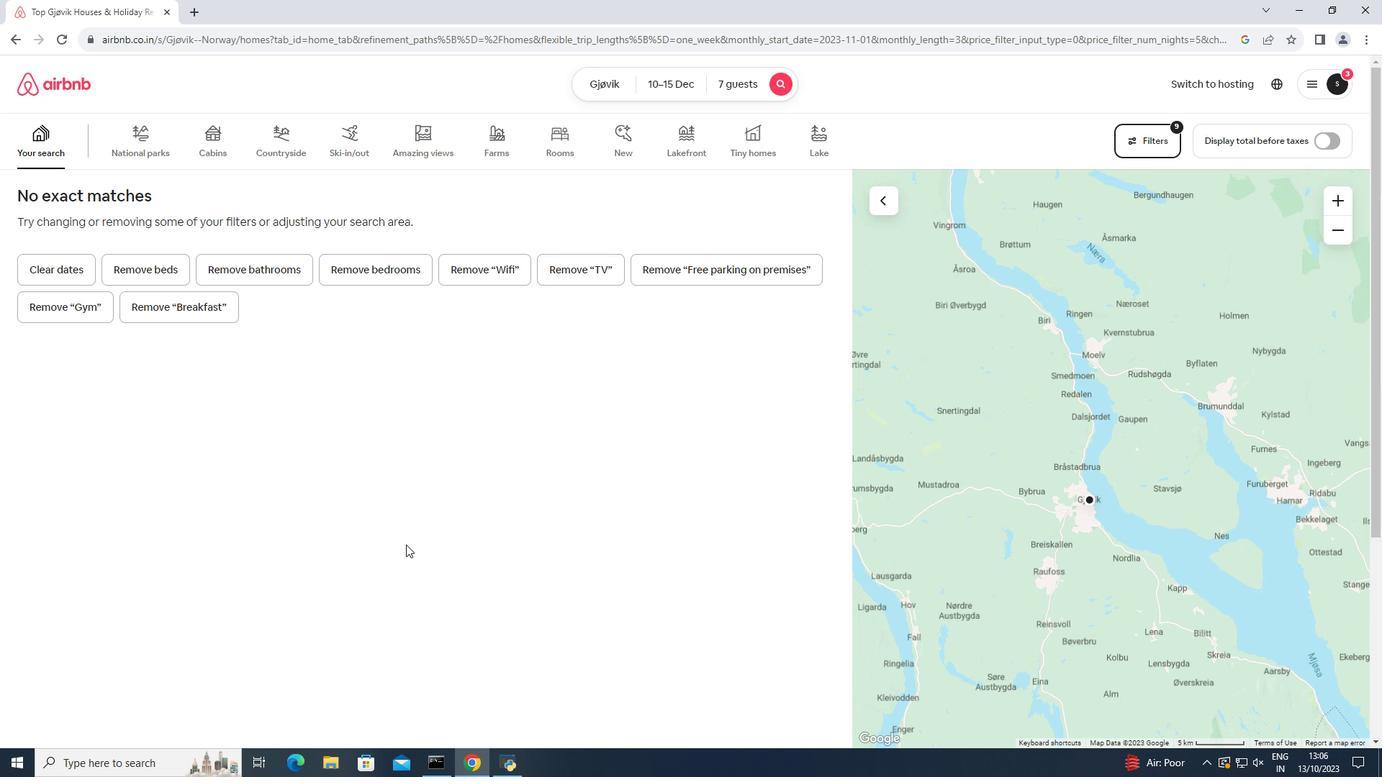 
